 Task: Buy 2 Snow Chains from Air Compressors & Inflators section under best seller category for shipping address: Christina Ramirez, 4556 Long Street, Gainesville, Florida 32653, Cell Number 3522153680. Pay from credit card ending with 5759, CVV 953
Action: Mouse moved to (9, 84)
Screenshot: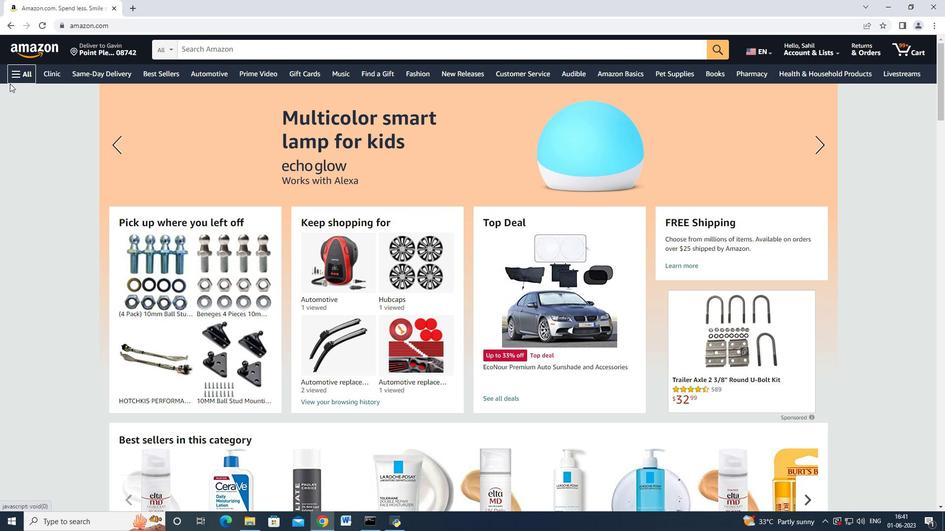 
Action: Mouse pressed left at (9, 84)
Screenshot: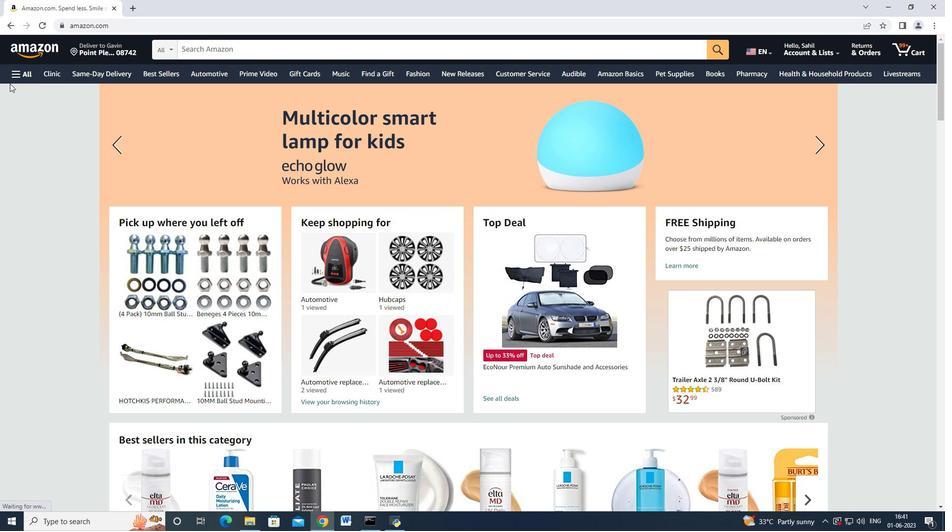 
Action: Mouse moved to (11, 80)
Screenshot: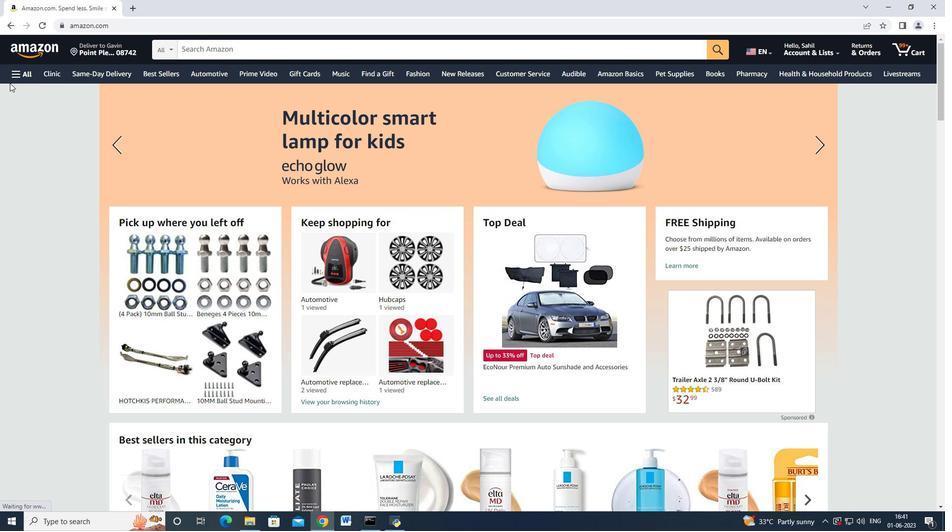 
Action: Mouse pressed left at (11, 80)
Screenshot: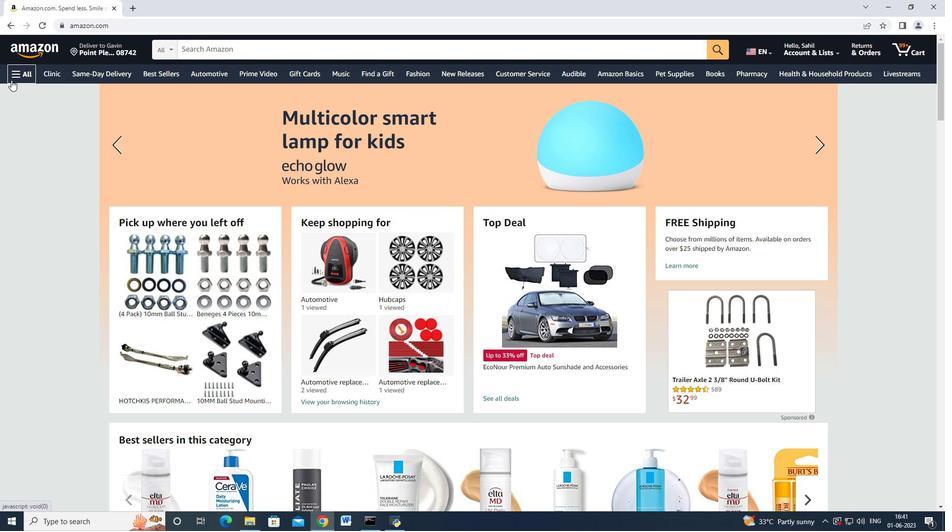 
Action: Mouse moved to (38, 228)
Screenshot: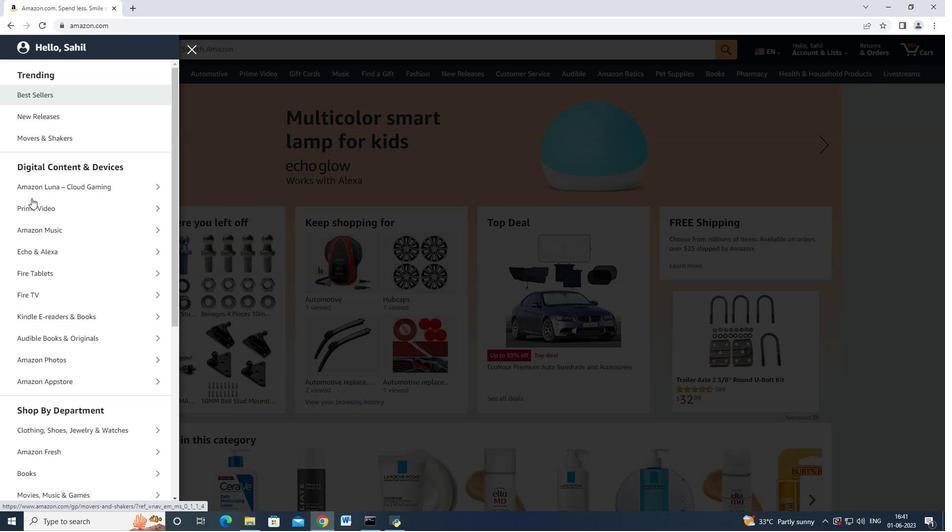 
Action: Mouse scrolled (37, 227) with delta (0, 0)
Screenshot: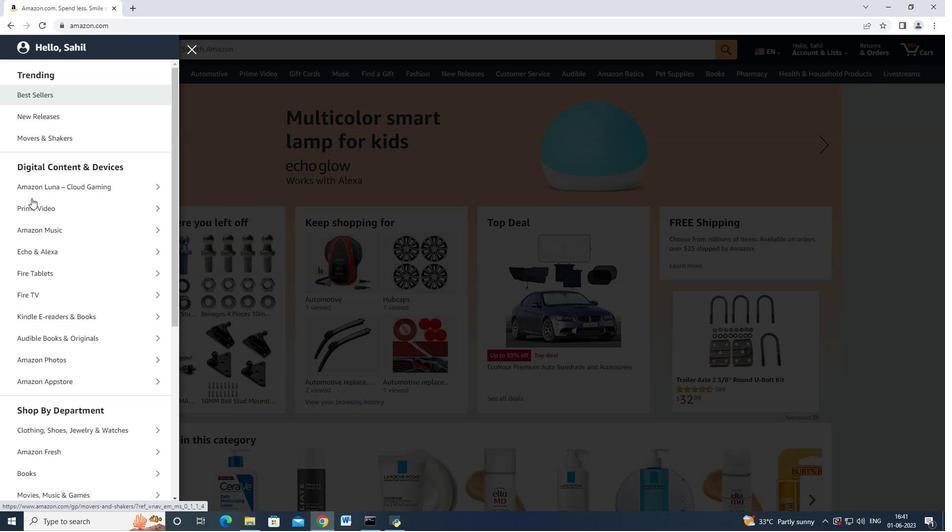 
Action: Mouse moved to (38, 231)
Screenshot: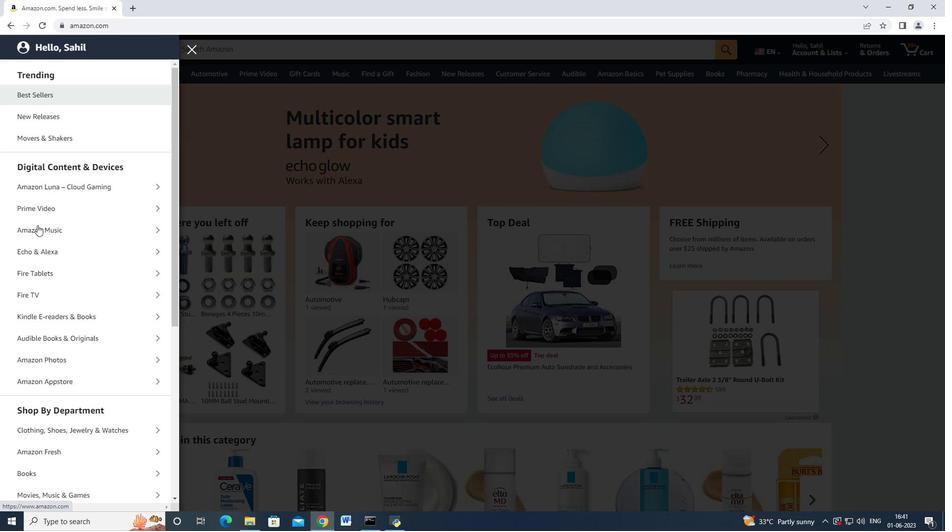
Action: Mouse scrolled (38, 229) with delta (0, 0)
Screenshot: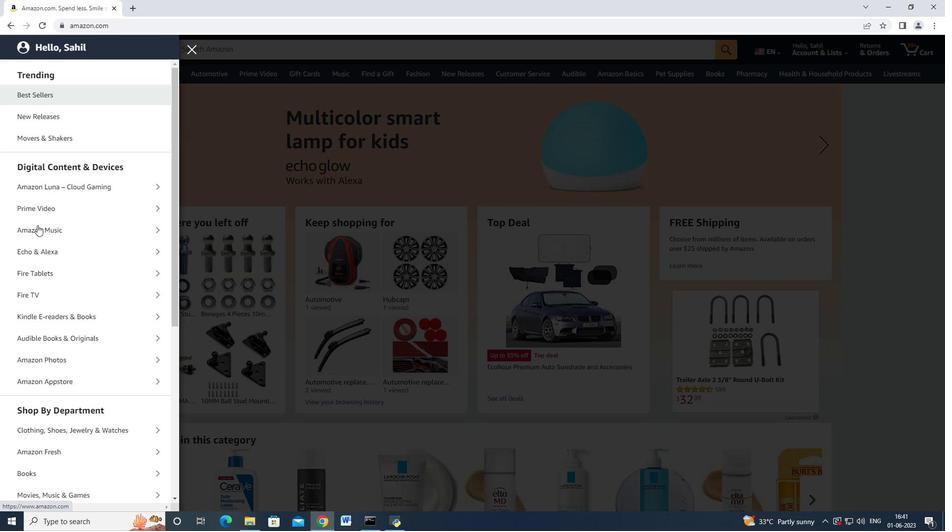 
Action: Mouse moved to (39, 234)
Screenshot: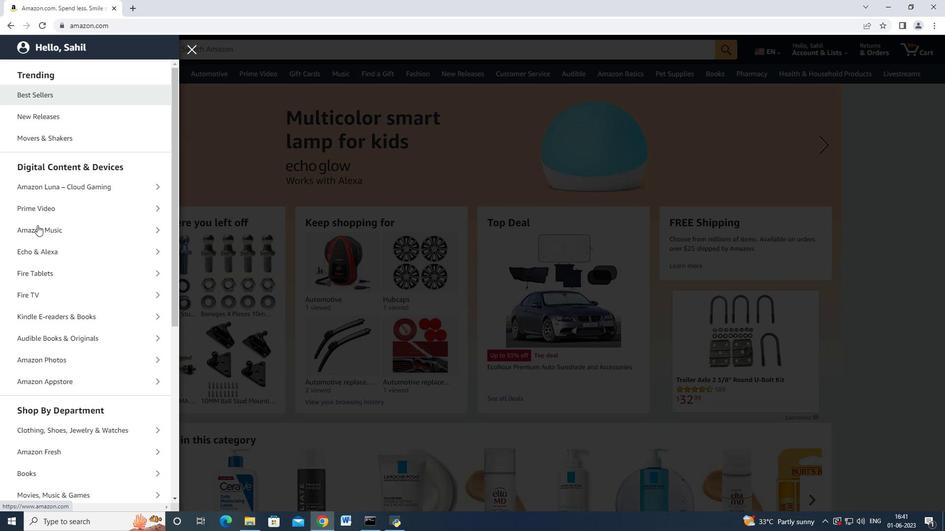 
Action: Mouse scrolled (39, 231) with delta (0, 0)
Screenshot: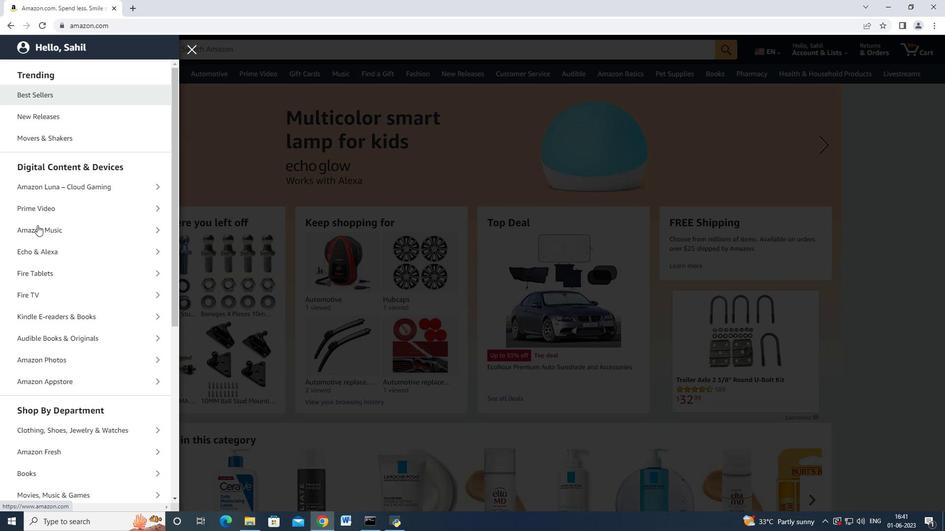 
Action: Mouse moved to (39, 235)
Screenshot: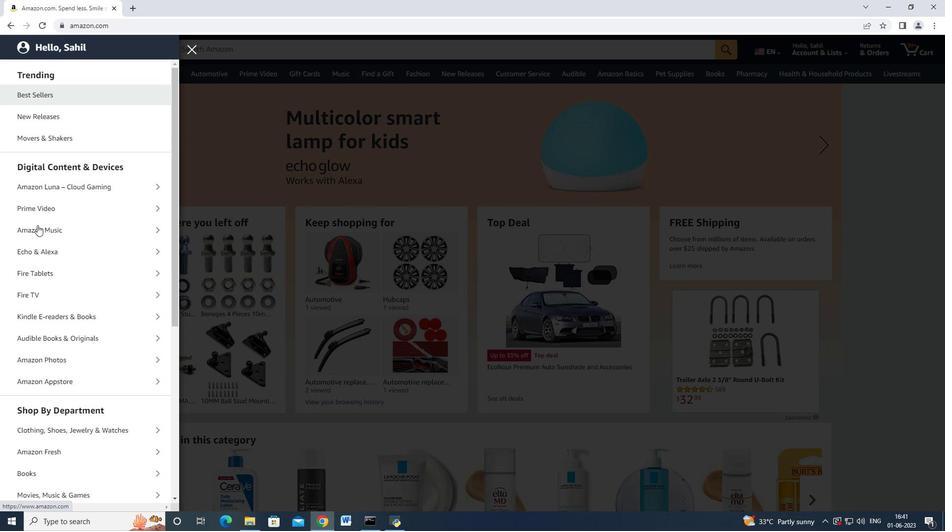 
Action: Mouse scrolled (39, 234) with delta (0, 0)
Screenshot: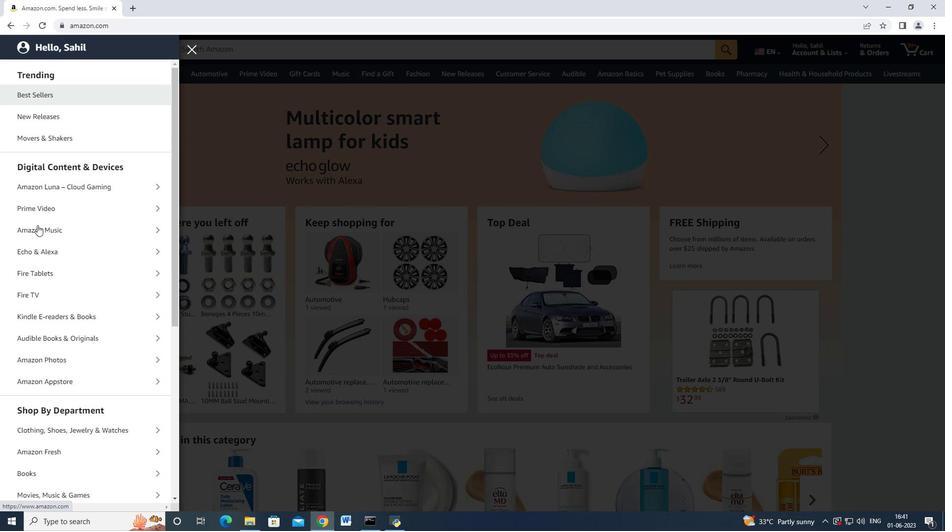 
Action: Mouse moved to (46, 291)
Screenshot: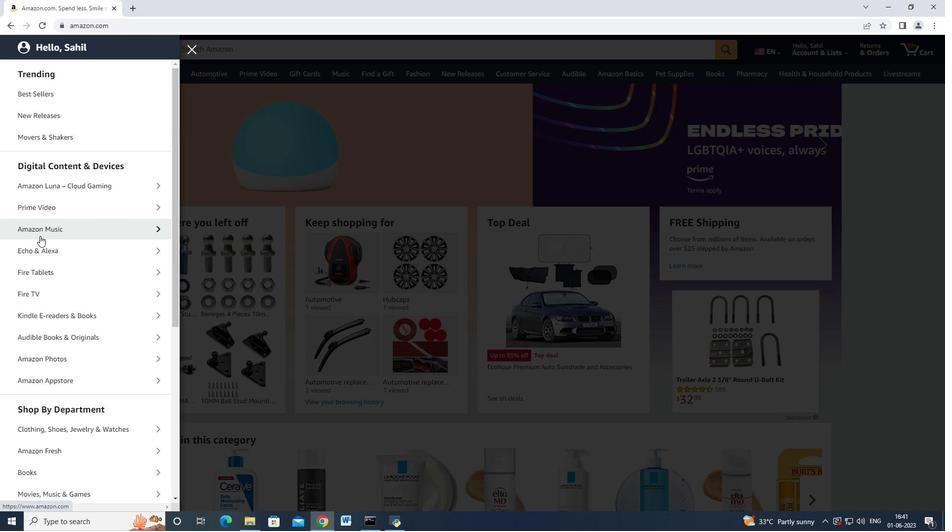 
Action: Mouse scrolled (46, 290) with delta (0, 0)
Screenshot: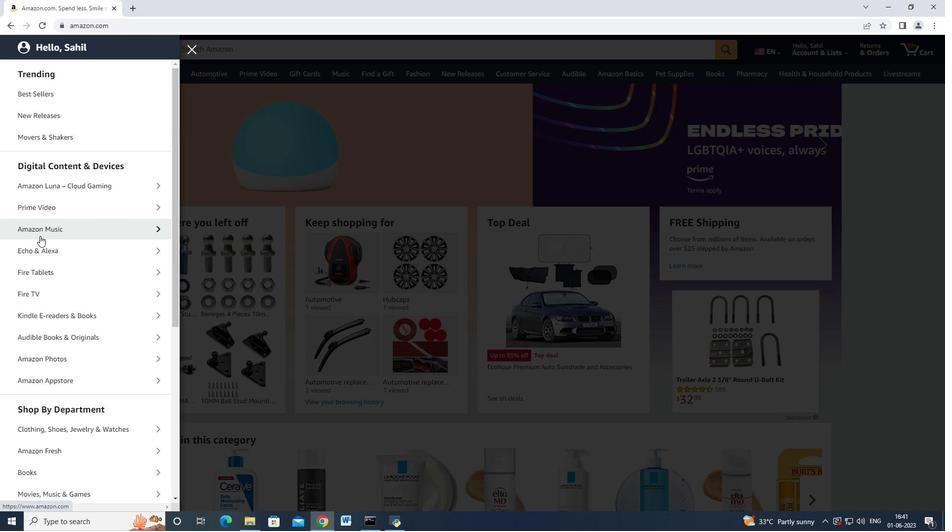 
Action: Mouse moved to (46, 291)
Screenshot: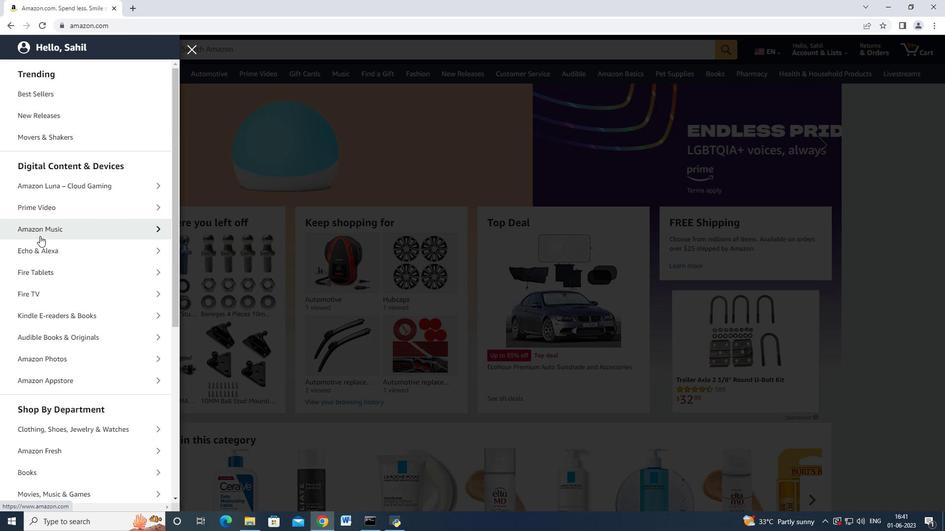 
Action: Mouse scrolled (46, 291) with delta (0, 0)
Screenshot: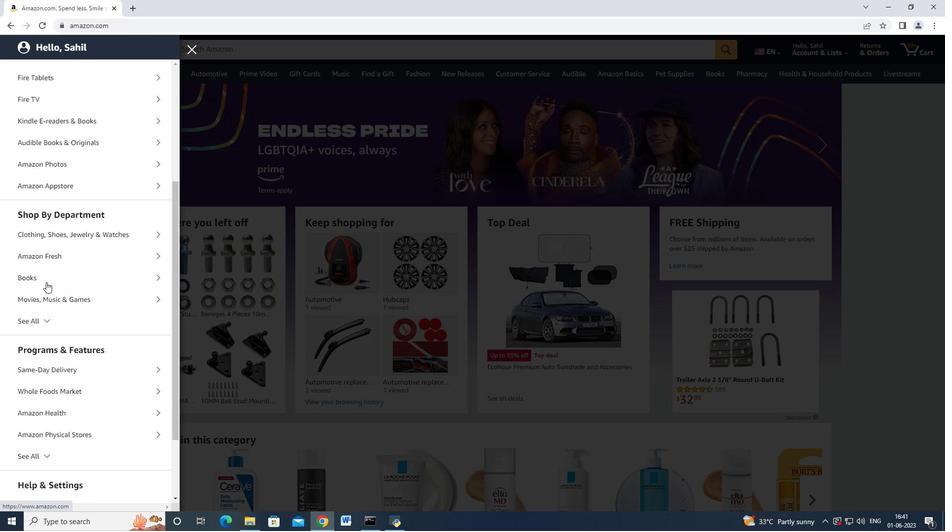 
Action: Mouse moved to (52, 221)
Screenshot: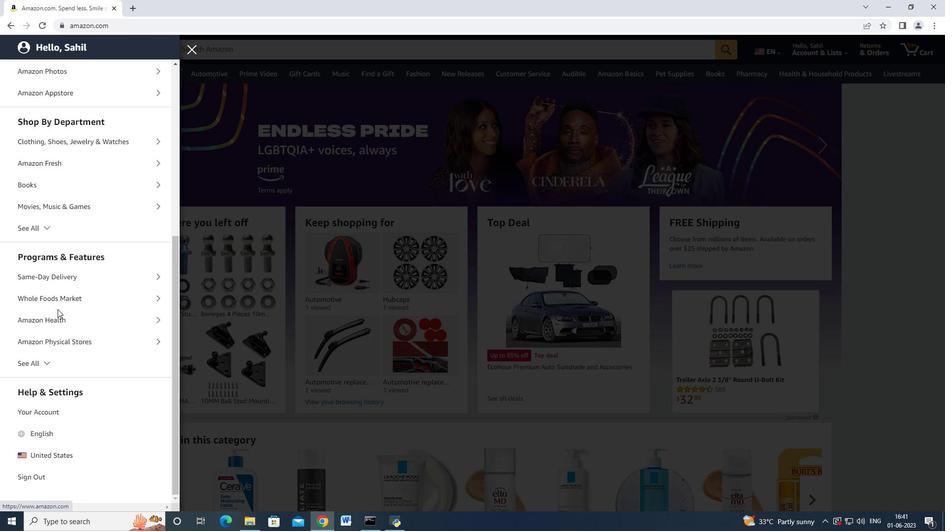
Action: Mouse pressed left at (52, 221)
Screenshot: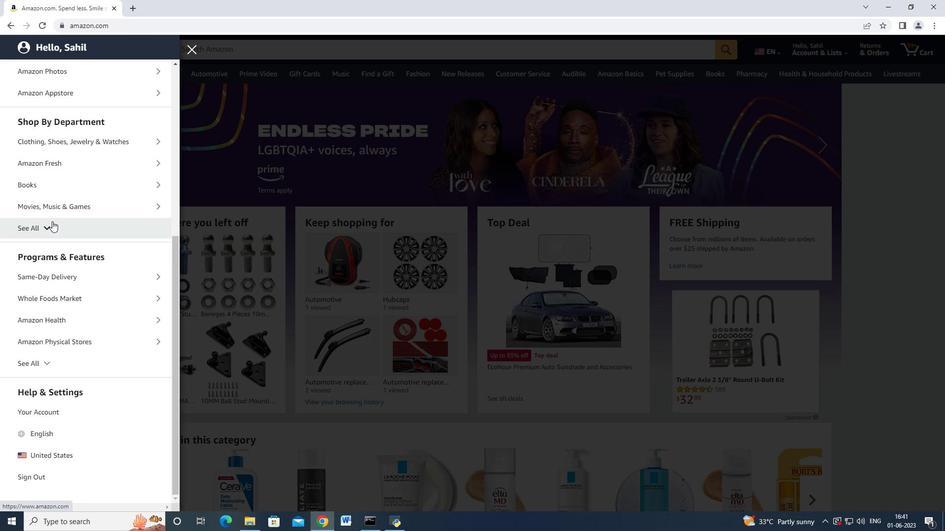 
Action: Mouse moved to (54, 224)
Screenshot: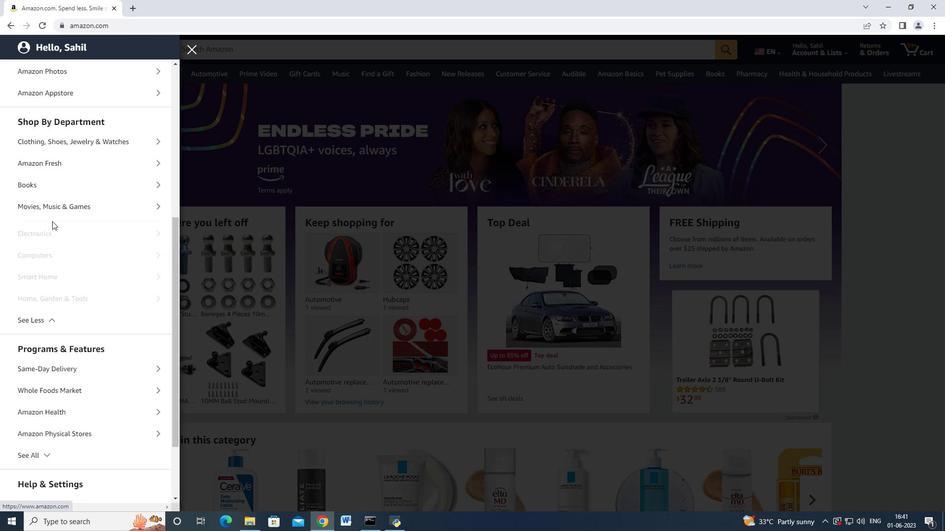 
Action: Mouse scrolled (54, 224) with delta (0, 0)
Screenshot: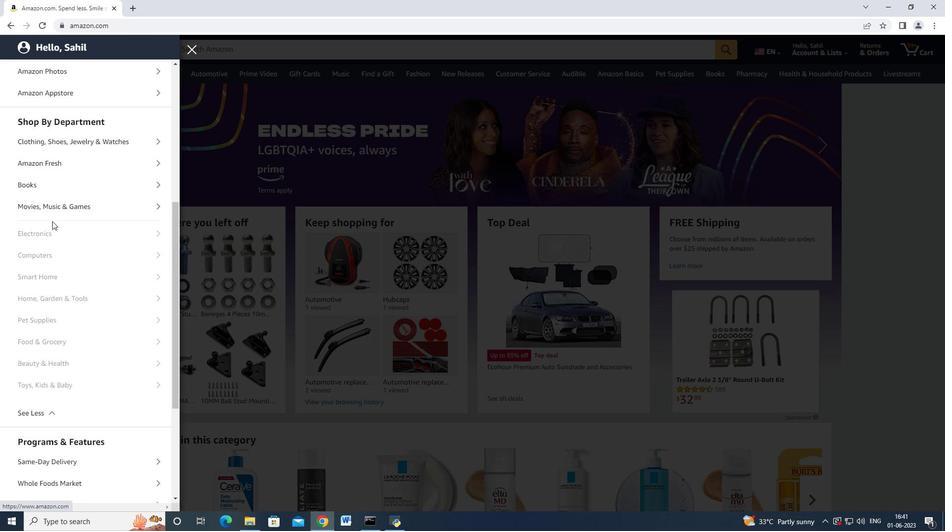 
Action: Mouse moved to (54, 226)
Screenshot: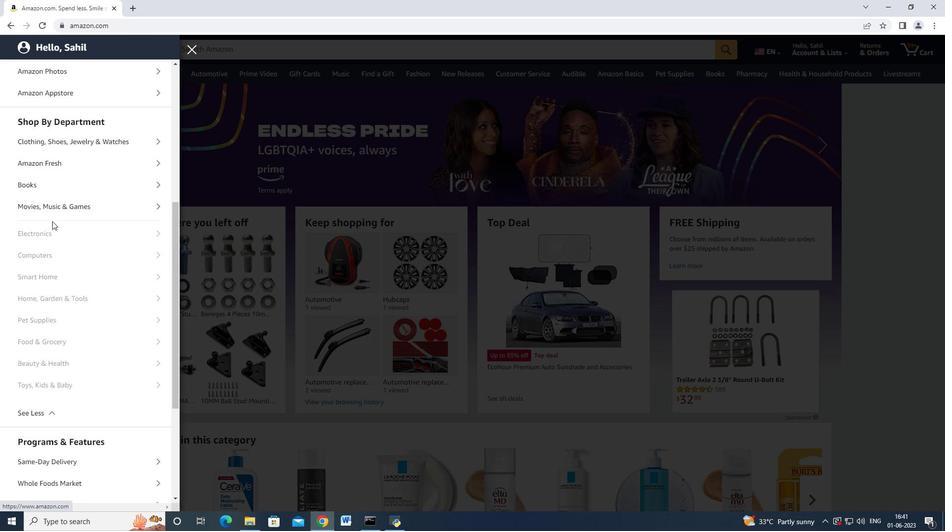 
Action: Mouse scrolled (54, 225) with delta (0, 0)
Screenshot: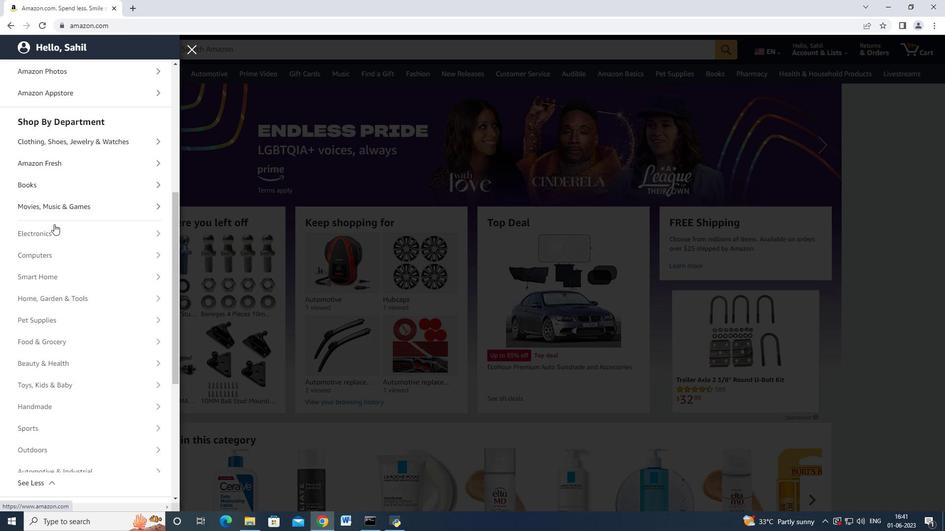 
Action: Mouse moved to (102, 368)
Screenshot: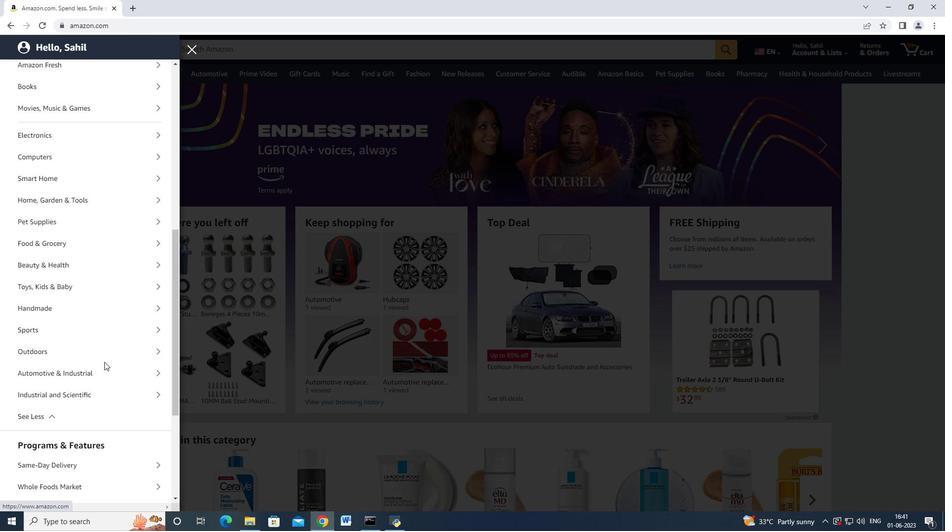 
Action: Mouse pressed left at (102, 368)
Screenshot: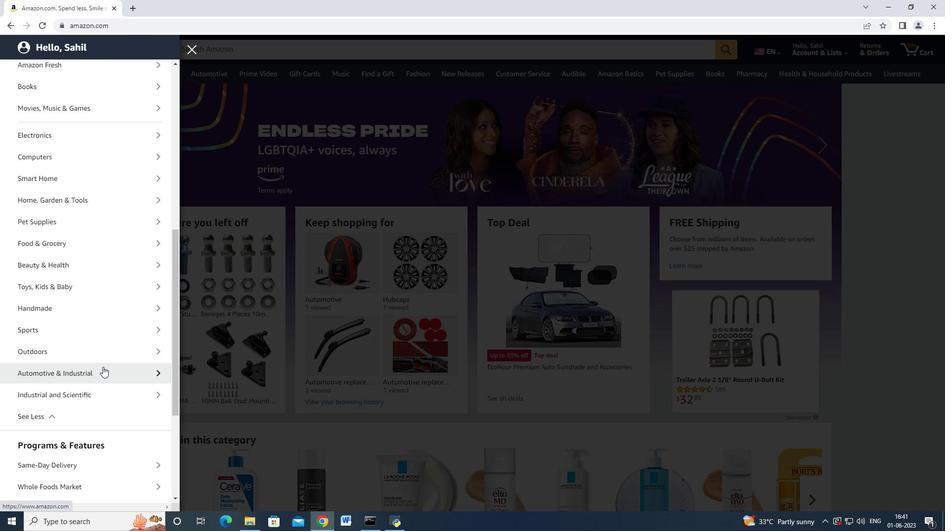 
Action: Mouse moved to (75, 121)
Screenshot: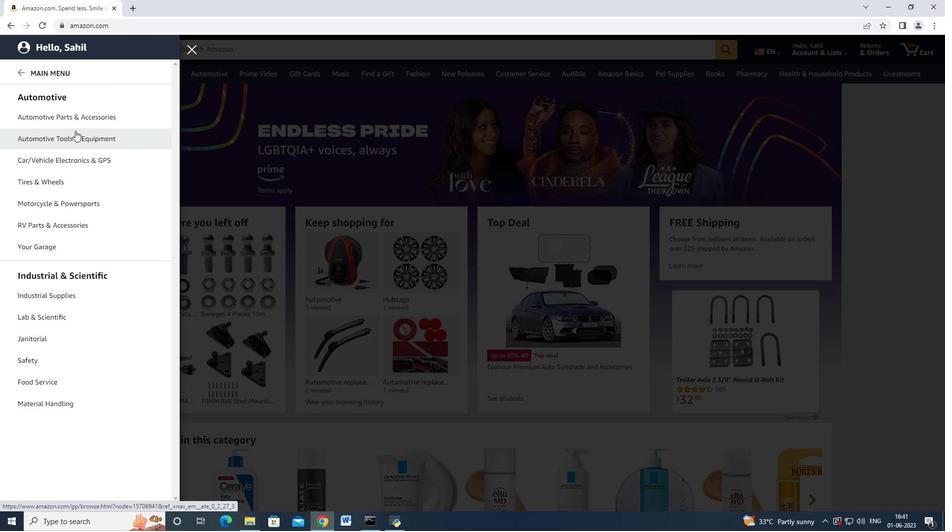 
Action: Mouse pressed left at (75, 121)
Screenshot: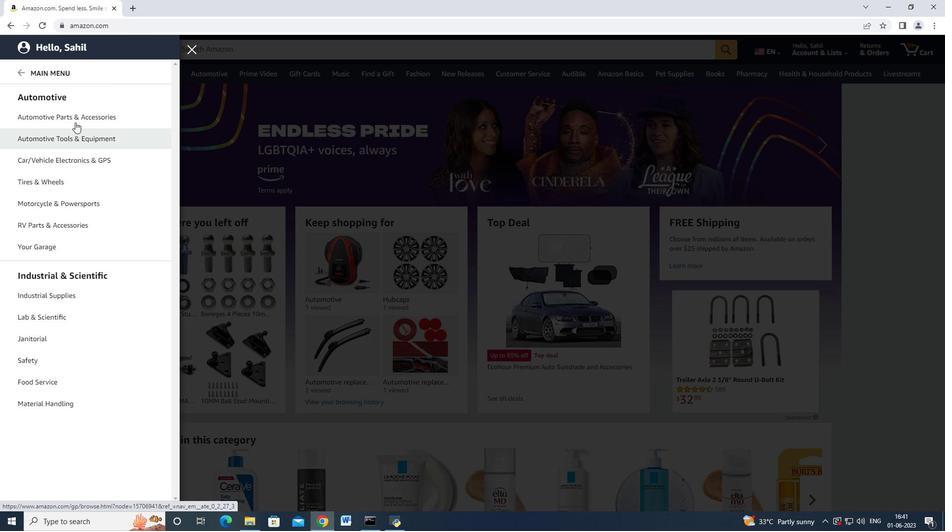 
Action: Mouse moved to (165, 96)
Screenshot: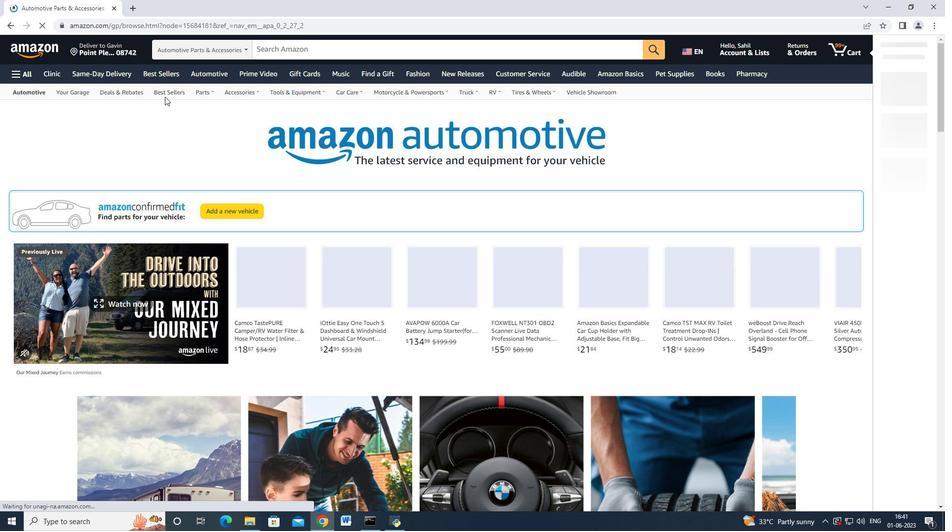 
Action: Mouse pressed left at (165, 96)
Screenshot: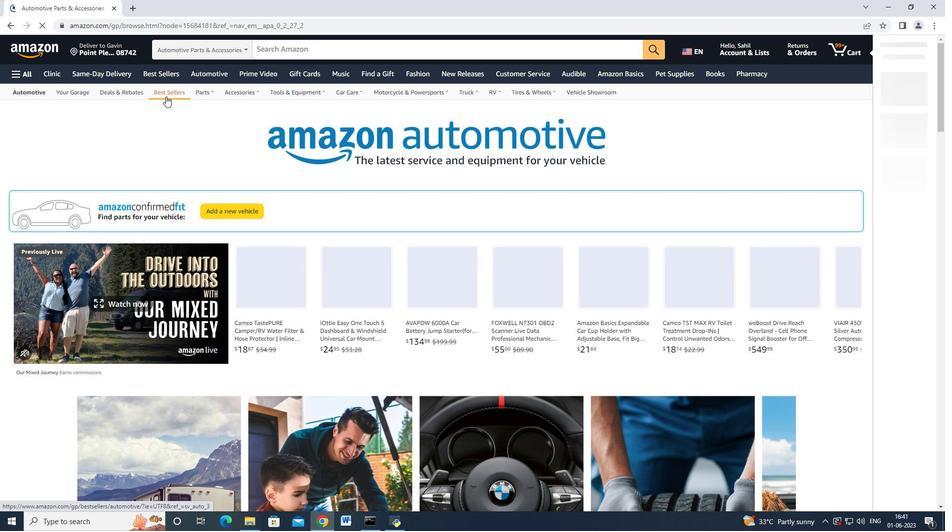 
Action: Mouse moved to (51, 180)
Screenshot: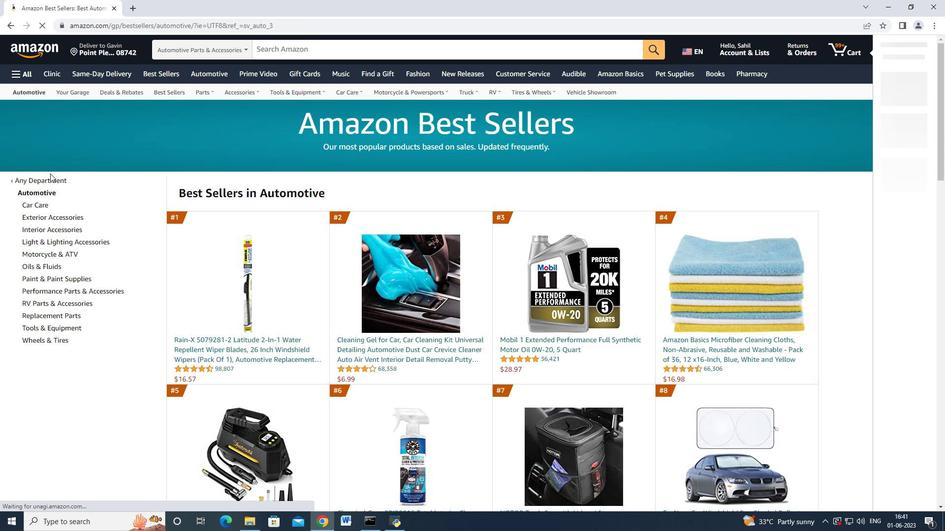 
Action: Mouse scrolled (51, 179) with delta (0, 0)
Screenshot: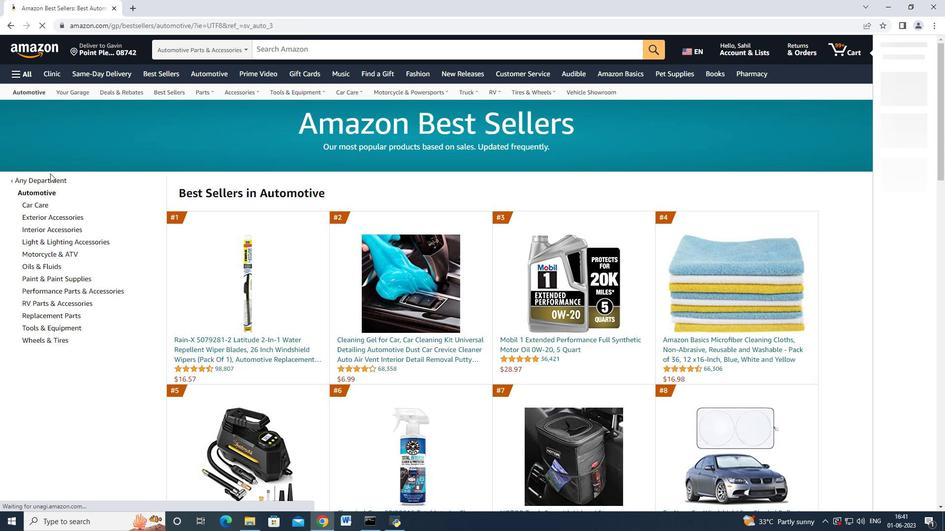 
Action: Mouse moved to (80, 268)
Screenshot: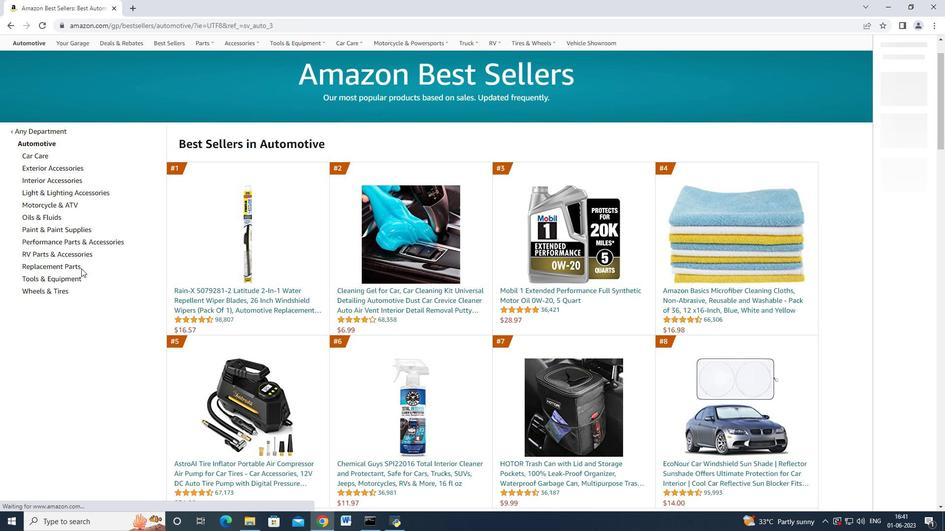 
Action: Mouse pressed left at (80, 268)
Screenshot: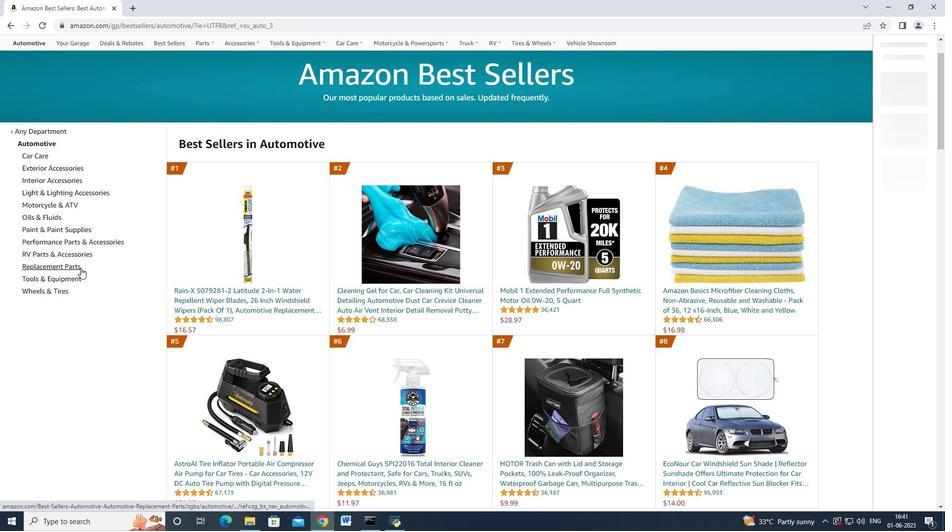 
Action: Mouse moved to (80, 261)
Screenshot: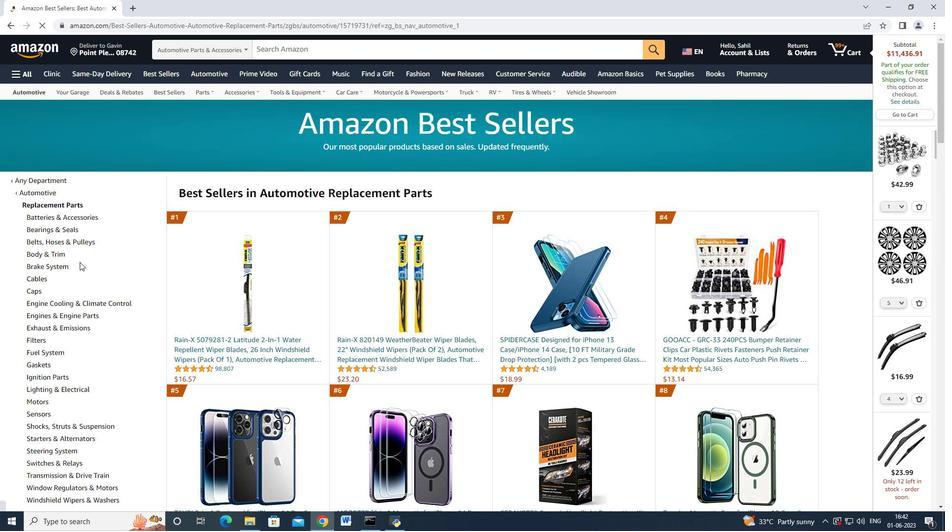 
Action: Mouse scrolled (80, 260) with delta (0, 0)
Screenshot: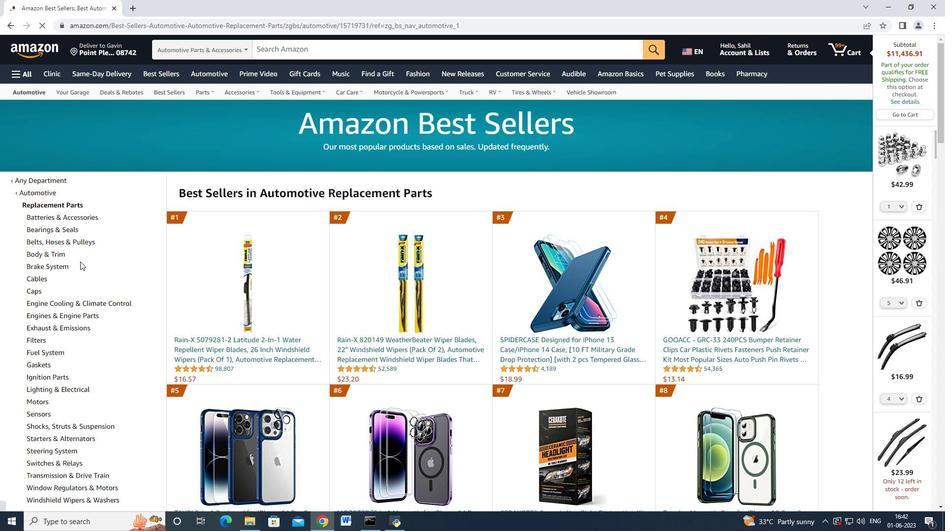 
Action: Mouse scrolled (80, 260) with delta (0, 0)
Screenshot: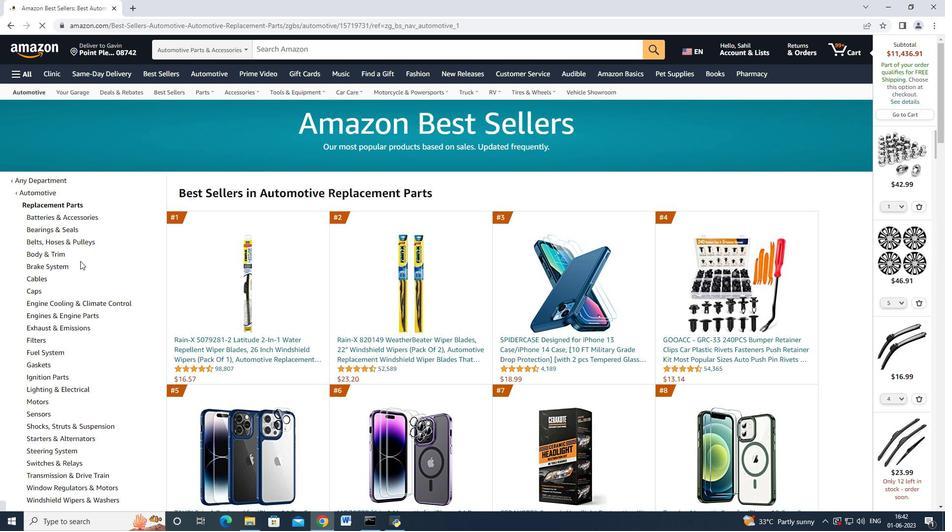 
Action: Mouse moved to (52, 97)
Screenshot: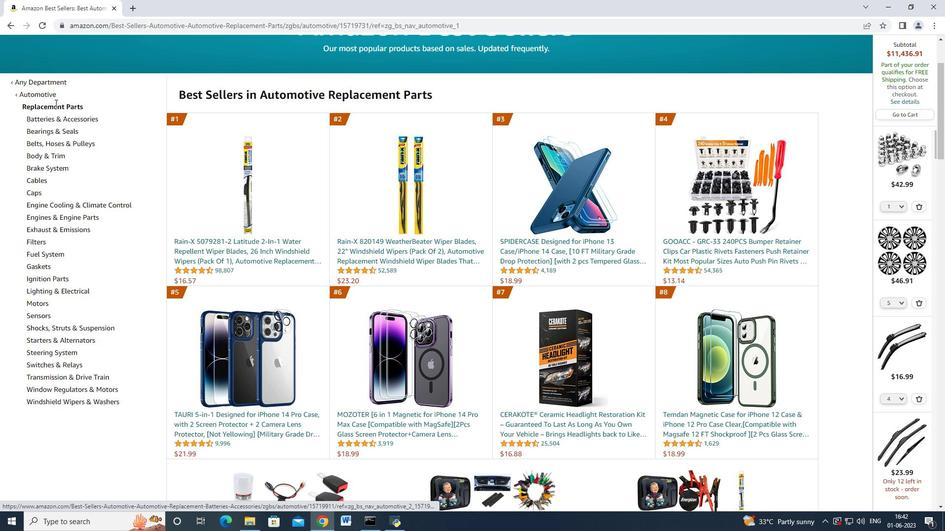 
Action: Mouse pressed left at (52, 97)
Screenshot: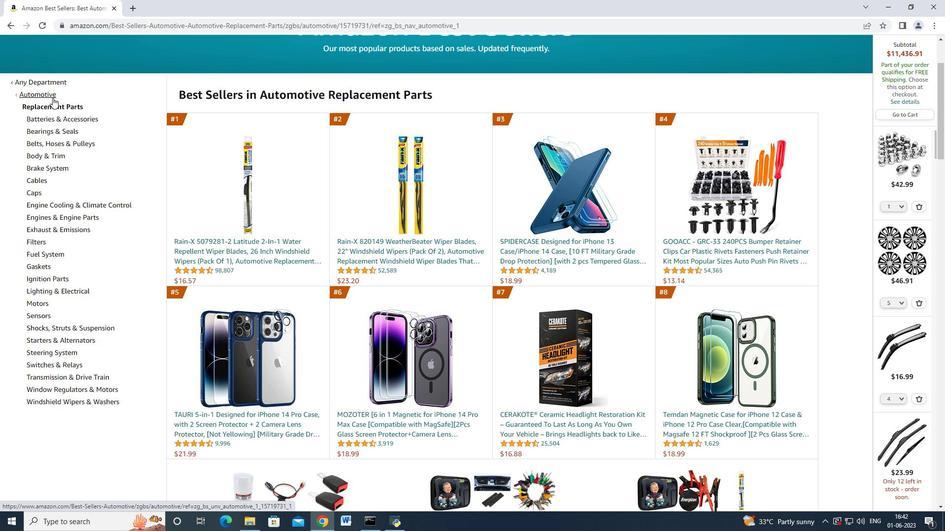 
Action: Mouse moved to (55, 327)
Screenshot: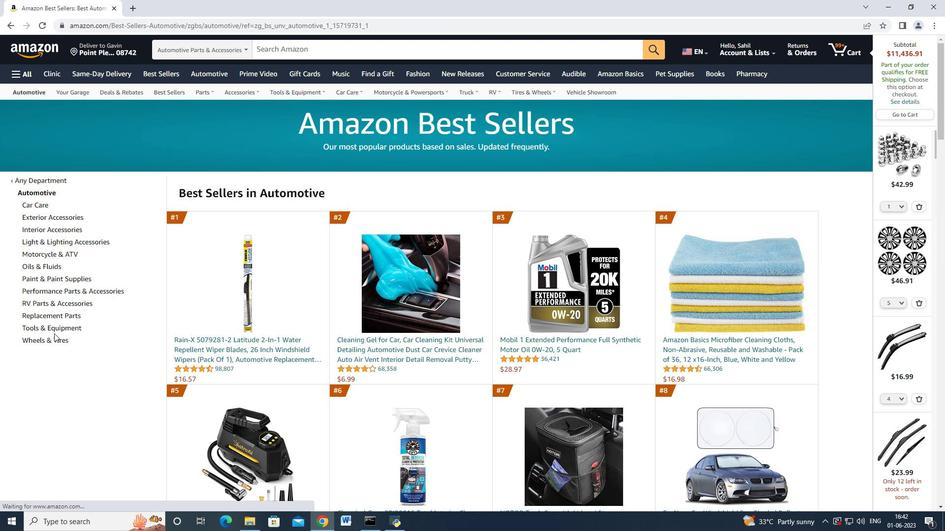 
Action: Mouse pressed left at (55, 327)
Screenshot: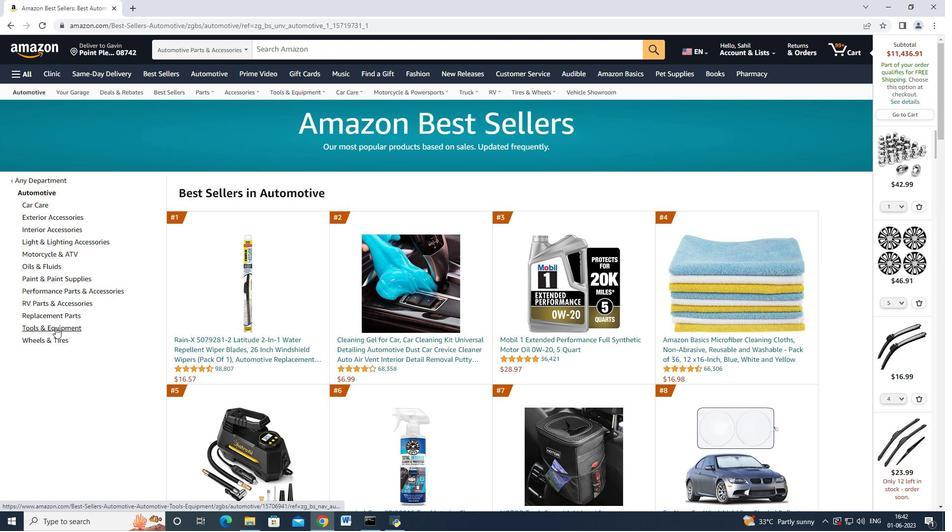 
Action: Mouse moved to (83, 215)
Screenshot: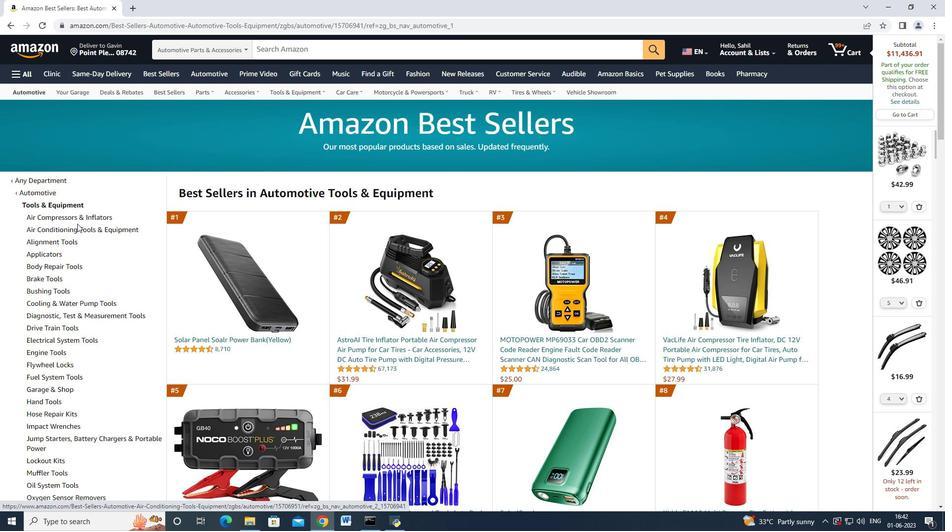 
Action: Mouse pressed left at (83, 215)
Screenshot: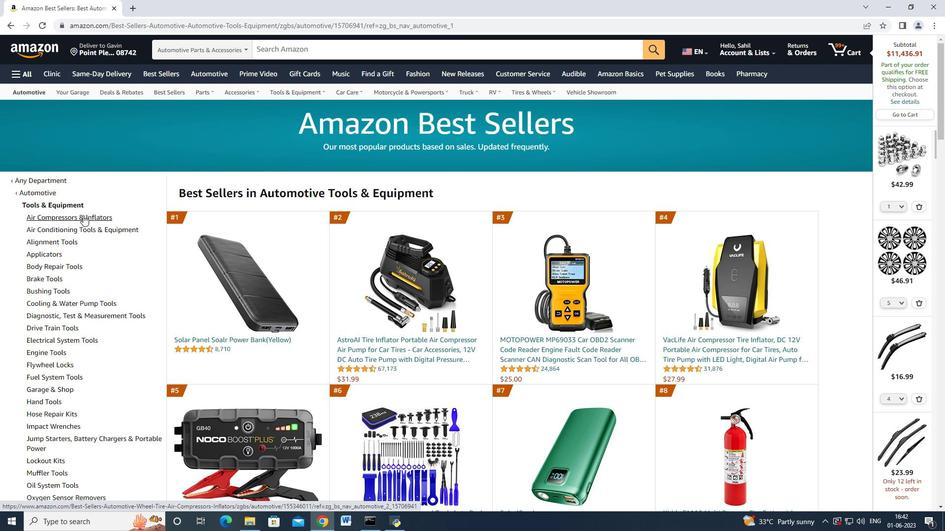 
Action: Mouse moved to (47, 267)
Screenshot: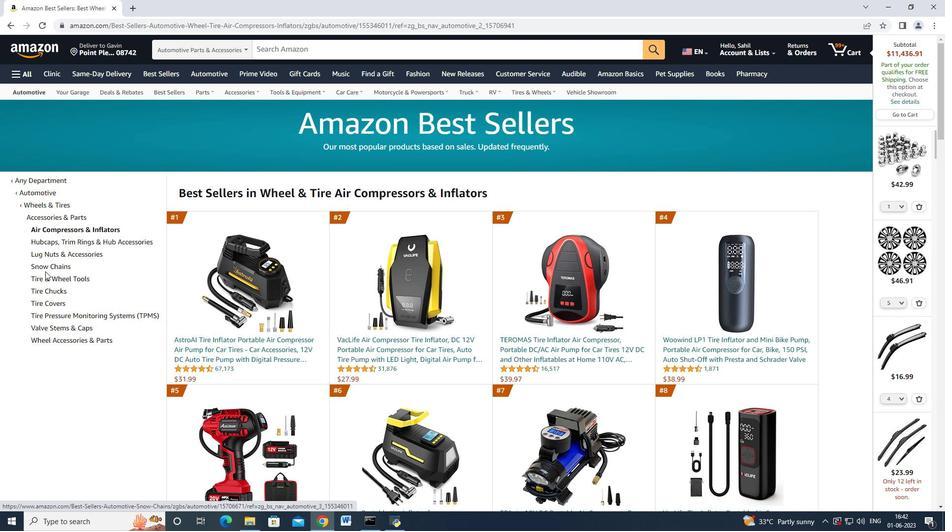 
Action: Mouse pressed left at (47, 267)
Screenshot: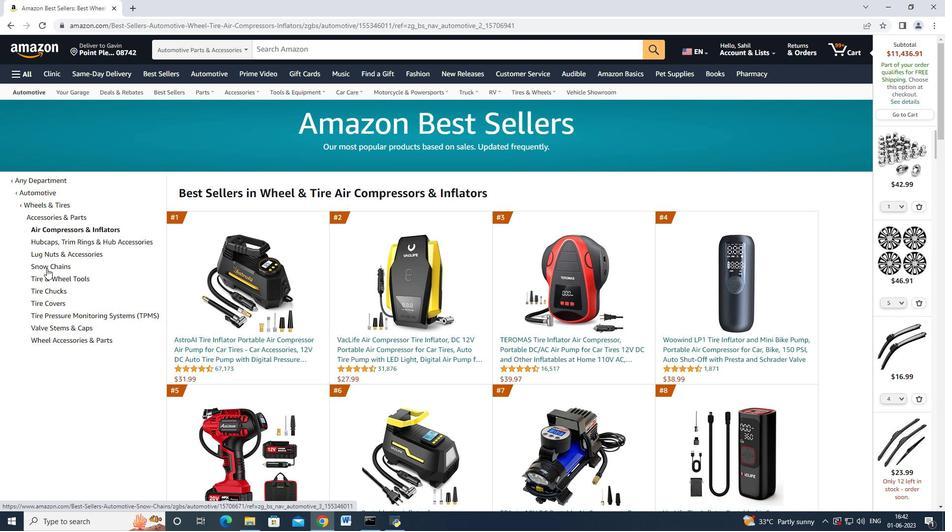 
Action: Mouse moved to (418, 346)
Screenshot: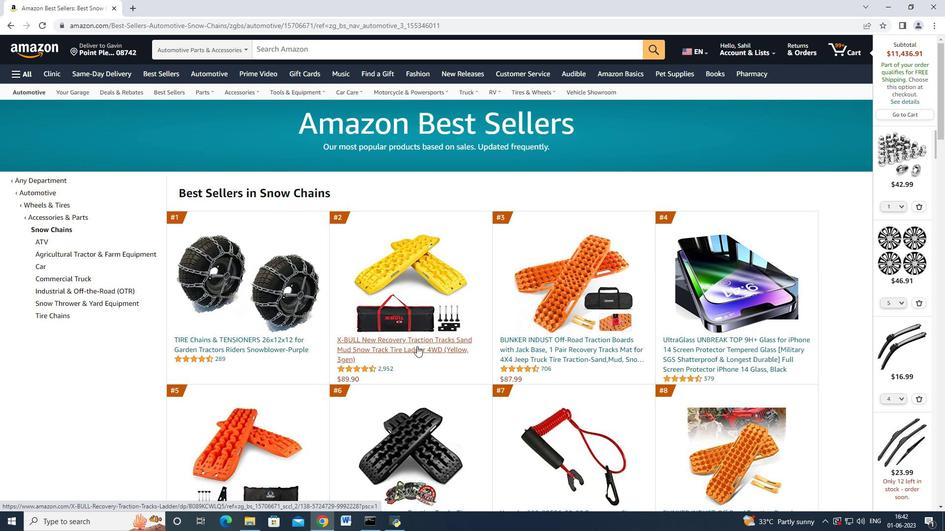 
Action: Mouse pressed left at (418, 346)
Screenshot: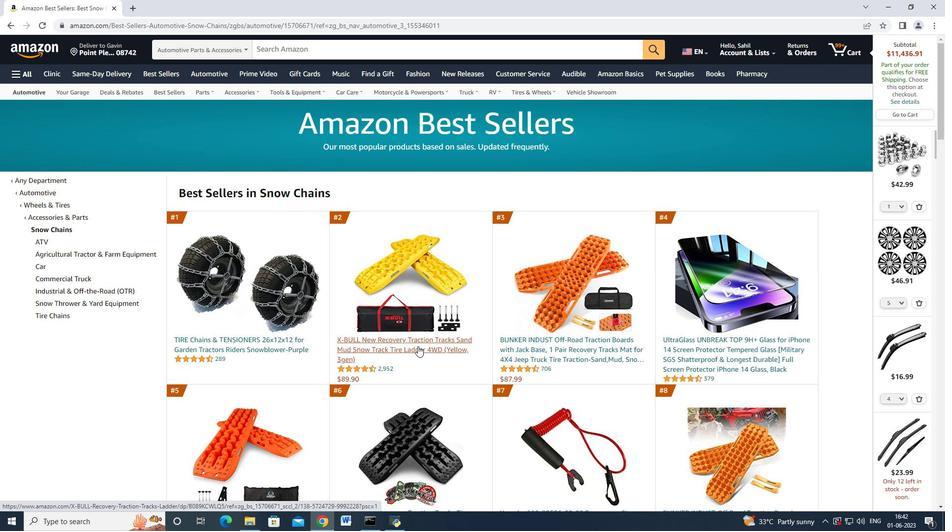 
Action: Mouse moved to (14, 25)
Screenshot: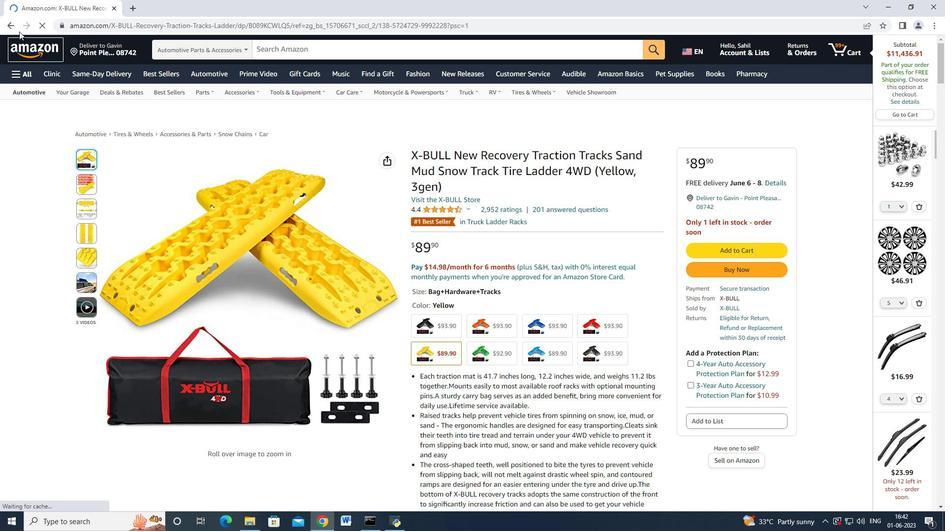 
Action: Mouse pressed left at (14, 25)
Screenshot: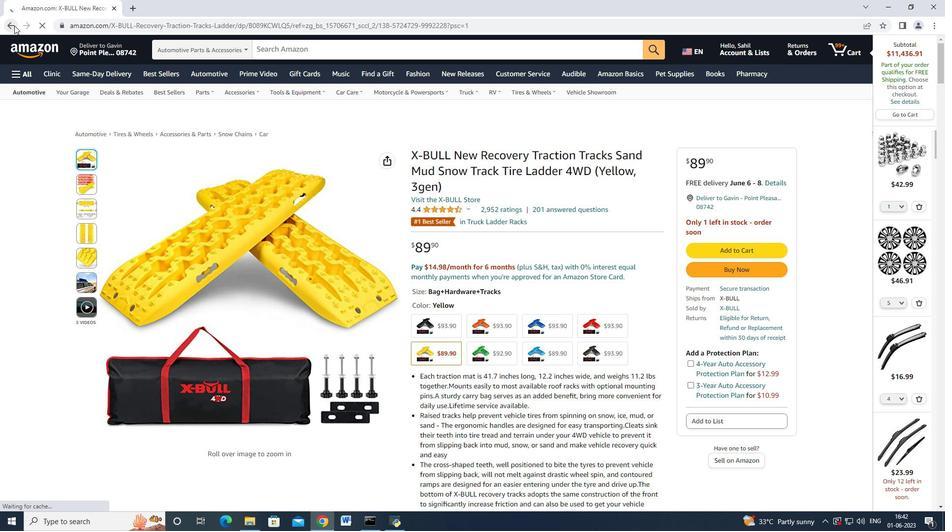 
Action: Mouse moved to (452, 283)
Screenshot: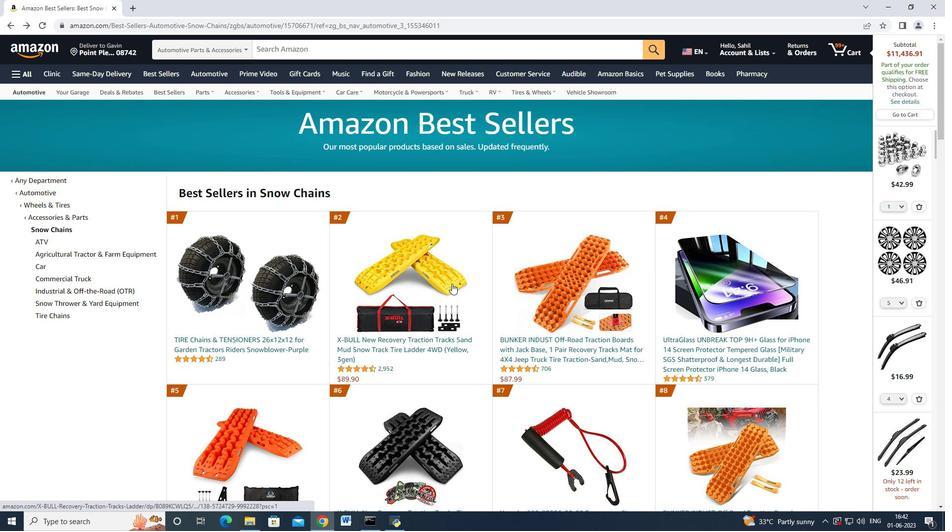 
Action: Mouse scrolled (452, 283) with delta (0, 0)
Screenshot: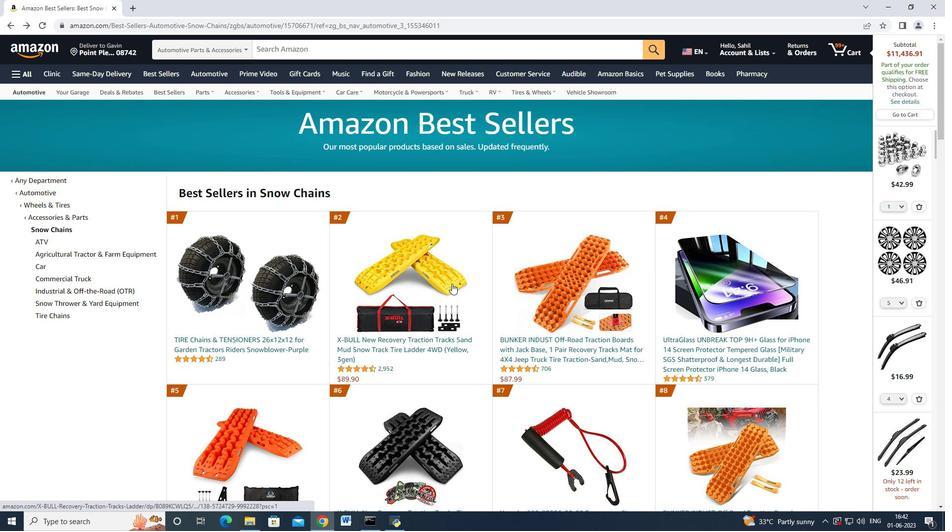 
Action: Mouse moved to (520, 297)
Screenshot: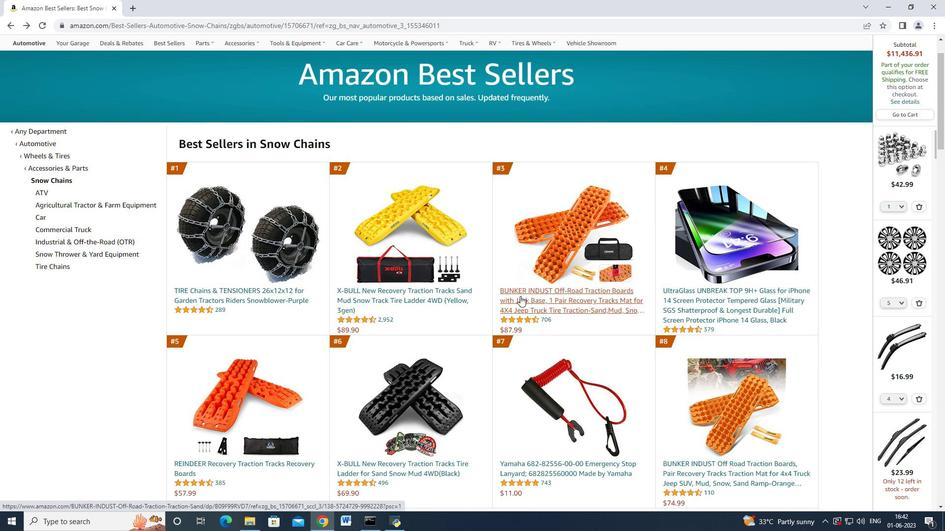 
Action: Mouse pressed left at (520, 297)
Screenshot: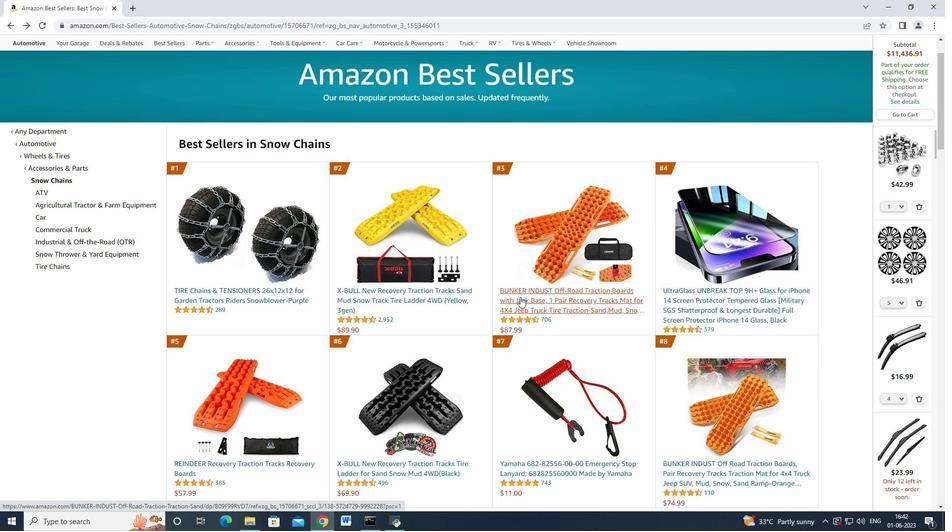 
Action: Mouse moved to (713, 346)
Screenshot: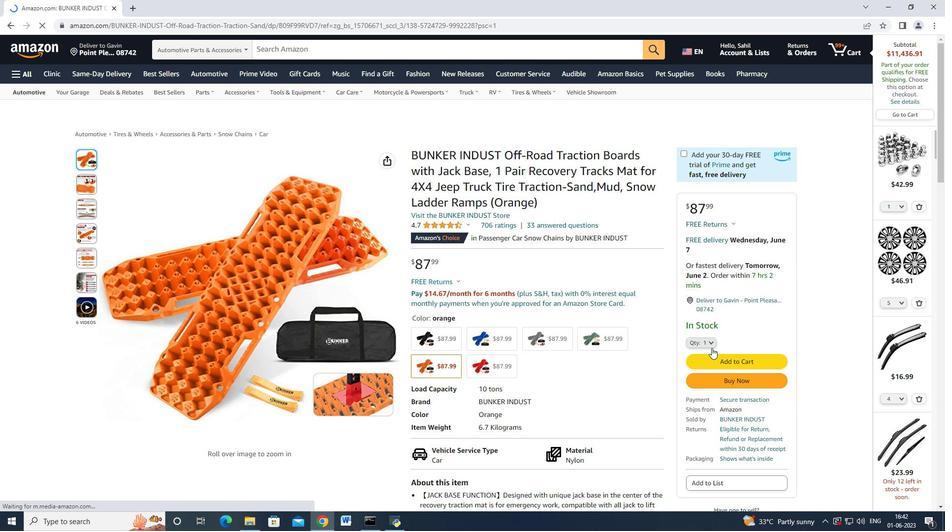 
Action: Mouse pressed left at (713, 346)
Screenshot: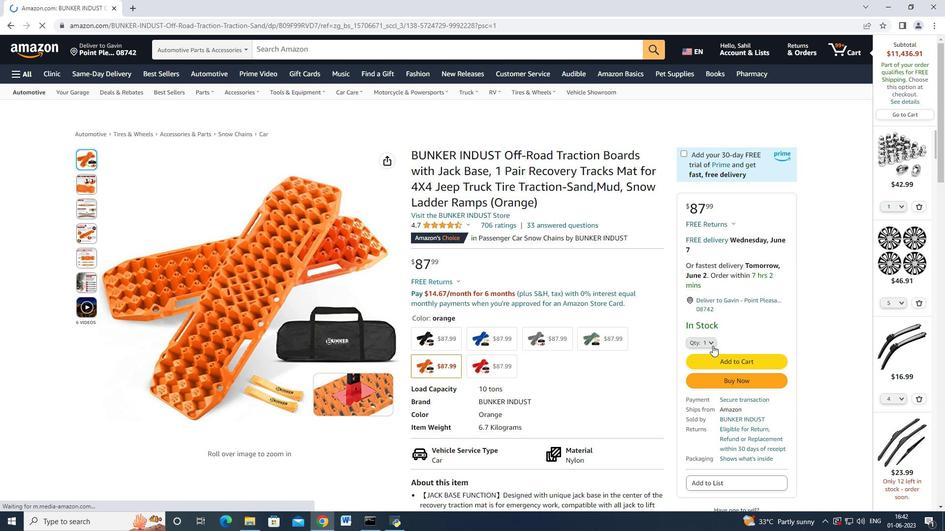 
Action: Mouse moved to (695, 69)
Screenshot: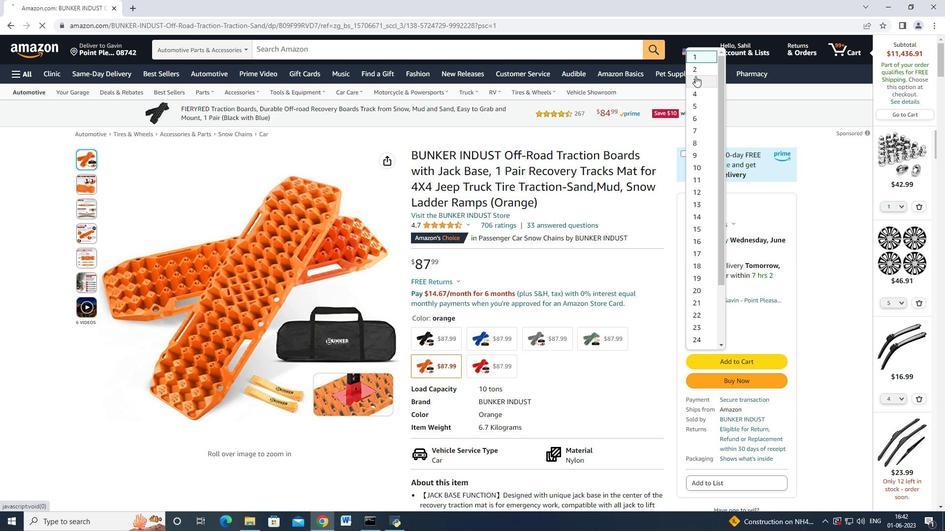 
Action: Mouse pressed left at (695, 69)
Screenshot: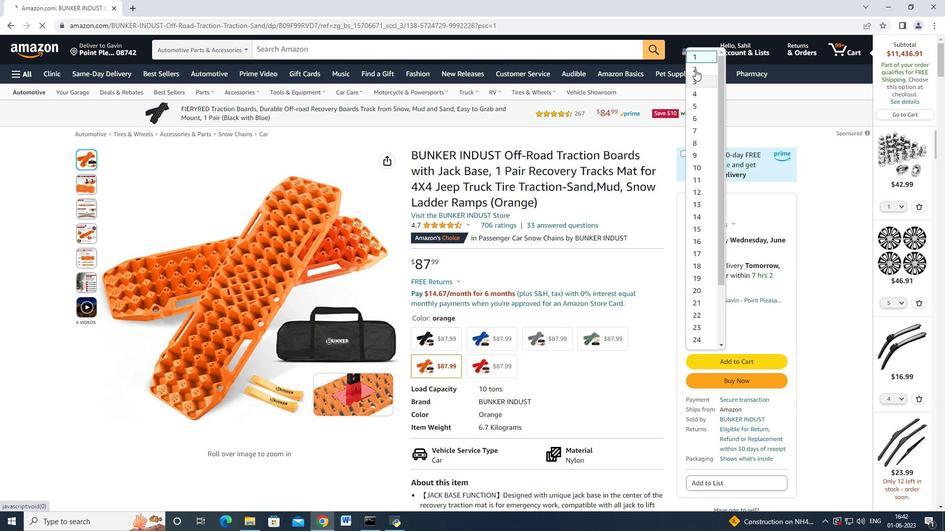 
Action: Mouse moved to (720, 382)
Screenshot: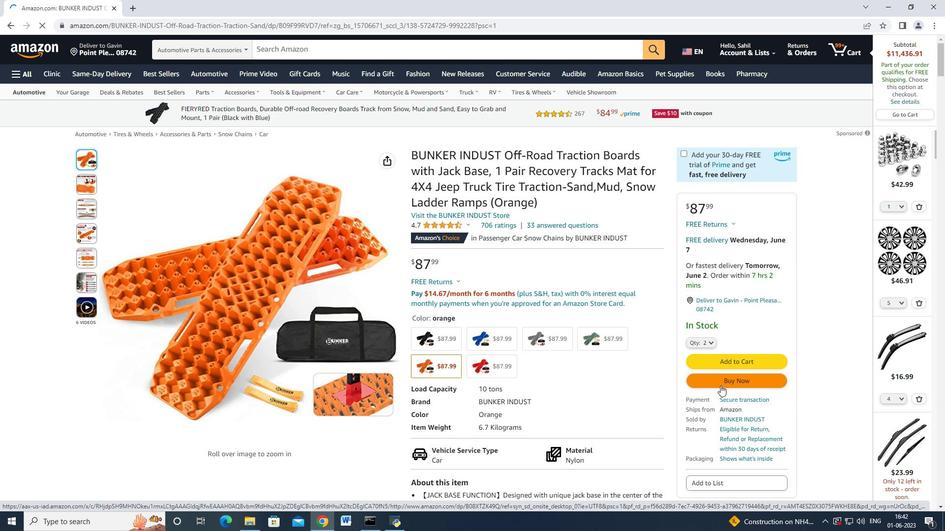 
Action: Mouse pressed left at (720, 382)
Screenshot: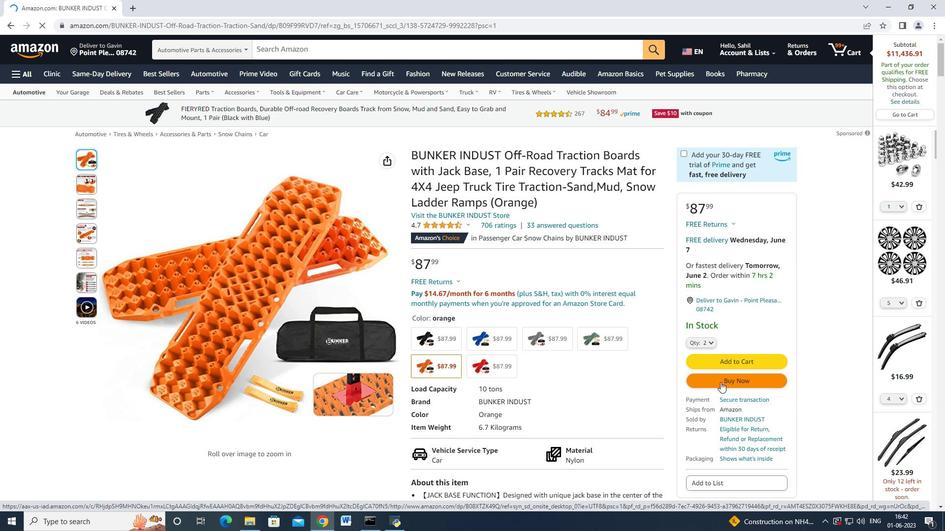 
Action: Mouse moved to (566, 81)
Screenshot: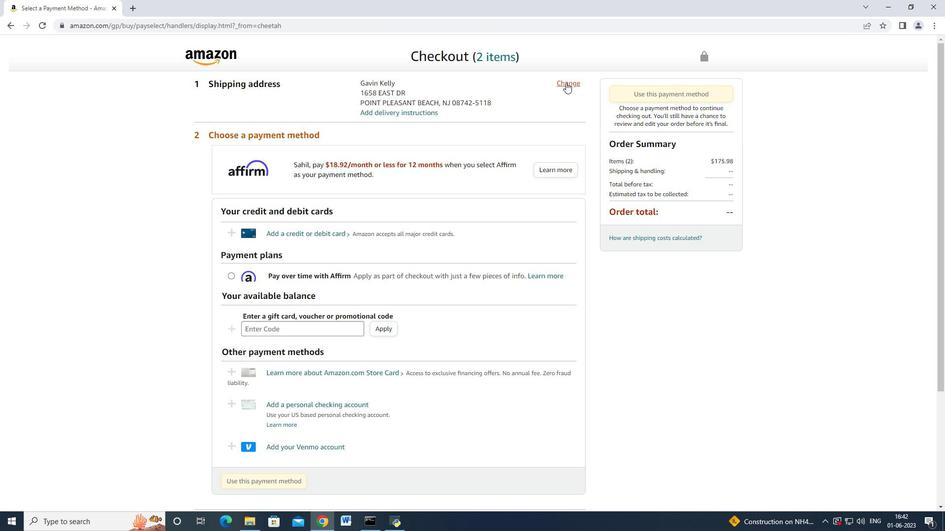 
Action: Mouse pressed left at (566, 81)
Screenshot: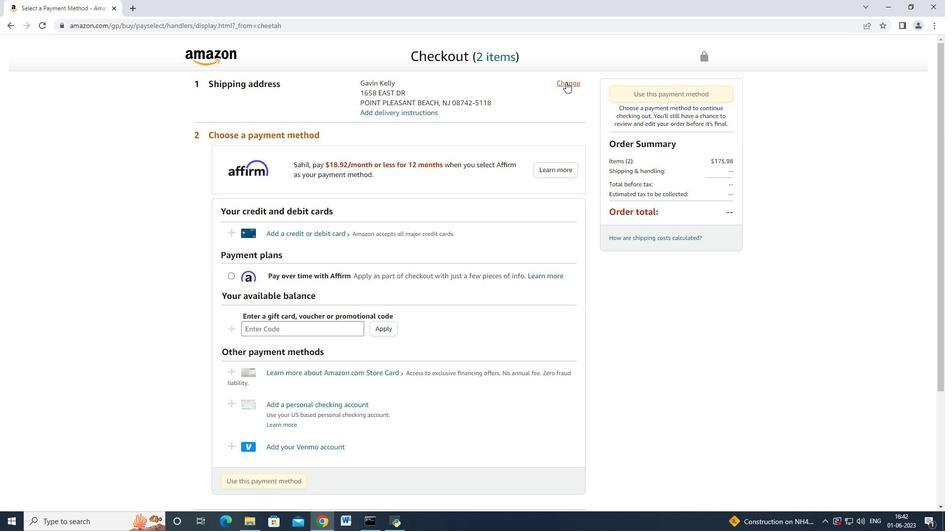 
Action: Mouse moved to (389, 151)
Screenshot: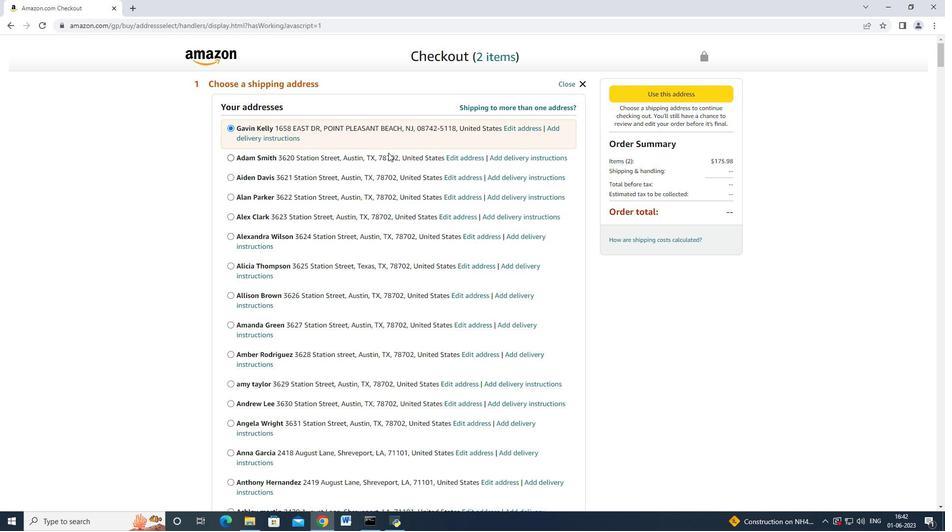 
Action: Mouse scrolled (389, 151) with delta (0, 0)
Screenshot: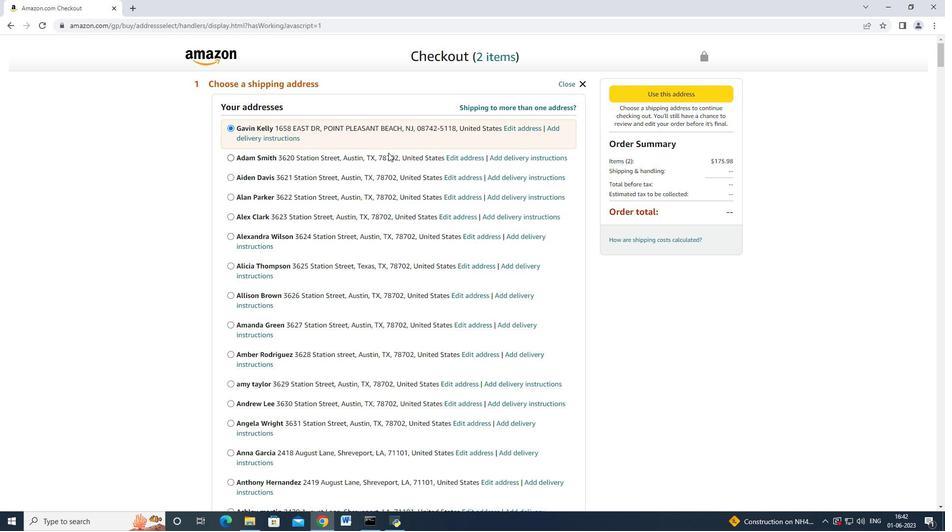
Action: Mouse scrolled (389, 151) with delta (0, 0)
Screenshot: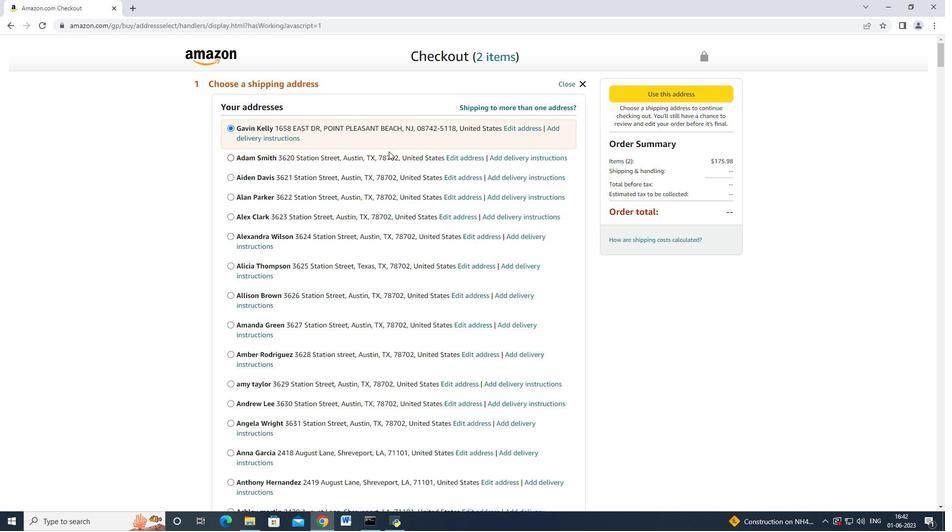 
Action: Mouse scrolled (389, 151) with delta (0, 0)
Screenshot: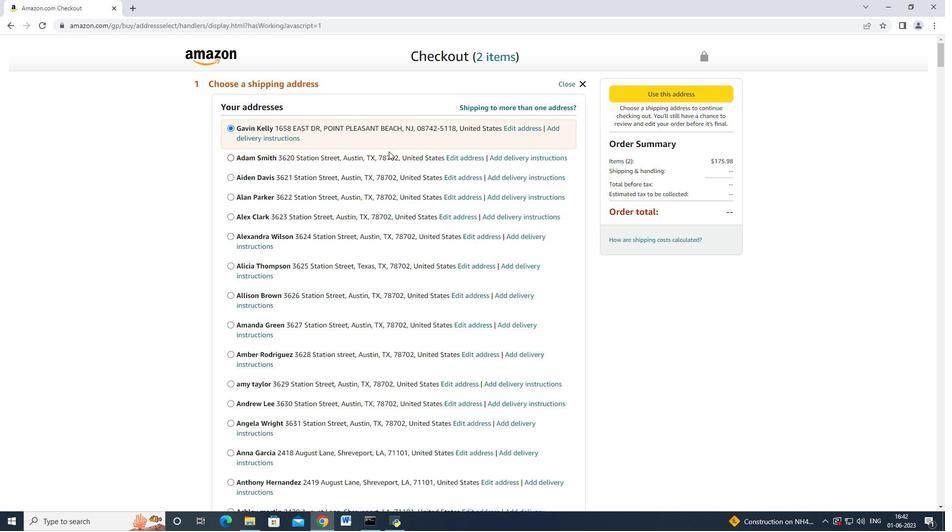 
Action: Mouse moved to (389, 151)
Screenshot: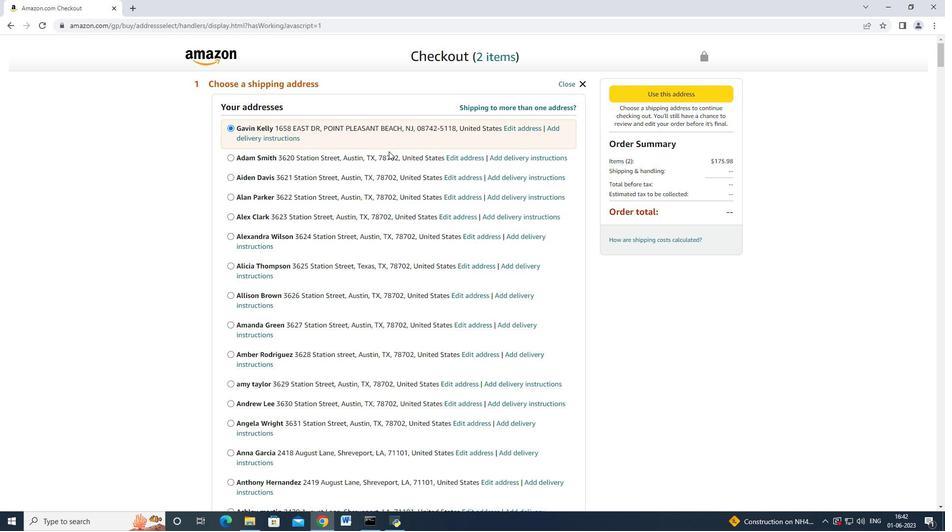 
Action: Mouse scrolled (389, 151) with delta (0, 0)
Screenshot: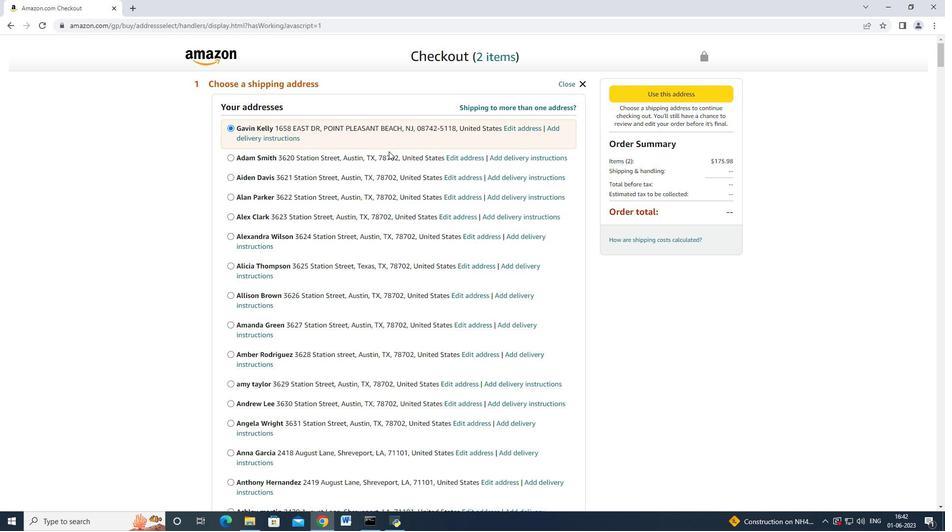 
Action: Mouse scrolled (389, 151) with delta (0, 0)
Screenshot: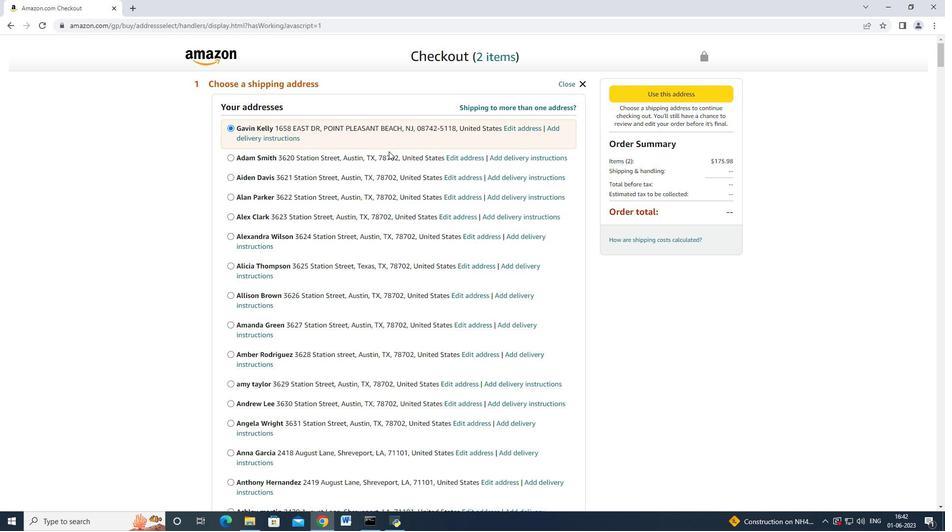 
Action: Mouse scrolled (389, 151) with delta (0, 0)
Screenshot: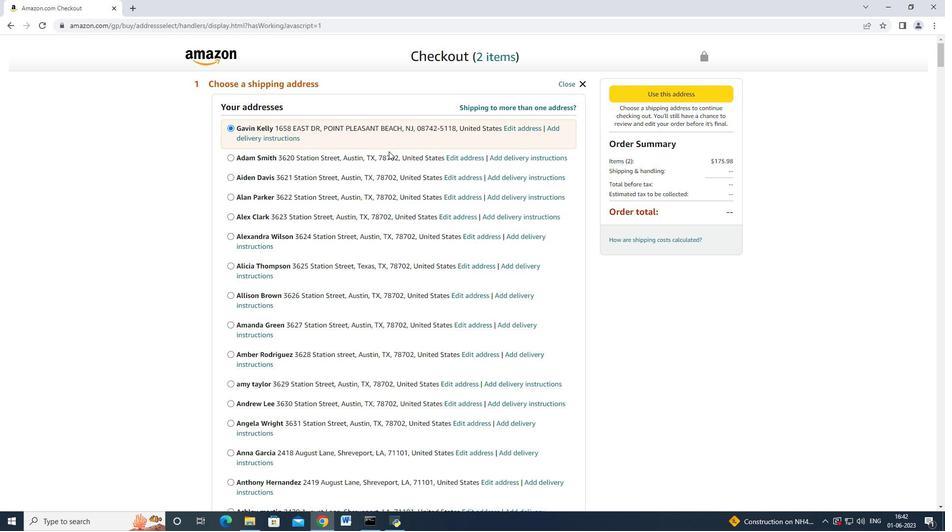 
Action: Mouse scrolled (389, 151) with delta (0, 0)
Screenshot: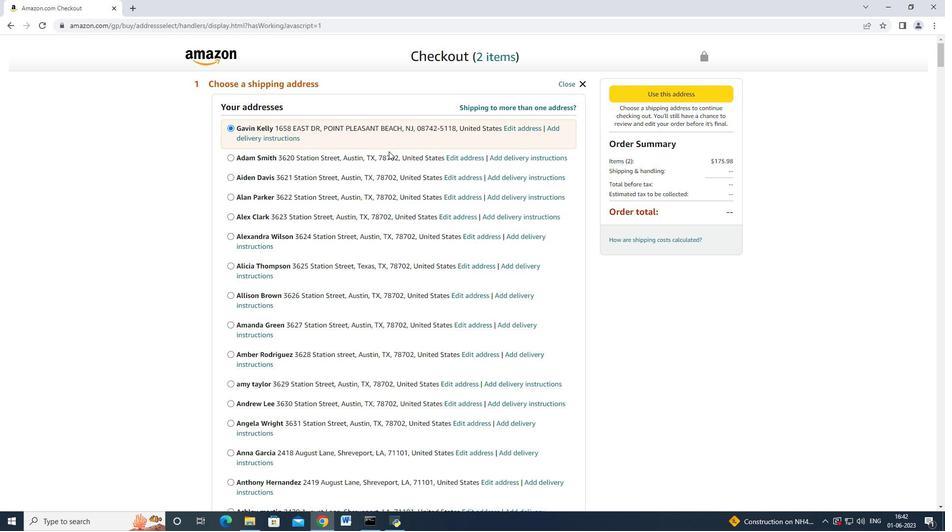 
Action: Mouse scrolled (389, 151) with delta (0, 0)
Screenshot: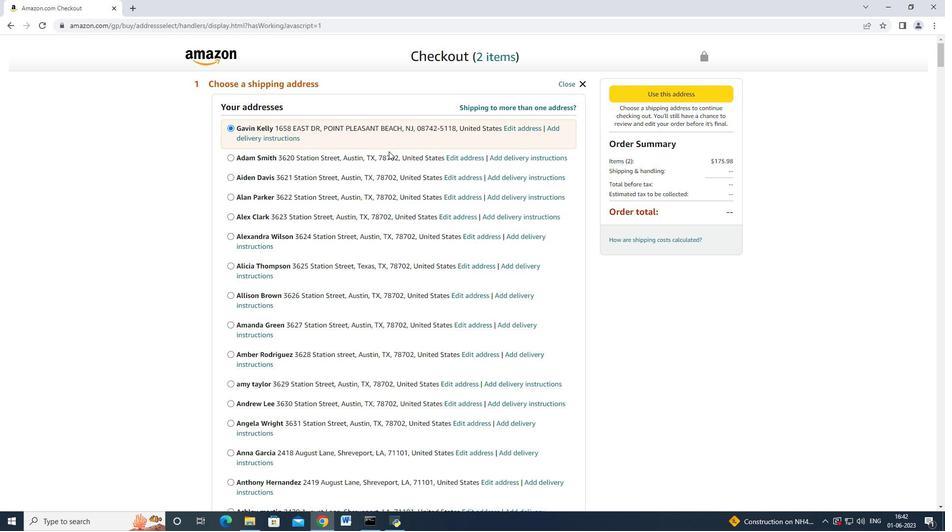 
Action: Mouse moved to (389, 151)
Screenshot: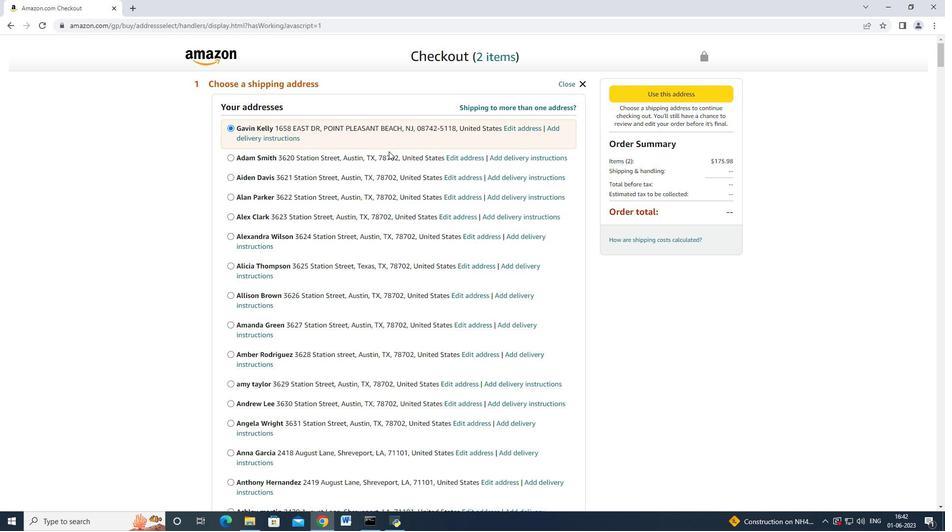 
Action: Mouse scrolled (389, 151) with delta (0, 0)
Screenshot: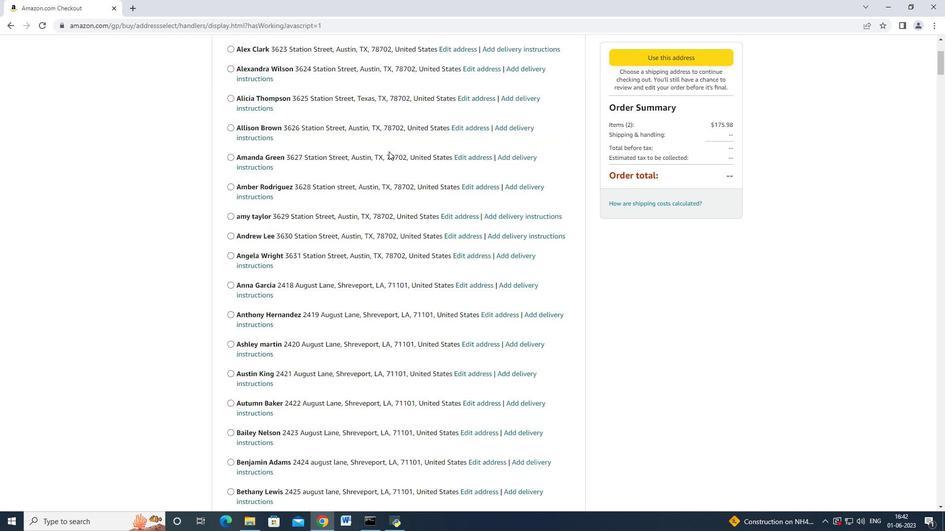 
Action: Mouse scrolled (389, 151) with delta (0, 0)
Screenshot: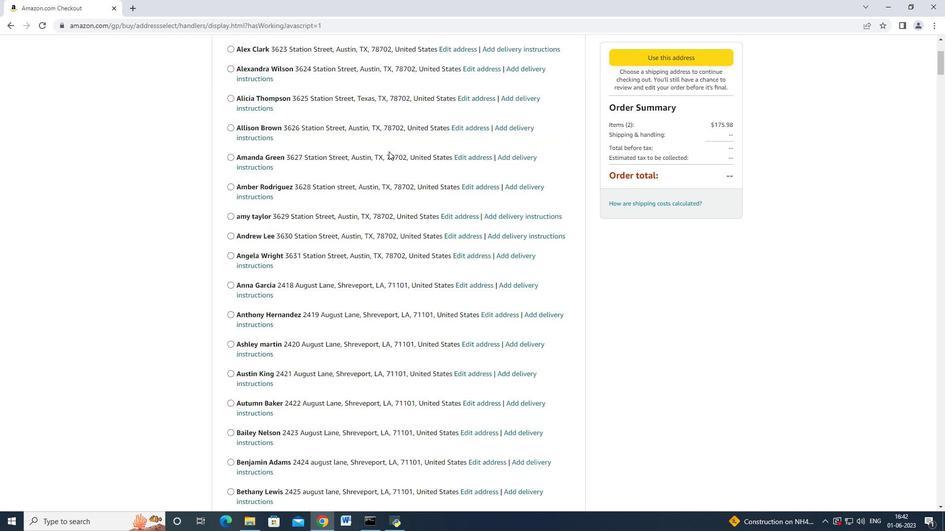 
Action: Mouse moved to (389, 151)
Screenshot: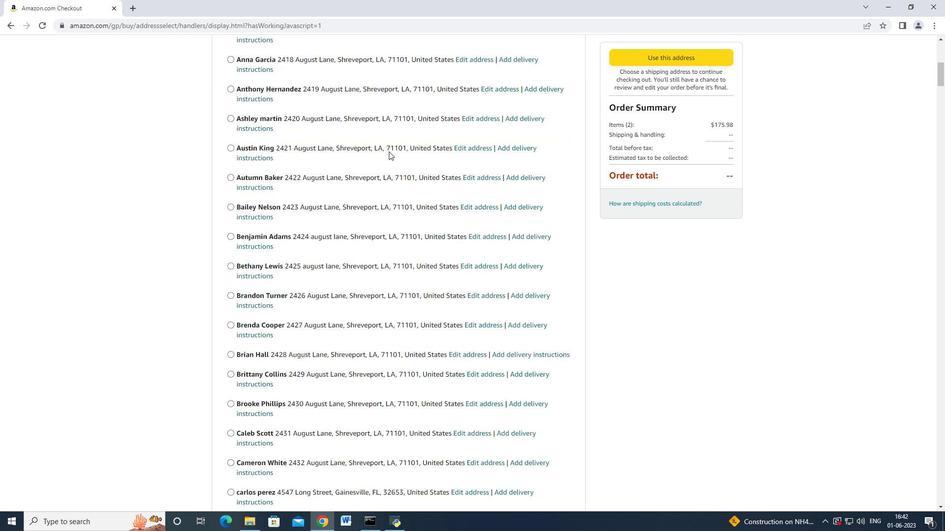 
Action: Mouse scrolled (389, 151) with delta (0, 0)
Screenshot: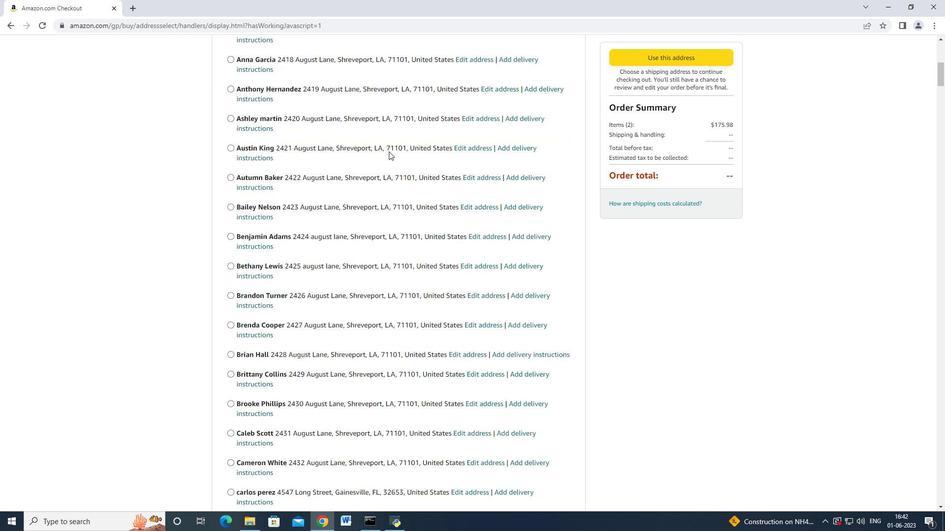 
Action: Mouse moved to (389, 152)
Screenshot: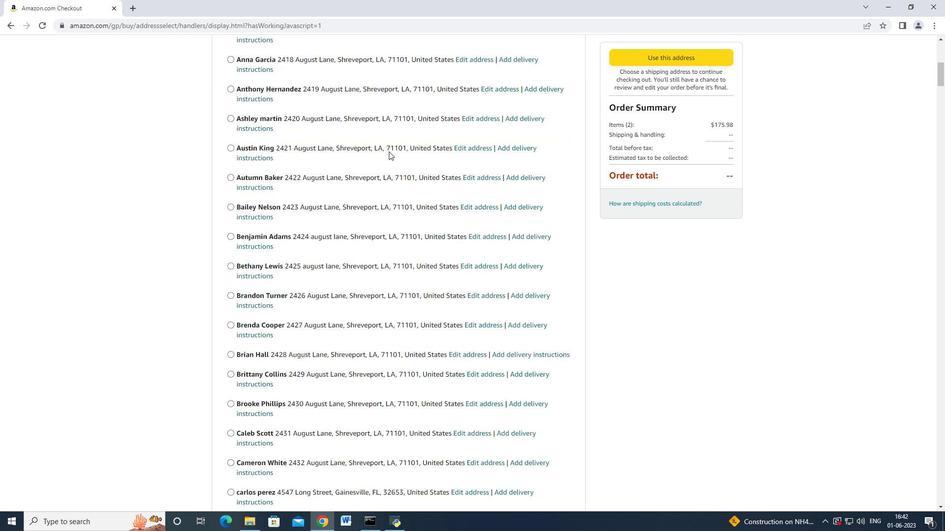
Action: Mouse scrolled (389, 151) with delta (0, 0)
Screenshot: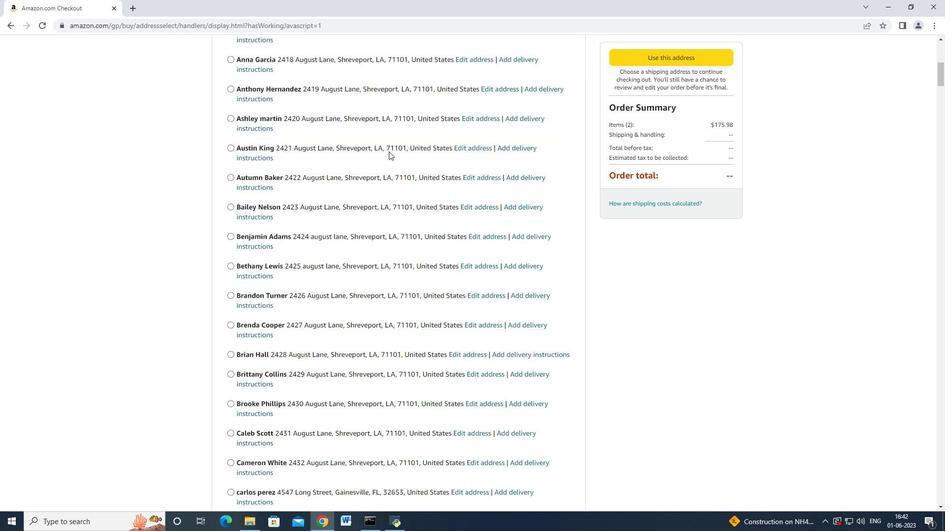 
Action: Mouse scrolled (389, 151) with delta (0, 0)
Screenshot: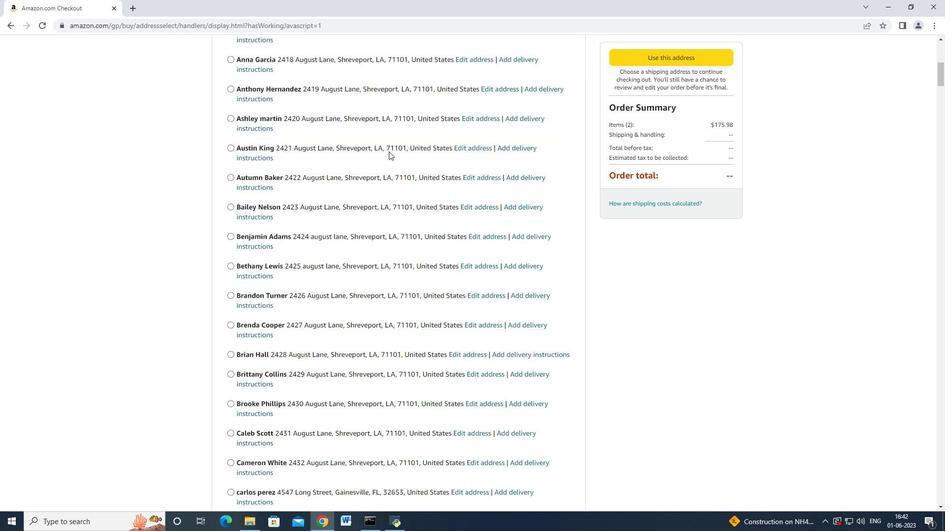 
Action: Mouse scrolled (389, 151) with delta (0, 0)
Screenshot: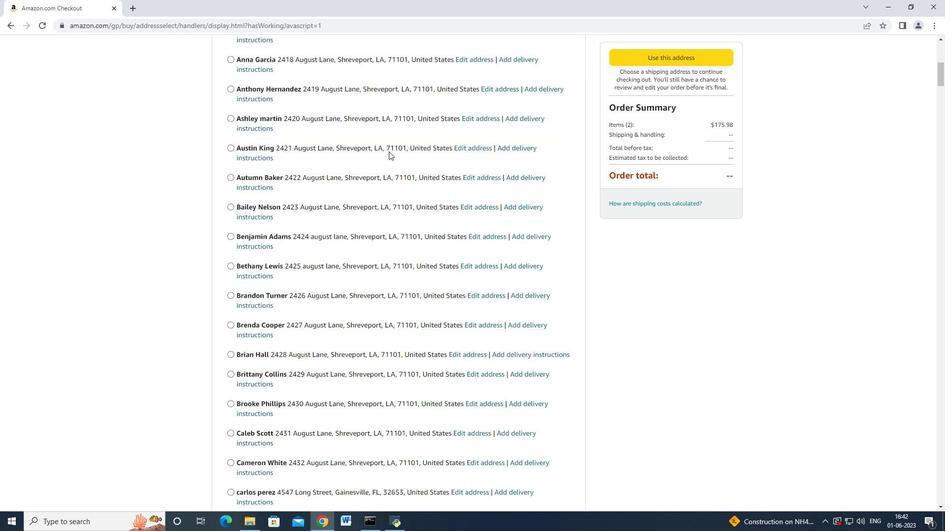 
Action: Mouse moved to (389, 152)
Screenshot: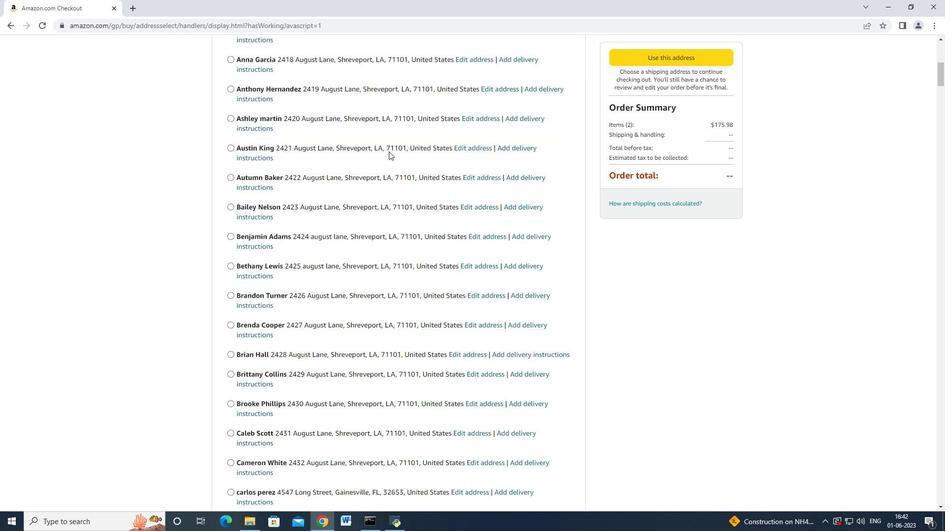 
Action: Mouse scrolled (389, 152) with delta (0, 0)
Screenshot: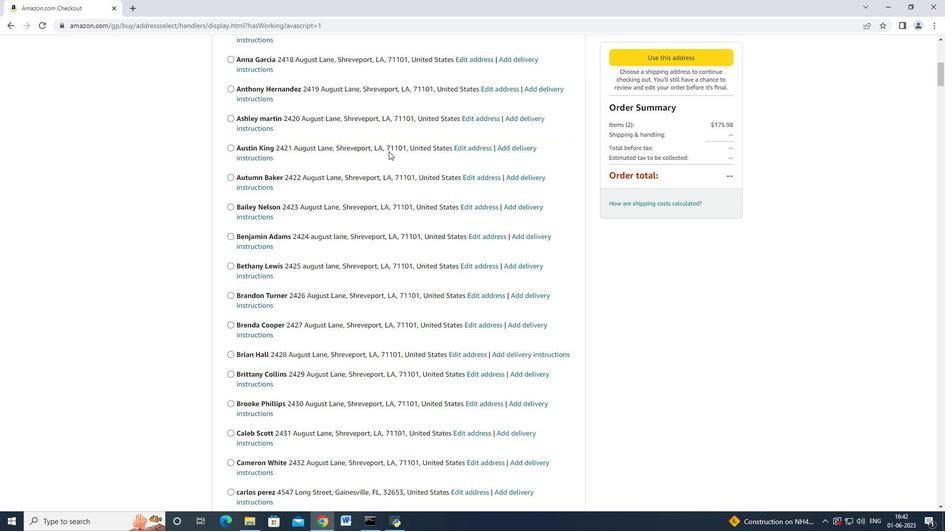 
Action: Mouse moved to (389, 152)
Screenshot: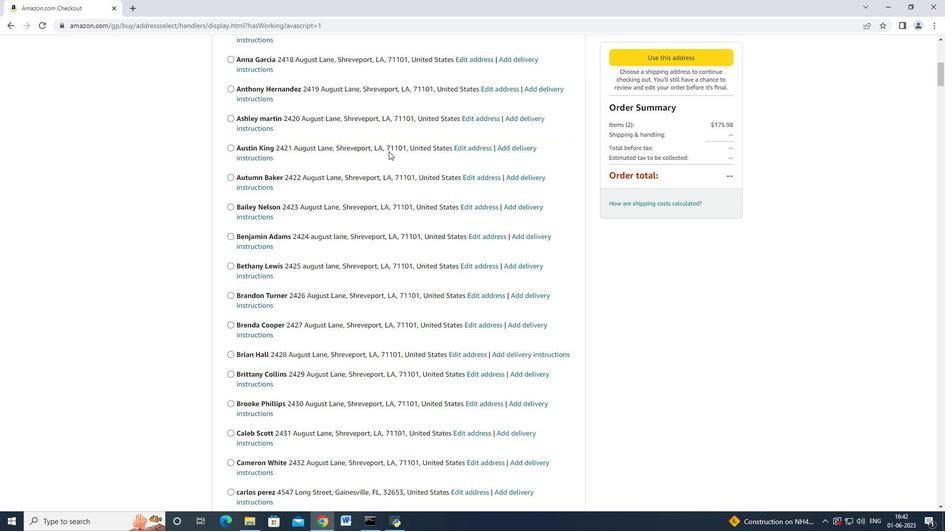 
Action: Mouse scrolled (389, 152) with delta (0, 0)
Screenshot: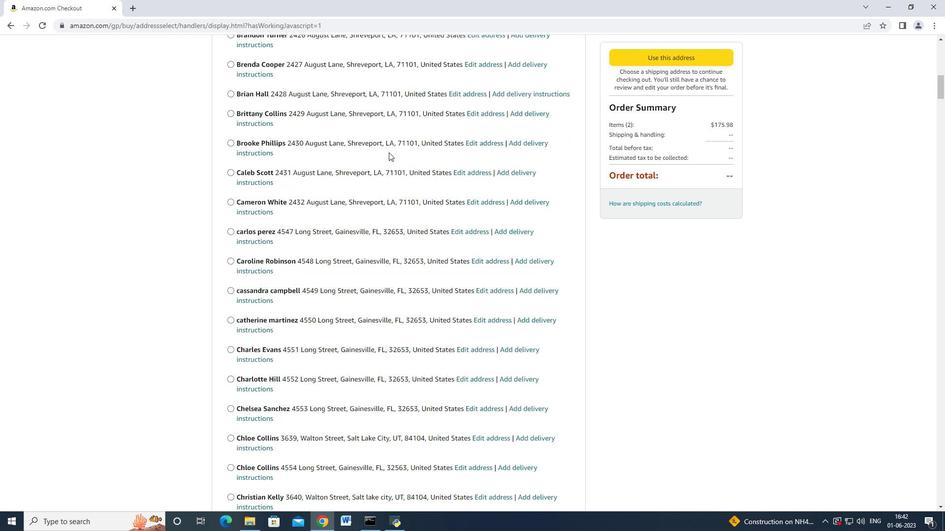 
Action: Mouse scrolled (389, 152) with delta (0, 0)
Screenshot: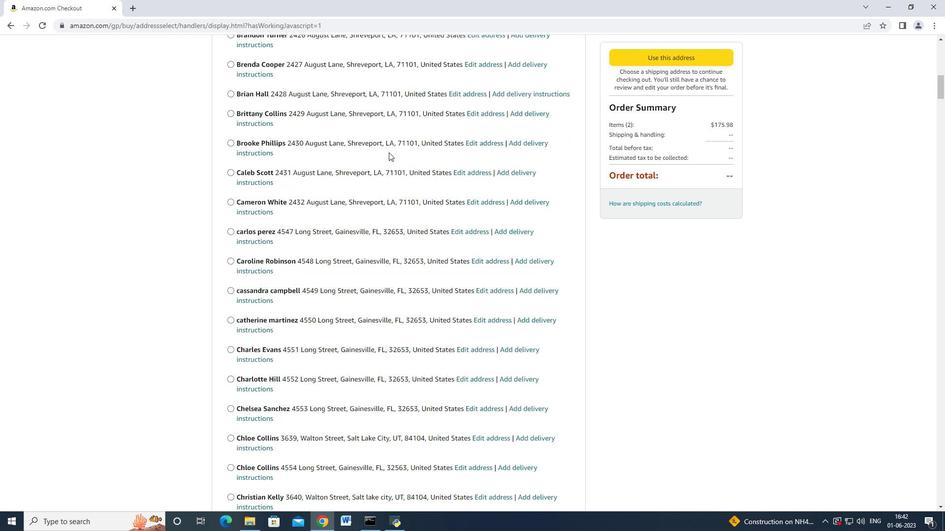 
Action: Mouse scrolled (389, 152) with delta (0, 0)
Screenshot: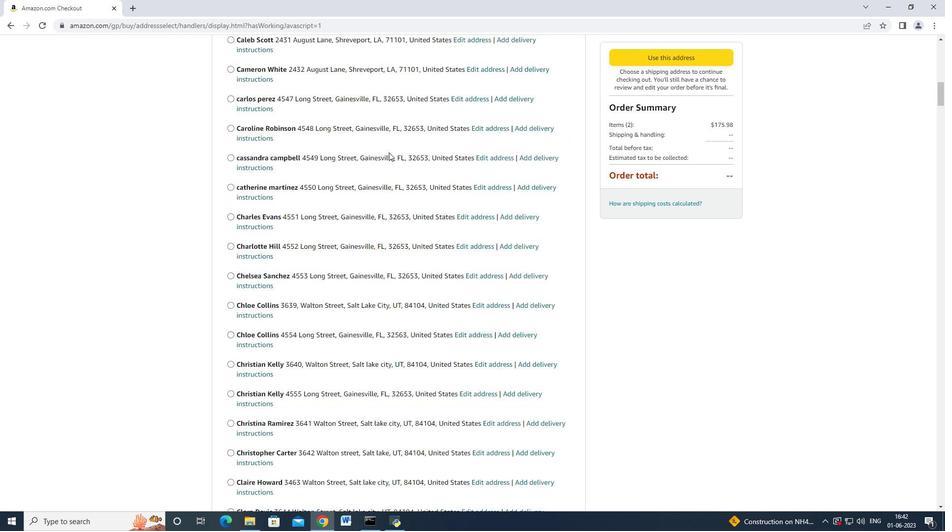 
Action: Mouse scrolled (389, 151) with delta (0, 0)
Screenshot: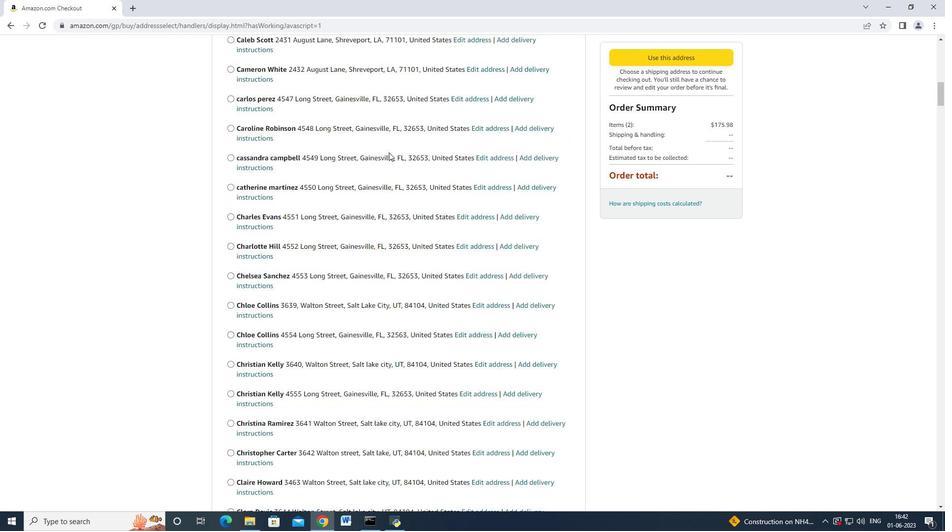 
Action: Mouse scrolled (389, 152) with delta (0, 0)
Screenshot: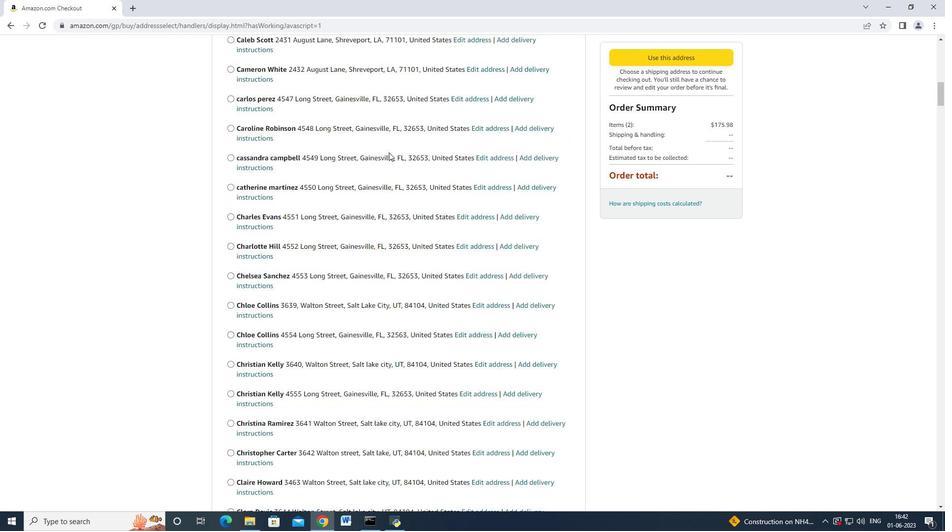 
Action: Mouse scrolled (389, 152) with delta (0, 0)
Screenshot: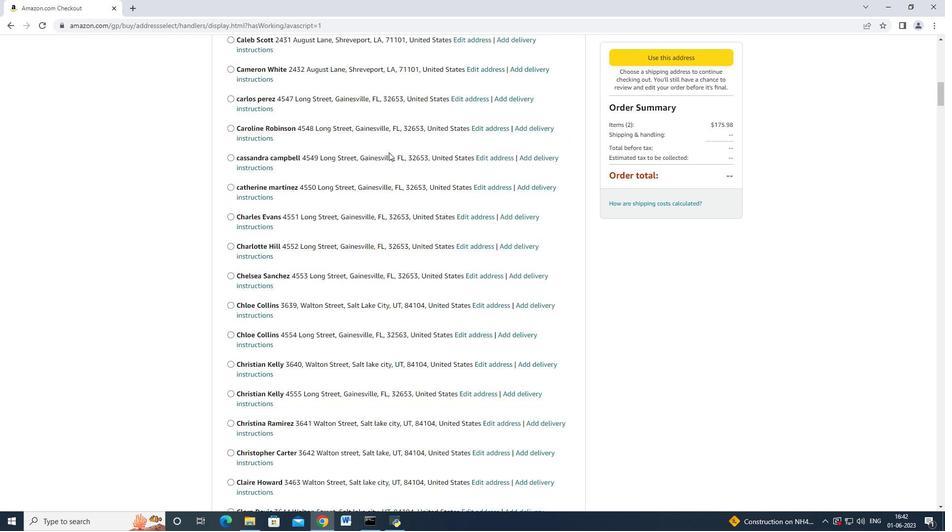 
Action: Mouse scrolled (389, 152) with delta (0, 0)
Screenshot: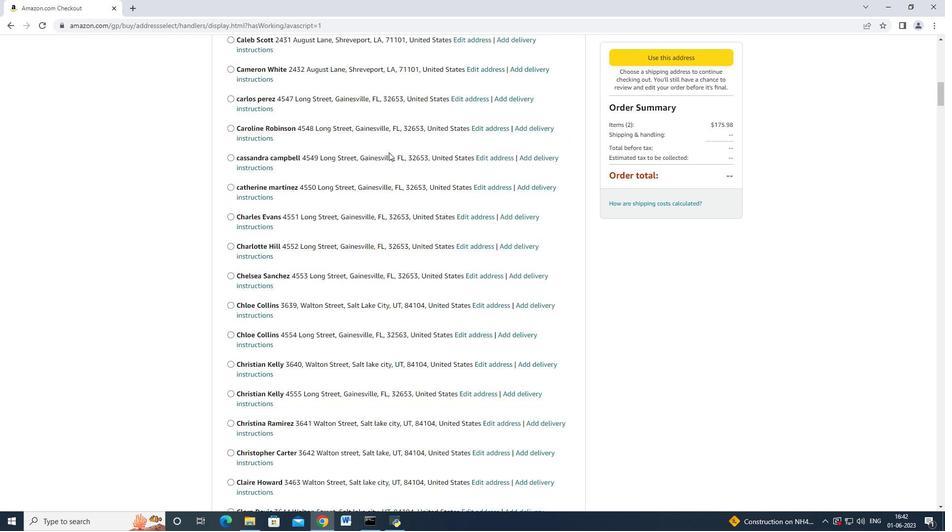 
Action: Mouse moved to (388, 153)
Screenshot: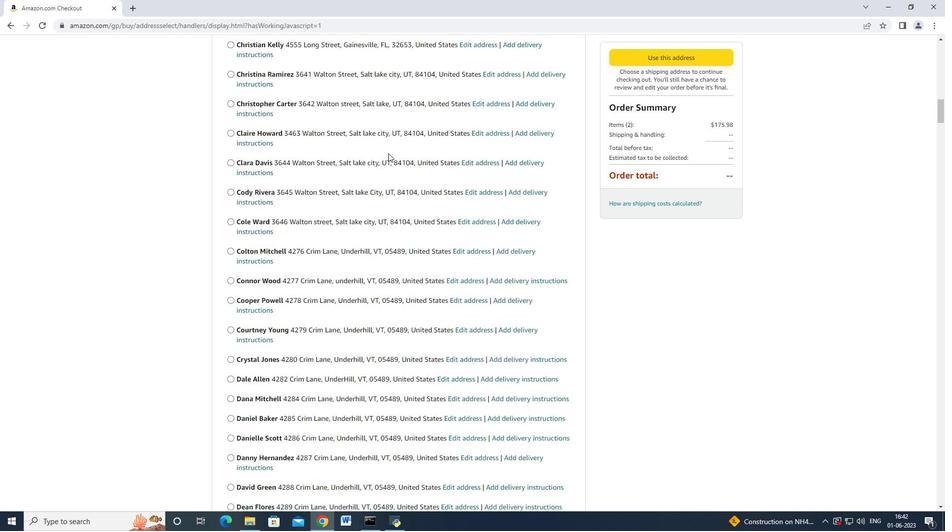 
Action: Mouse scrolled (388, 153) with delta (0, 0)
Screenshot: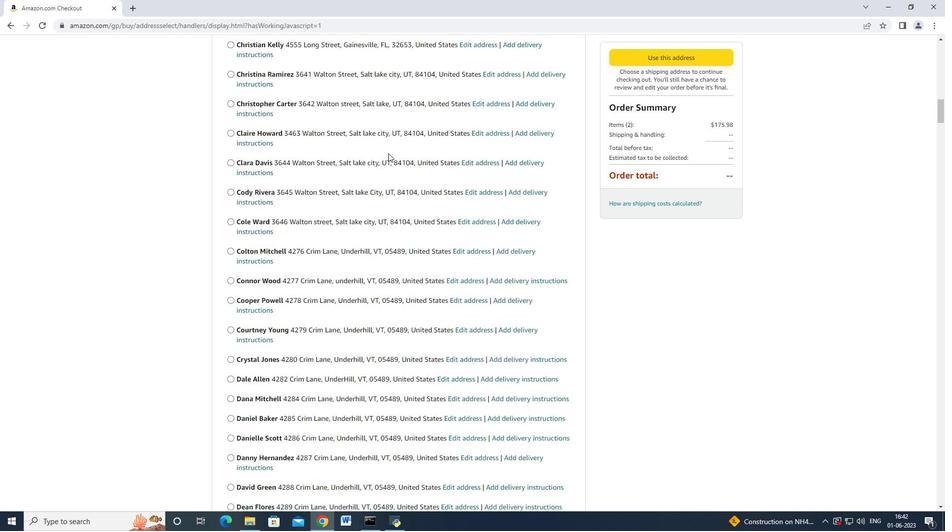 
Action: Mouse moved to (388, 154)
Screenshot: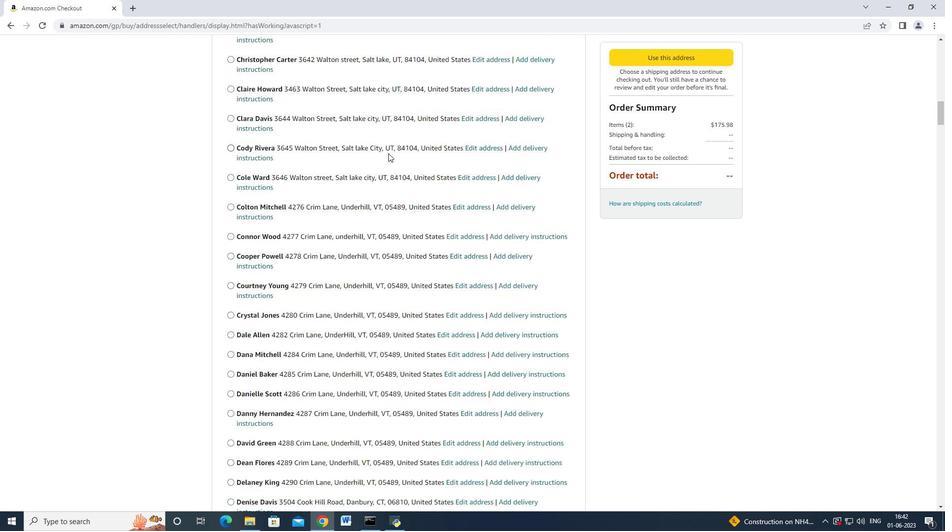 
Action: Mouse scrolled (388, 153) with delta (0, 0)
Screenshot: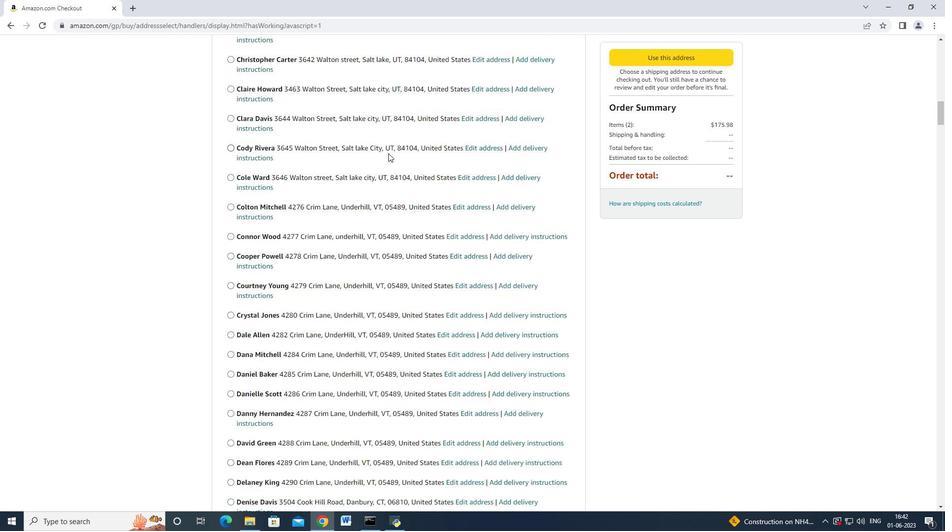 
Action: Mouse scrolled (388, 153) with delta (0, 0)
Screenshot: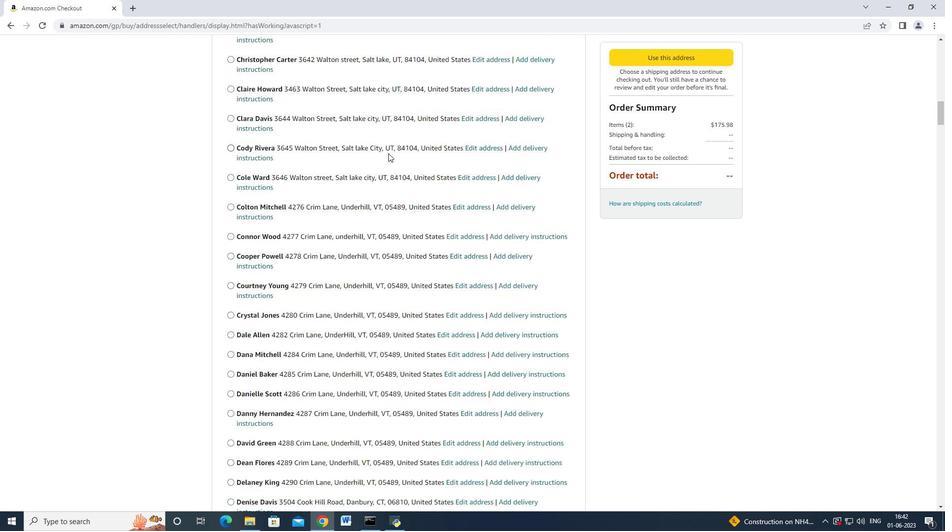 
Action: Mouse scrolled (388, 153) with delta (0, 0)
Screenshot: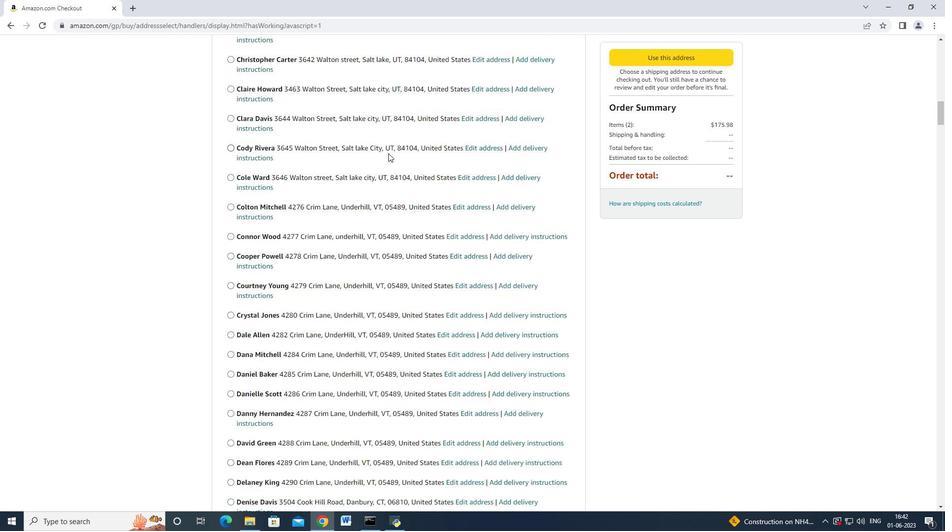 
Action: Mouse scrolled (388, 153) with delta (0, 0)
Screenshot: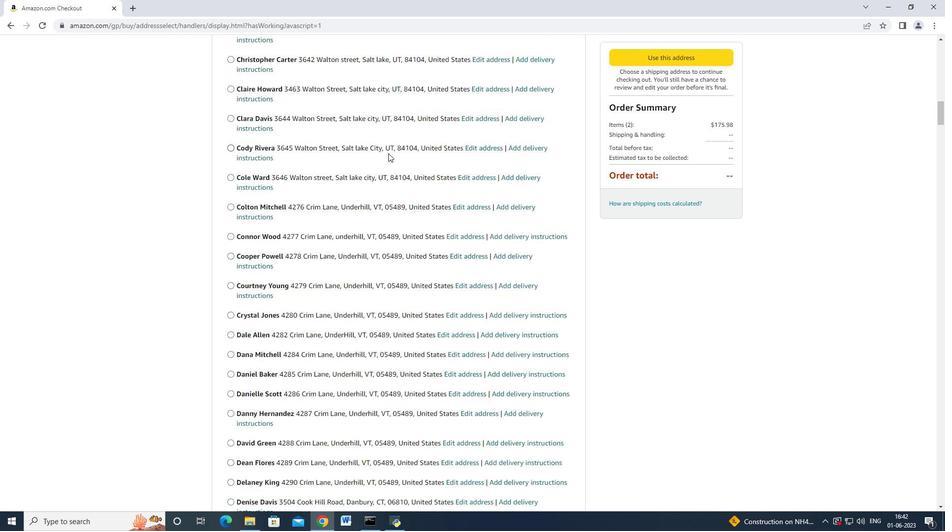 
Action: Mouse moved to (388, 154)
Screenshot: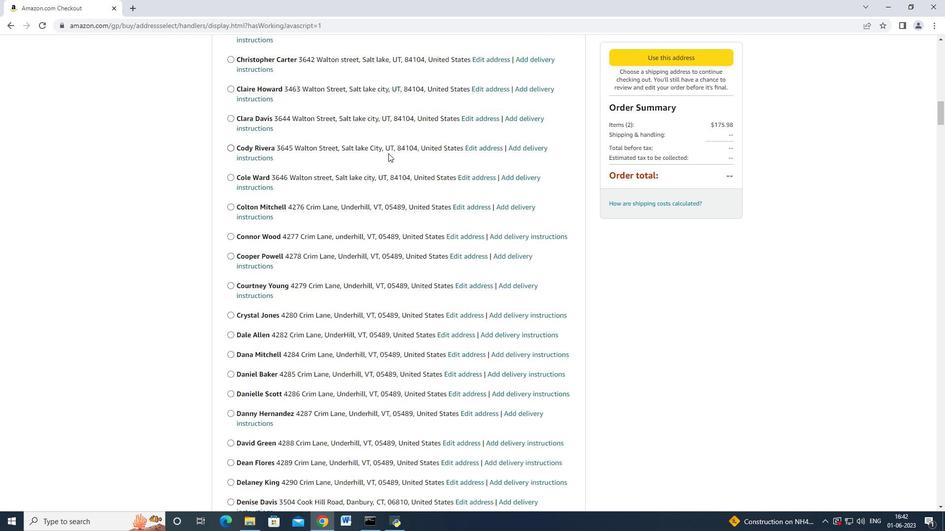 
Action: Mouse scrolled (388, 154) with delta (0, 0)
Screenshot: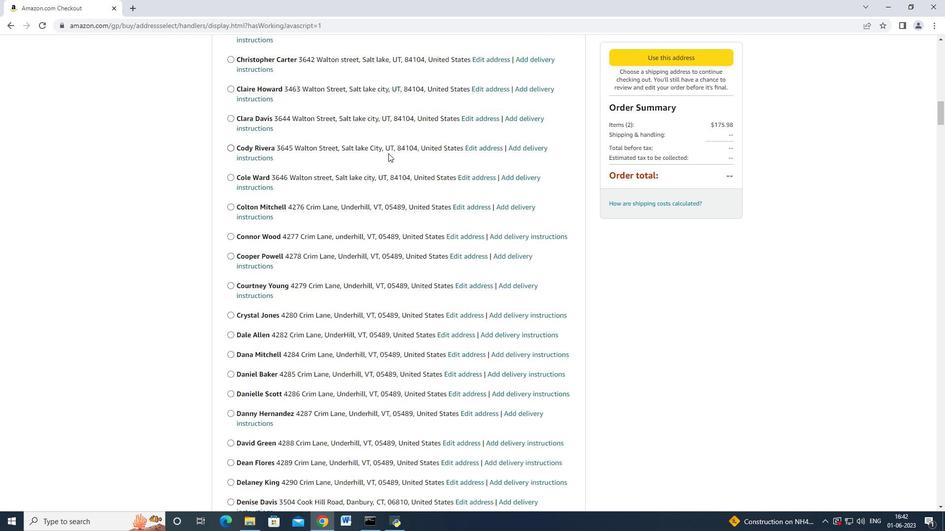 
Action: Mouse scrolled (388, 154) with delta (0, 0)
Screenshot: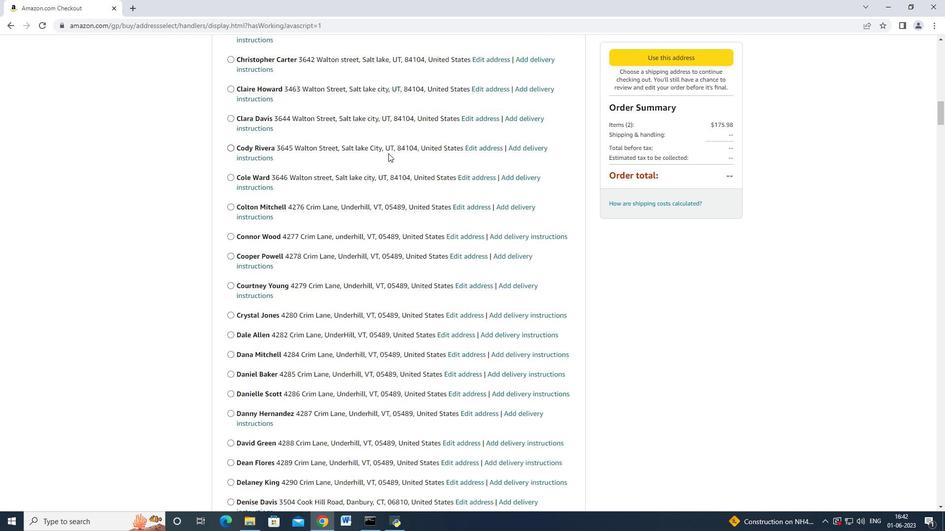 
Action: Mouse scrolled (388, 154) with delta (0, 0)
Screenshot: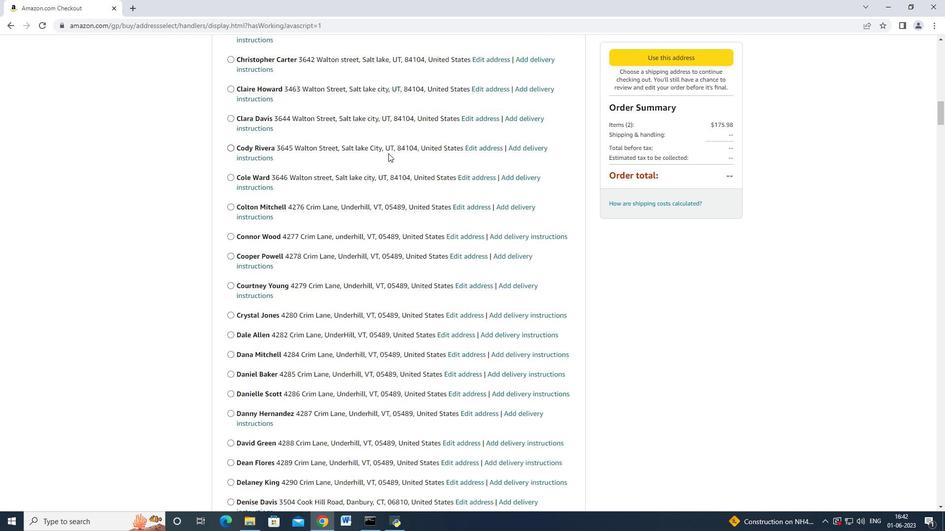 
Action: Mouse moved to (388, 156)
Screenshot: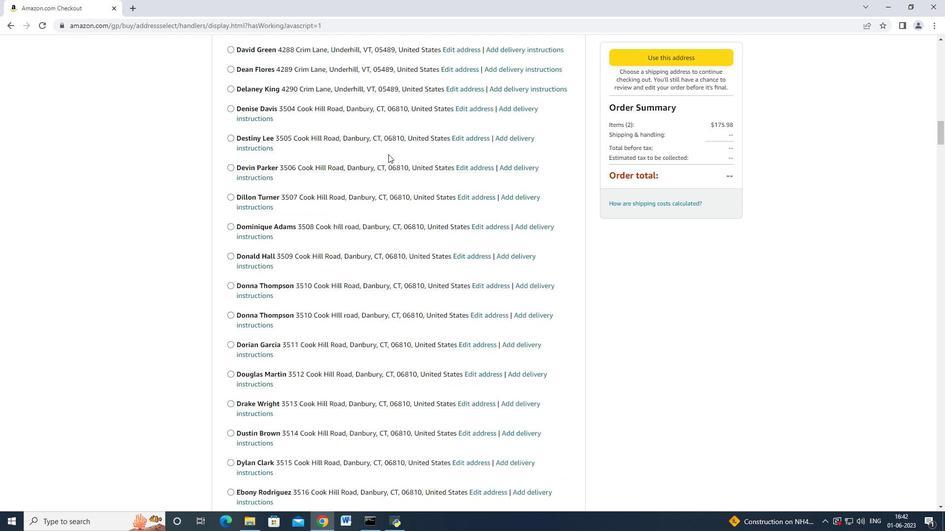 
Action: Mouse scrolled (388, 155) with delta (0, 0)
Screenshot: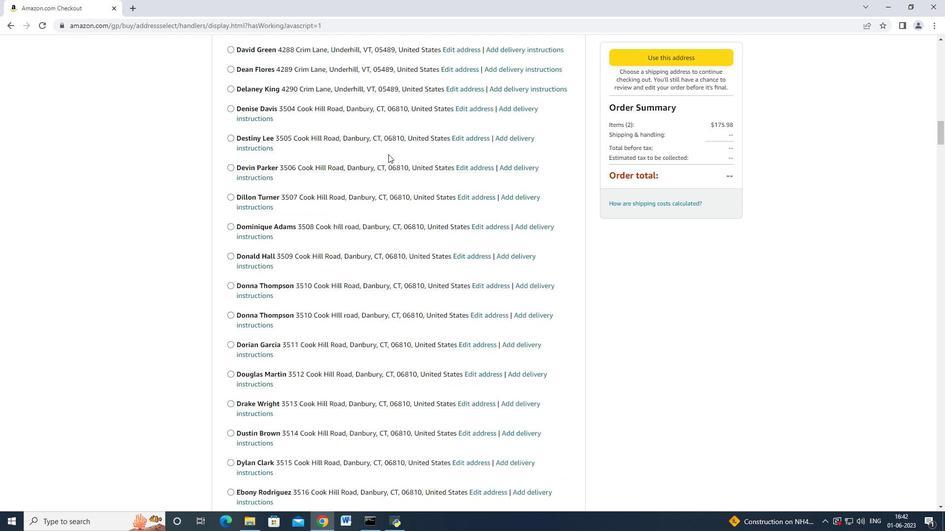 
Action: Mouse scrolled (388, 155) with delta (0, 0)
Screenshot: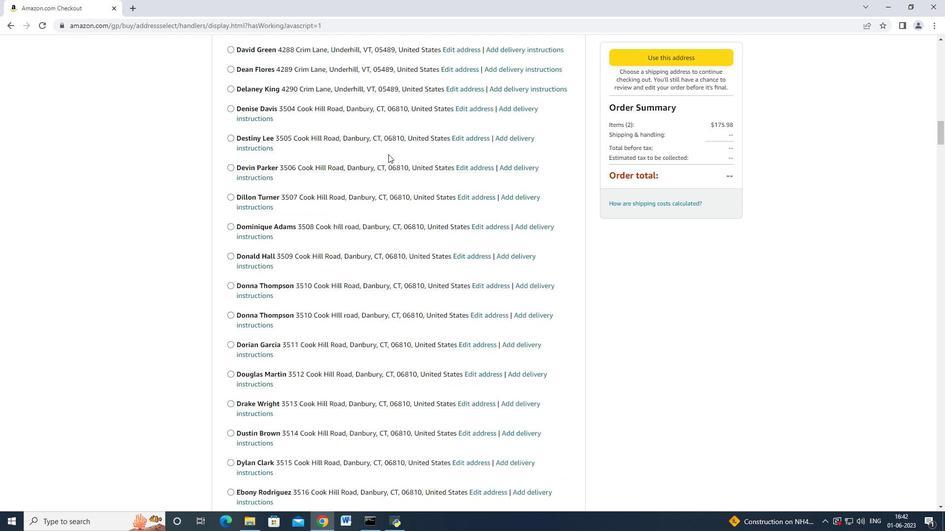 
Action: Mouse scrolled (388, 155) with delta (0, 0)
Screenshot: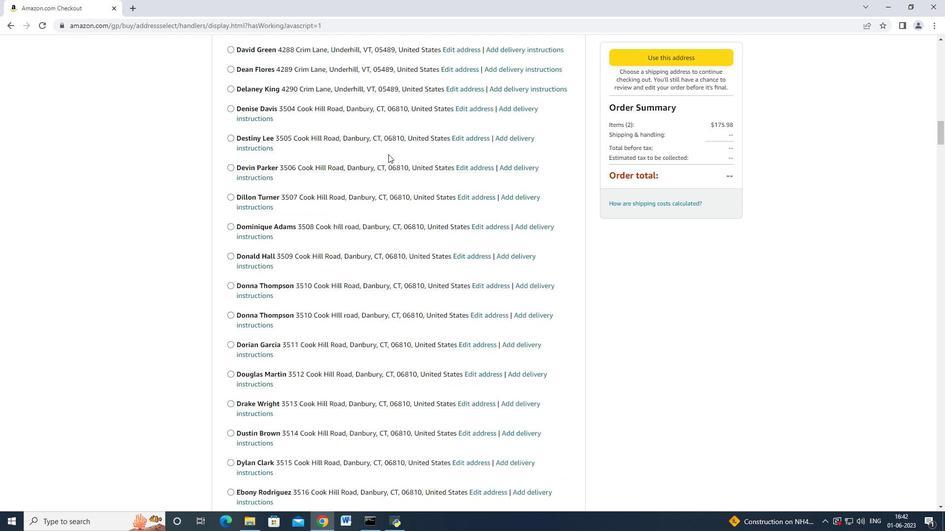 
Action: Mouse scrolled (388, 155) with delta (0, 0)
Screenshot: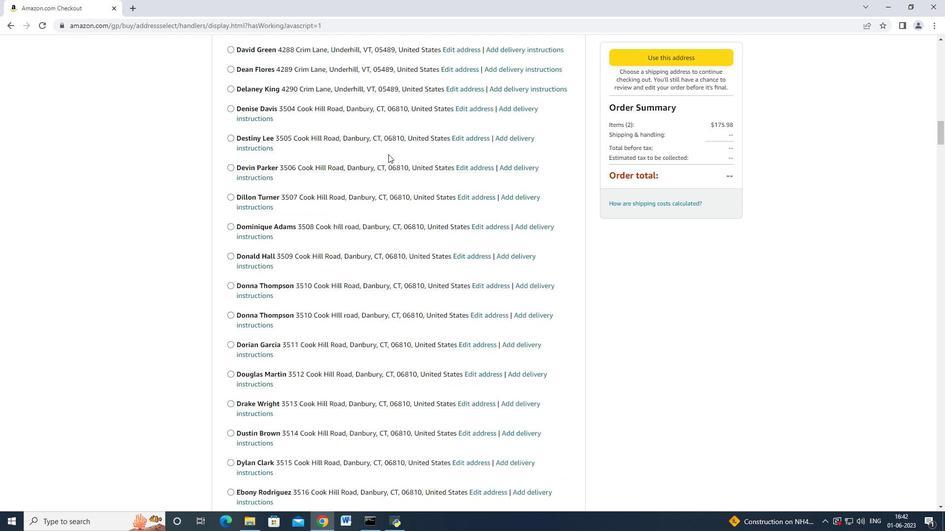 
Action: Mouse moved to (388, 156)
Screenshot: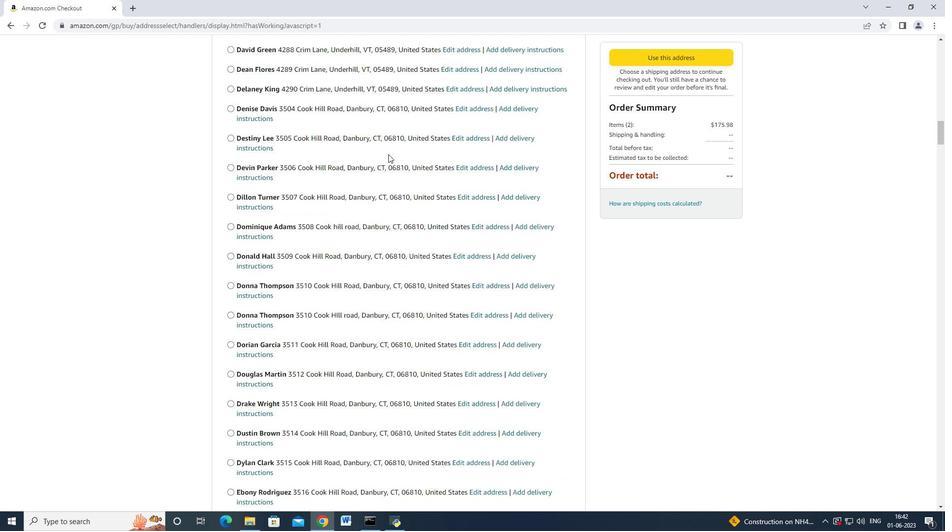 
Action: Mouse scrolled (388, 156) with delta (0, 0)
Screenshot: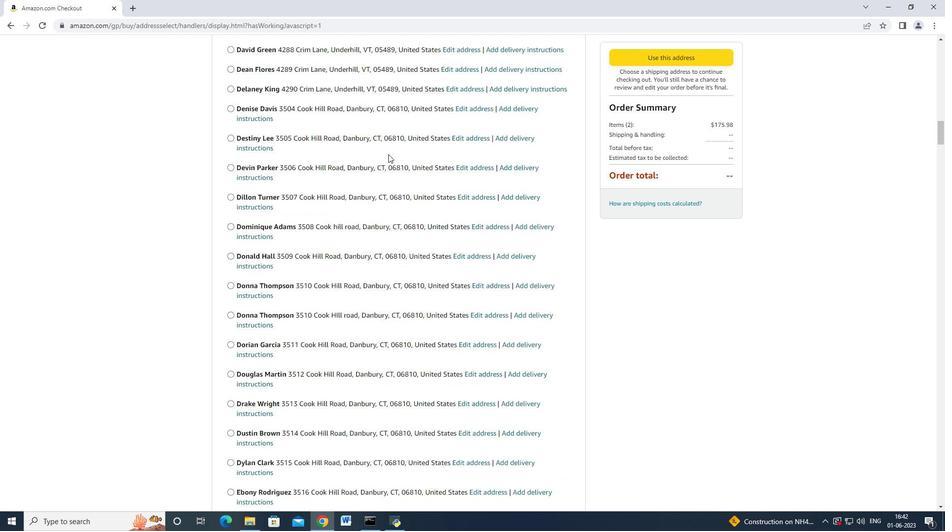 
Action: Mouse scrolled (388, 155) with delta (0, 0)
Screenshot: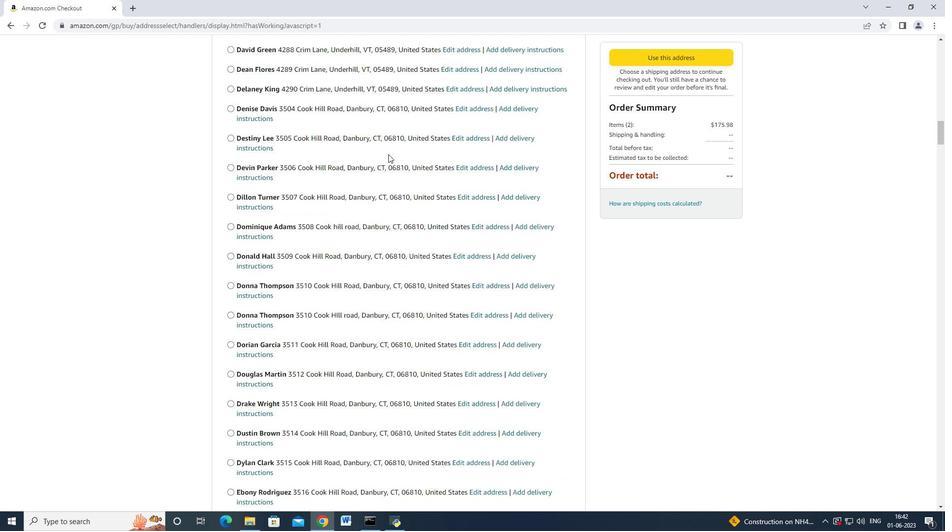 
Action: Mouse scrolled (388, 156) with delta (0, 0)
Screenshot: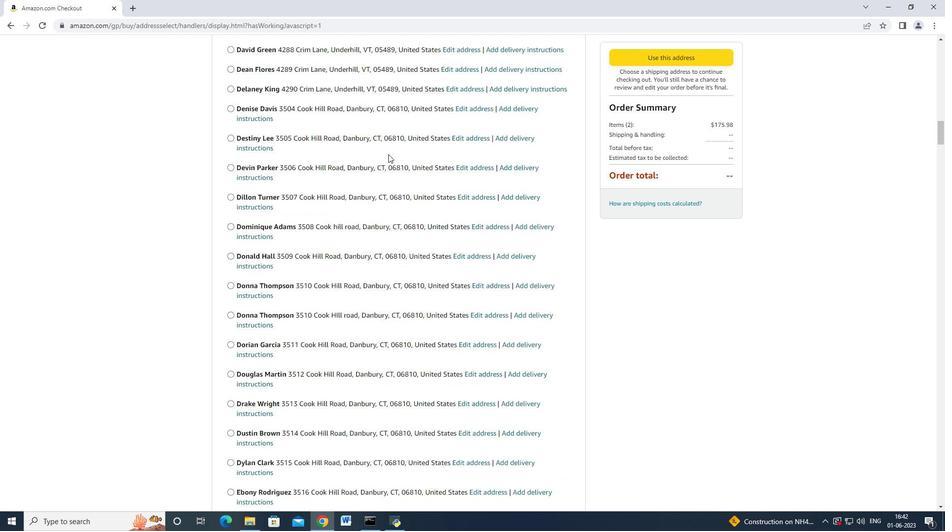 
Action: Mouse moved to (388, 156)
Screenshot: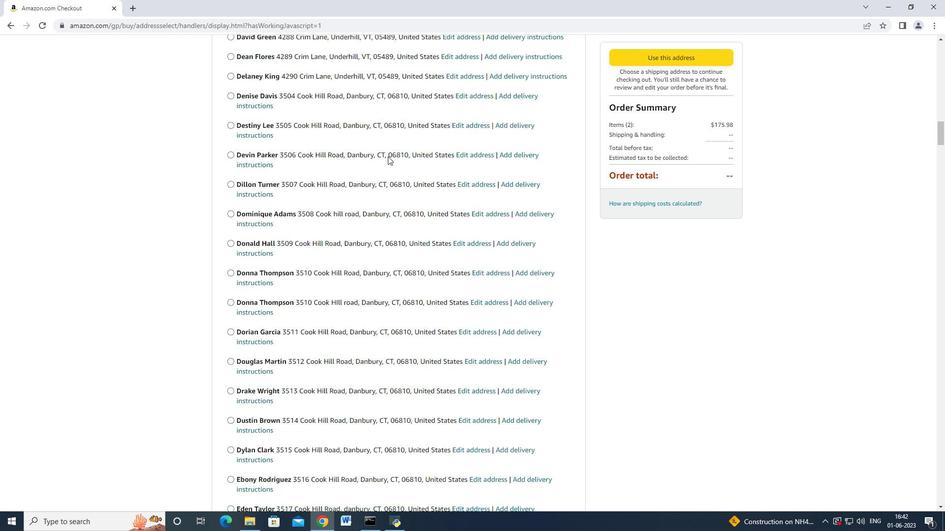 
Action: Mouse scrolled (388, 156) with delta (0, 0)
Screenshot: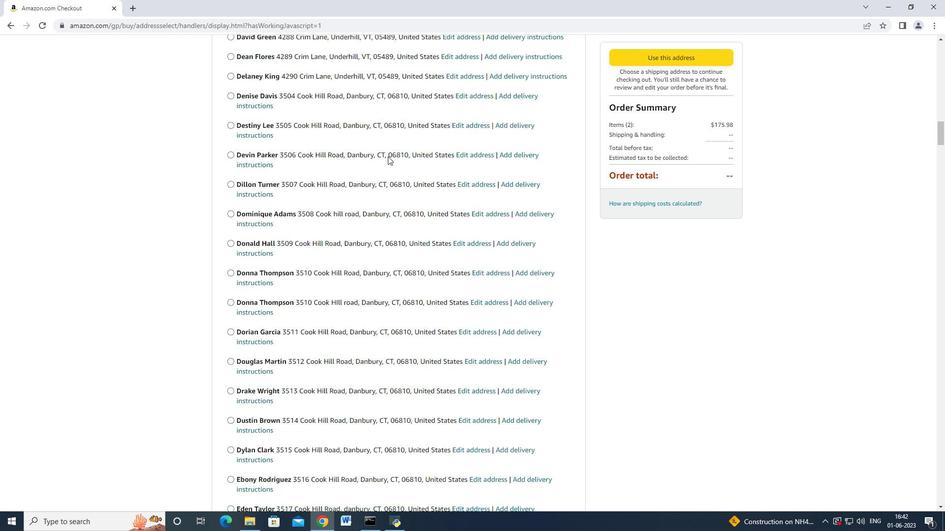 
Action: Mouse moved to (388, 157)
Screenshot: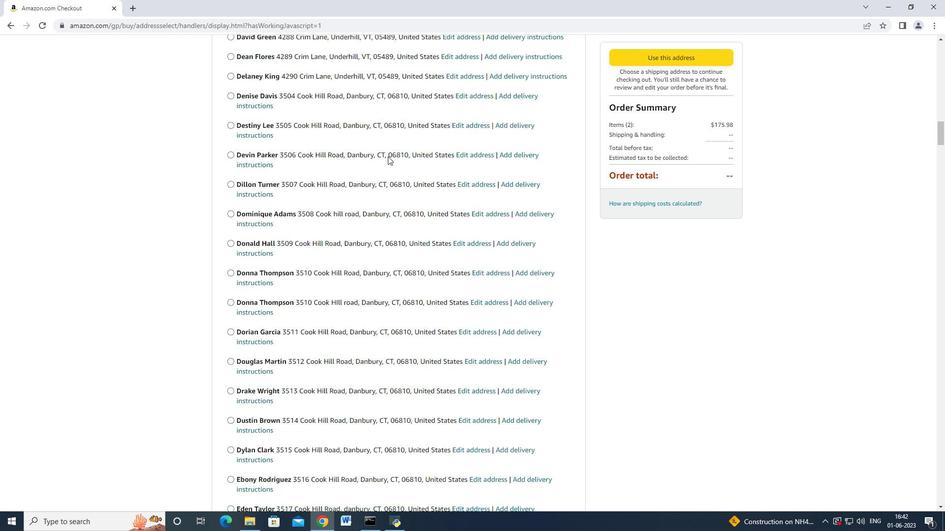 
Action: Mouse scrolled (388, 156) with delta (0, 0)
Screenshot: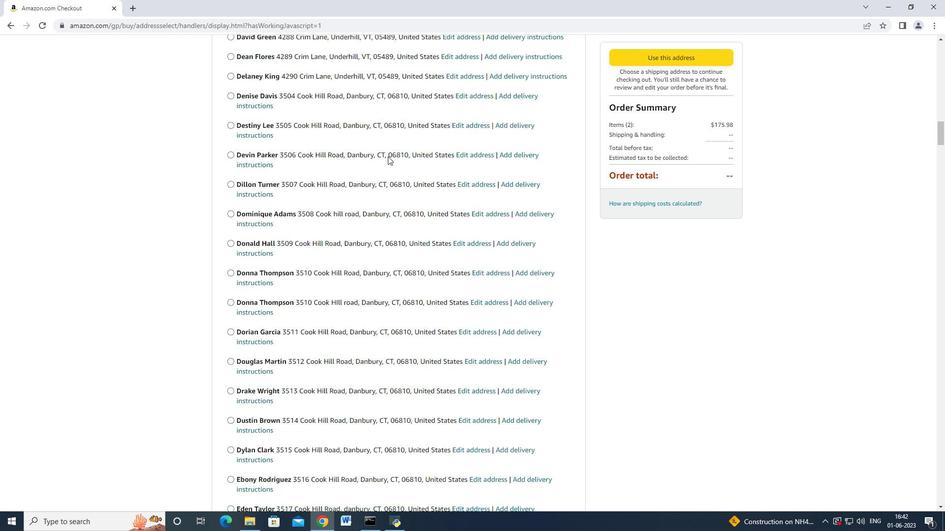 
Action: Mouse scrolled (388, 156) with delta (0, 0)
Screenshot: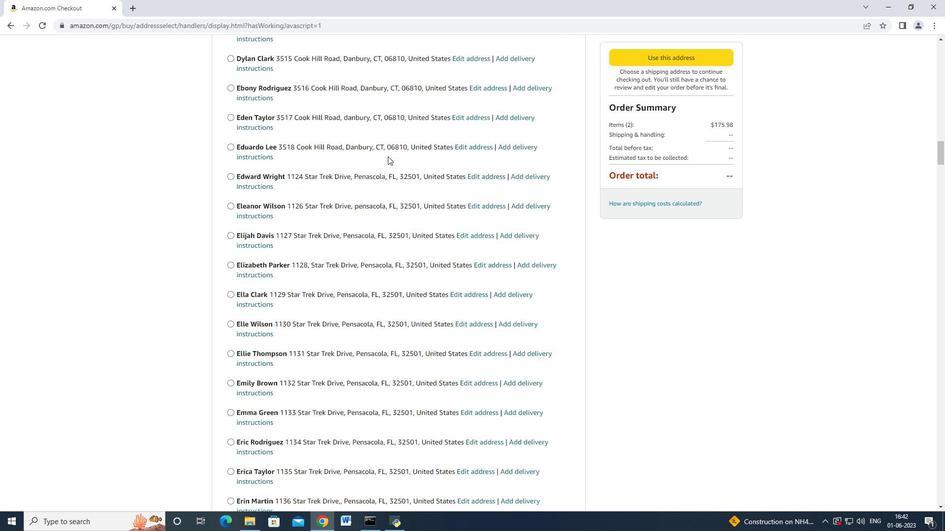 
Action: Mouse scrolled (388, 156) with delta (0, 0)
Screenshot: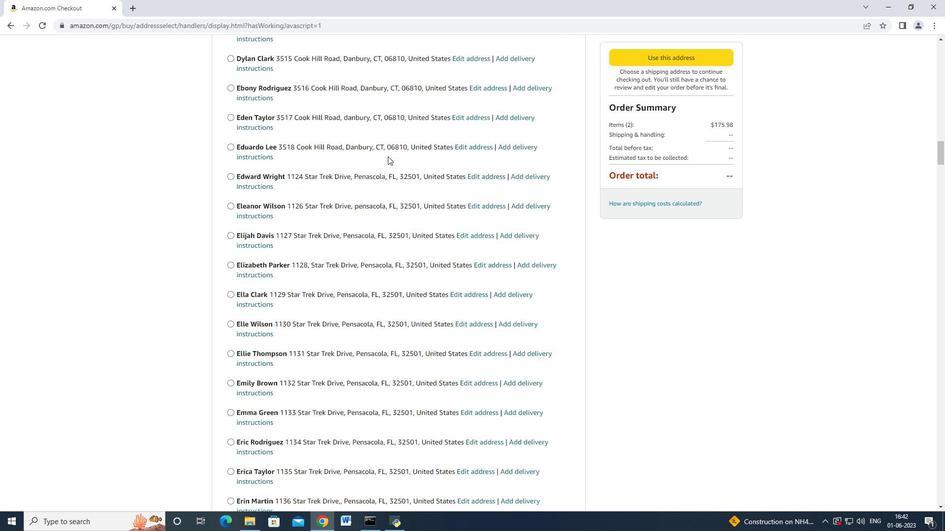 
Action: Mouse scrolled (388, 156) with delta (0, 0)
Screenshot: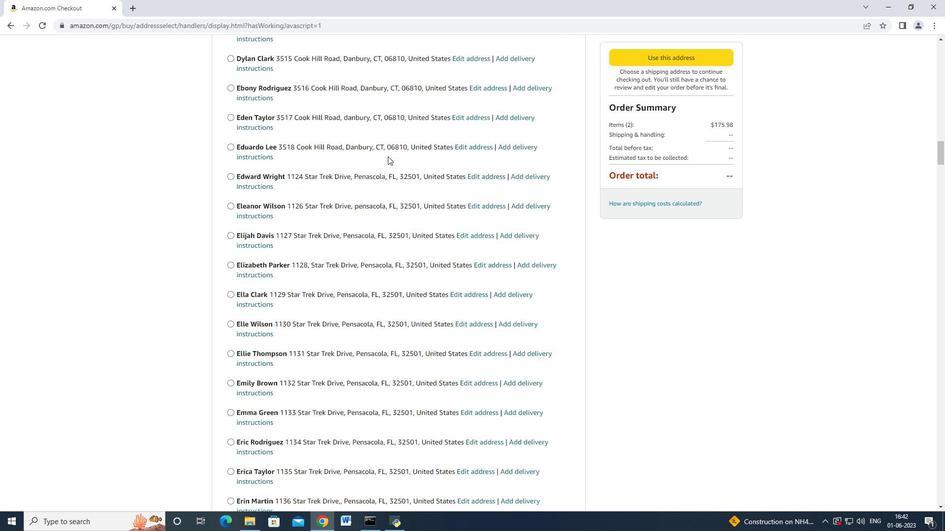 
Action: Mouse scrolled (388, 156) with delta (0, 0)
Screenshot: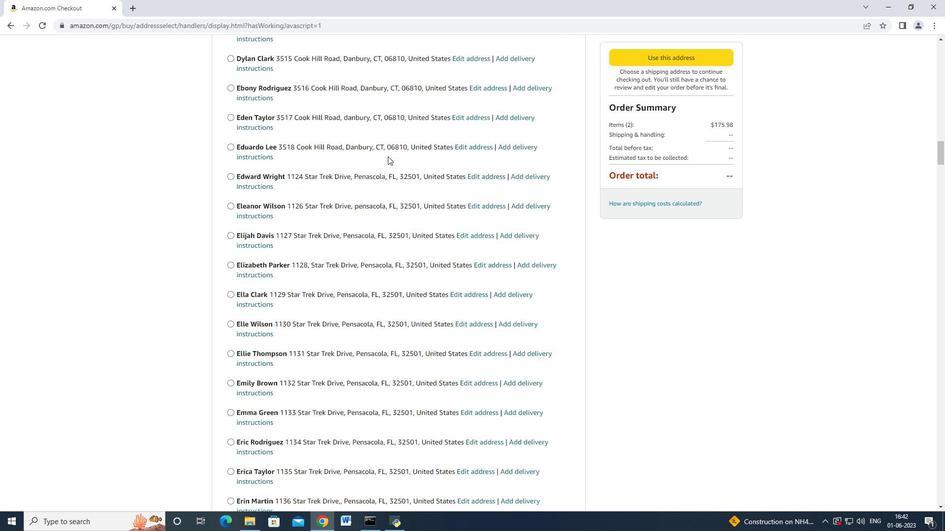 
Action: Mouse scrolled (388, 156) with delta (0, 0)
Screenshot: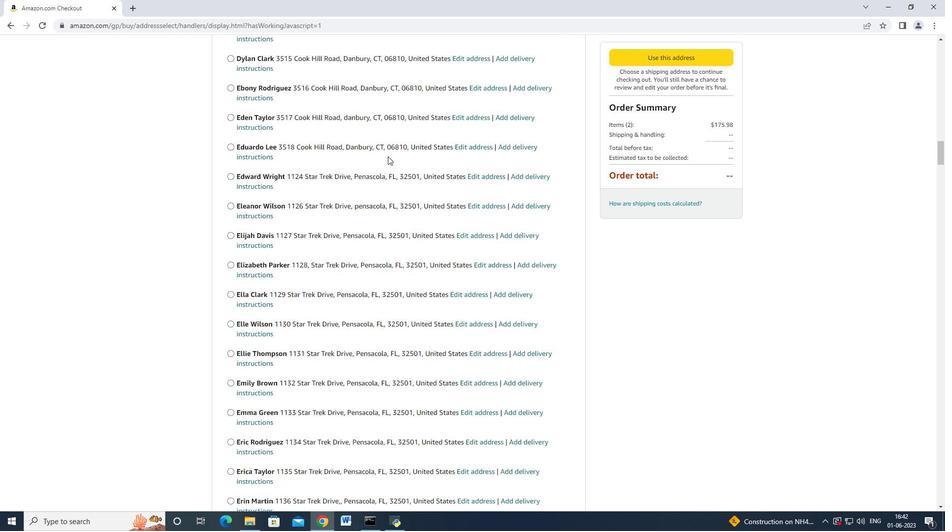 
Action: Mouse moved to (388, 157)
Screenshot: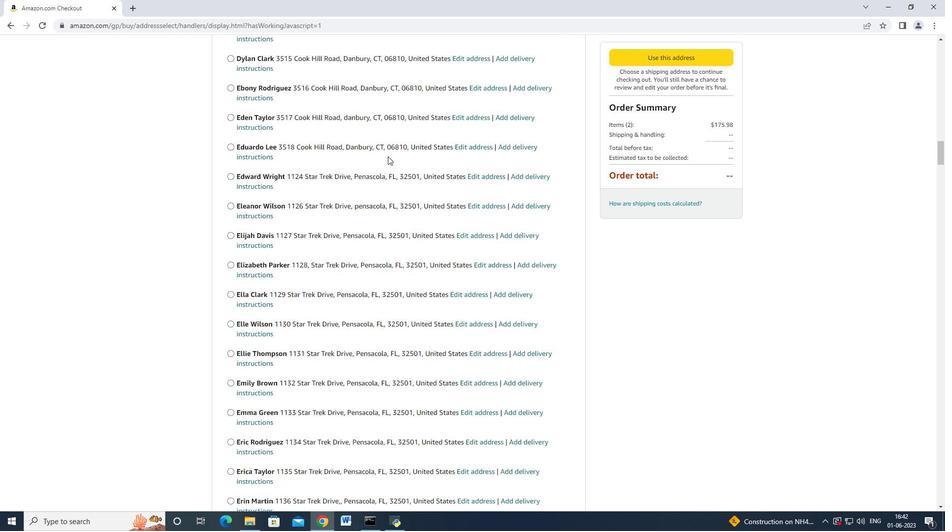 
Action: Mouse scrolled (388, 157) with delta (0, 0)
Screenshot: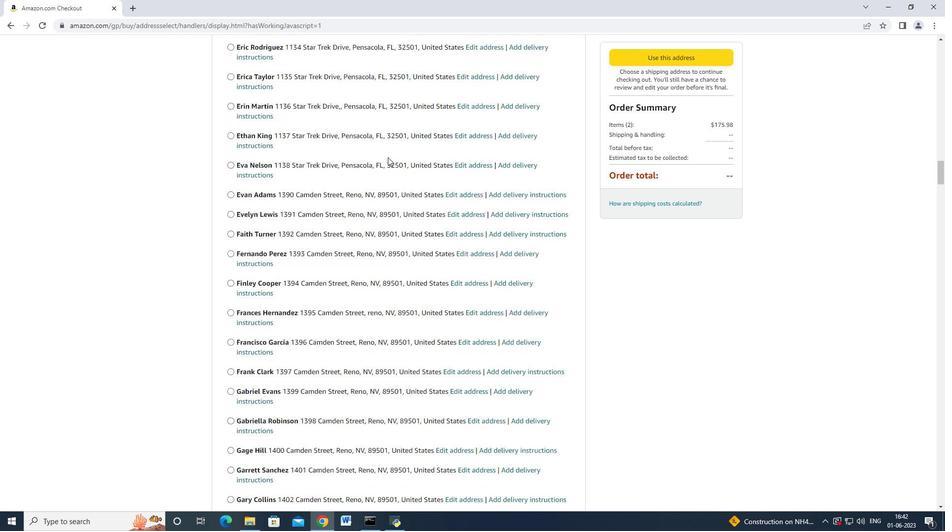 
Action: Mouse moved to (388, 157)
Screenshot: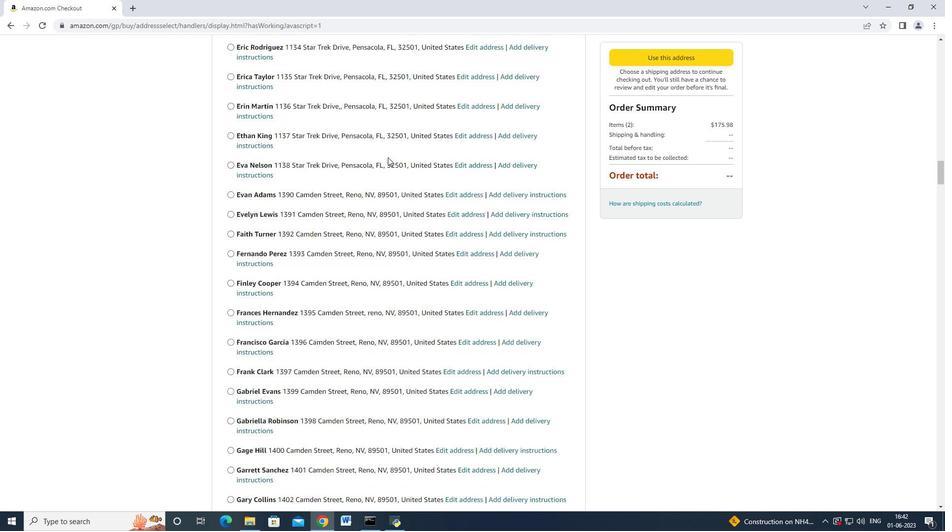 
Action: Mouse scrolled (388, 157) with delta (0, 0)
Screenshot: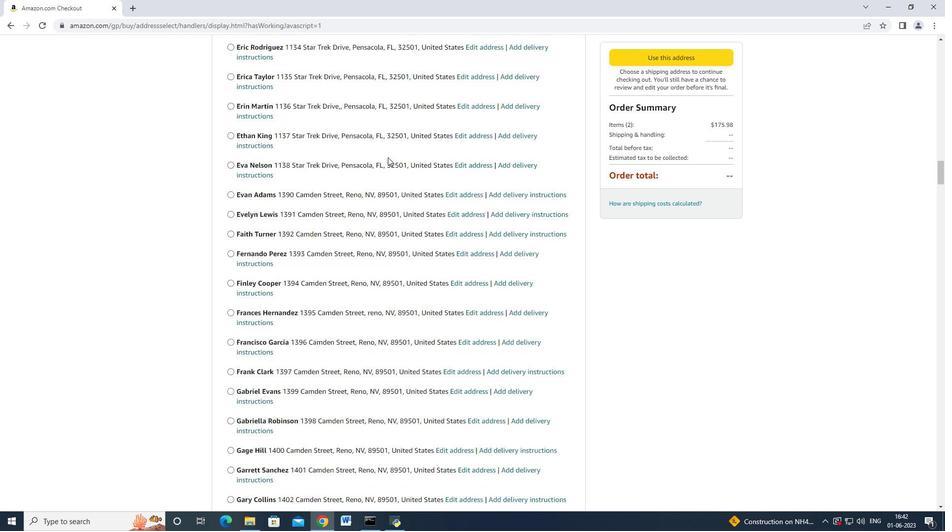 
Action: Mouse scrolled (388, 157) with delta (0, 0)
Screenshot: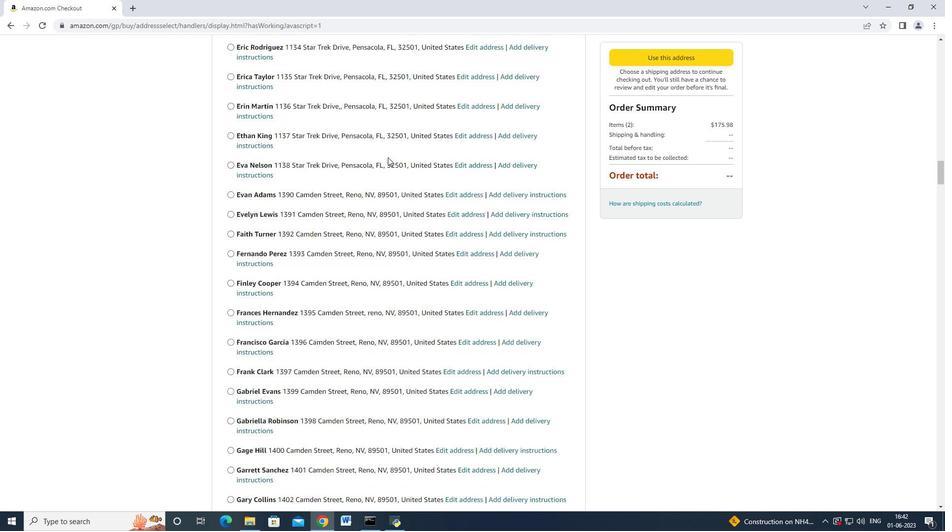 
Action: Mouse scrolled (388, 157) with delta (0, 0)
Screenshot: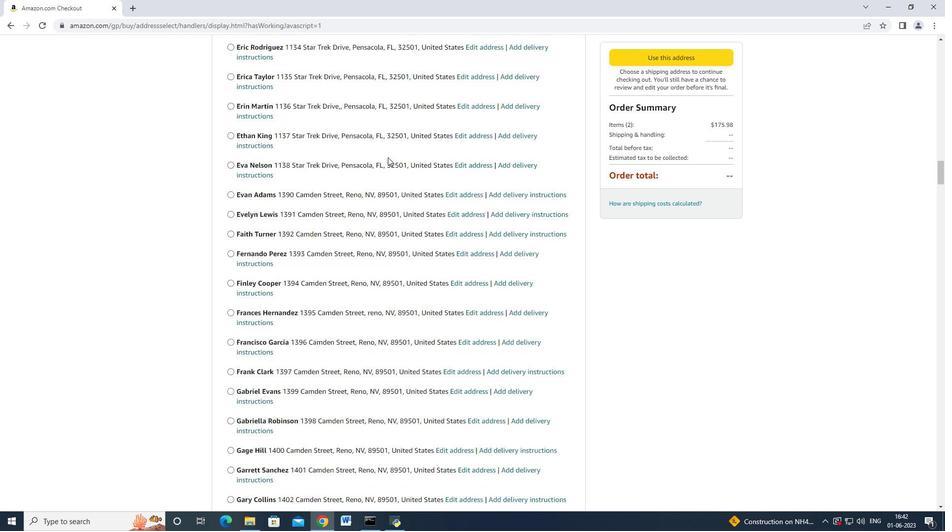 
Action: Mouse scrolled (388, 157) with delta (0, 0)
Screenshot: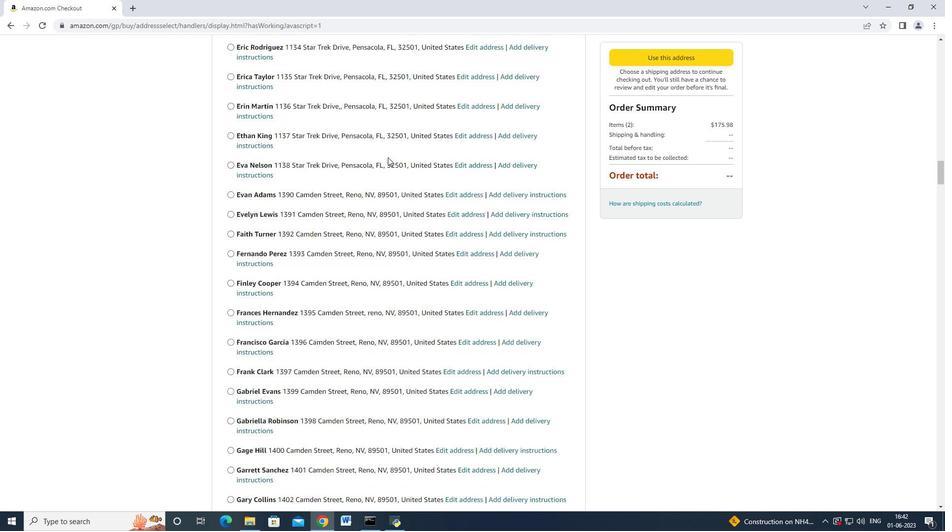 
Action: Mouse scrolled (388, 157) with delta (0, 0)
Screenshot: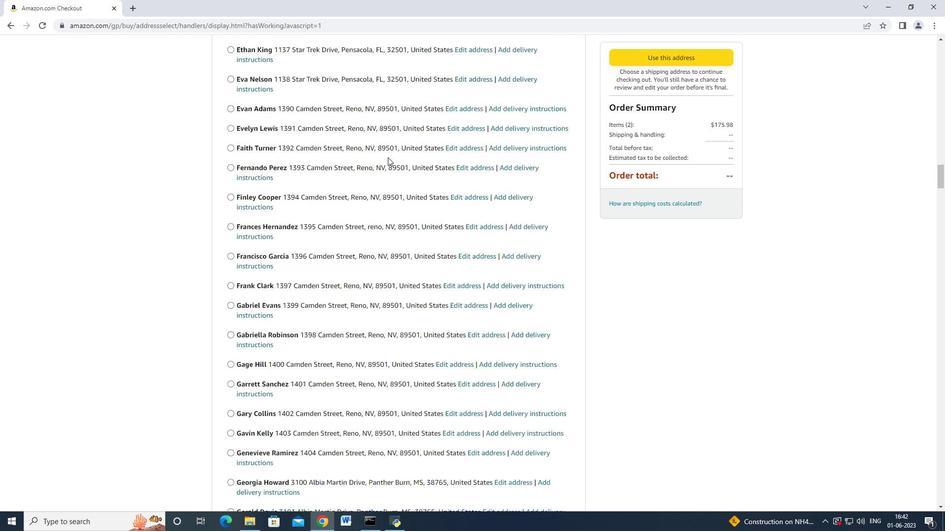 
Action: Mouse scrolled (388, 157) with delta (0, 0)
Screenshot: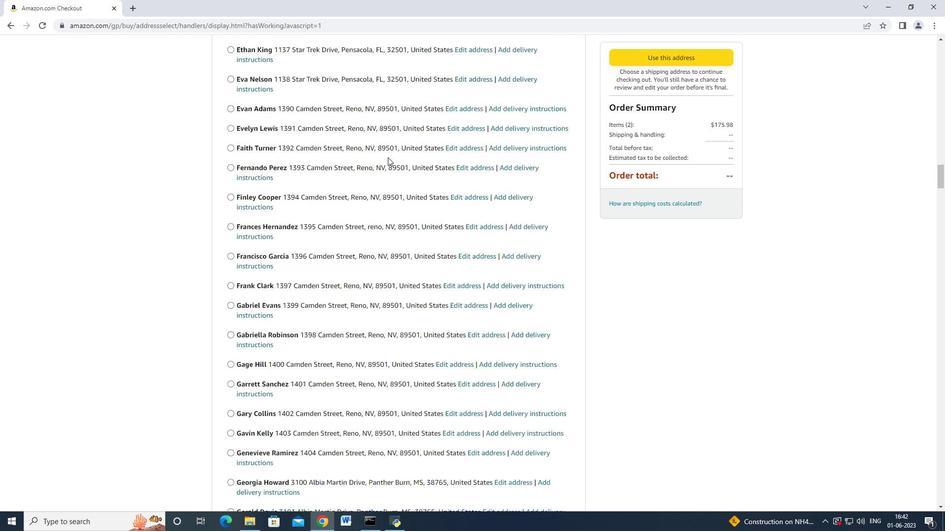 
Action: Mouse moved to (388, 159)
Screenshot: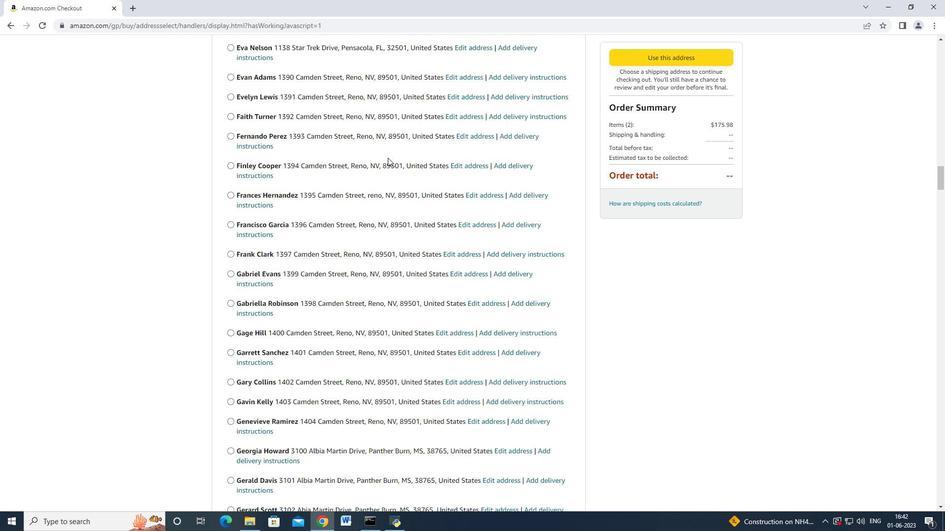 
Action: Mouse scrolled (388, 158) with delta (0, 0)
Screenshot: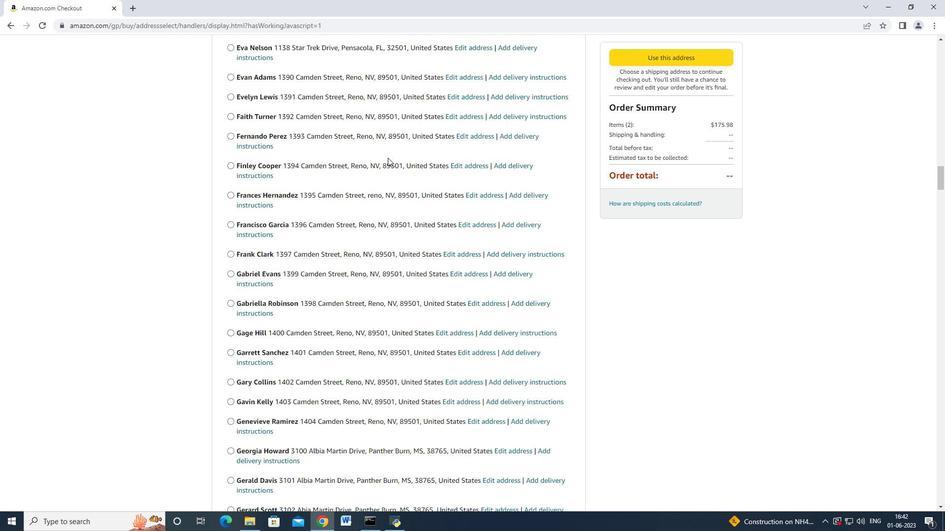
Action: Mouse moved to (388, 159)
Screenshot: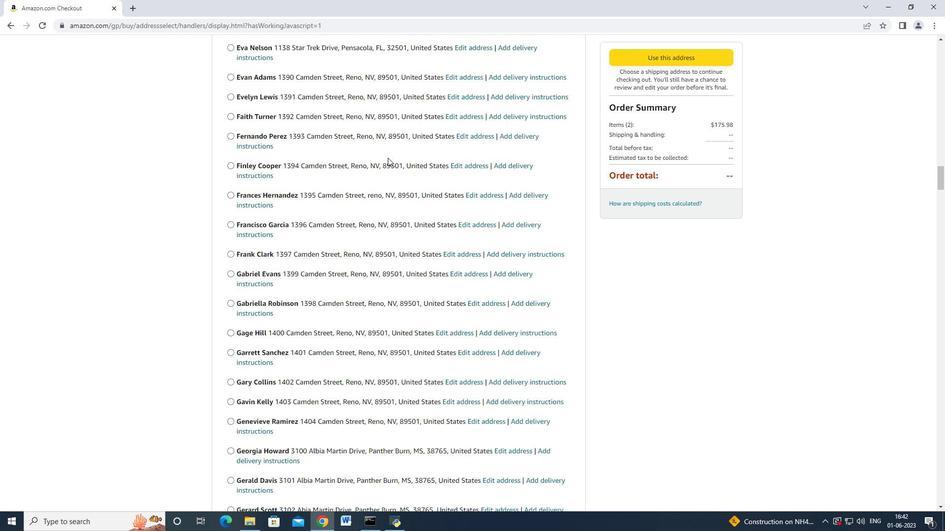
Action: Mouse scrolled (388, 158) with delta (0, 0)
Screenshot: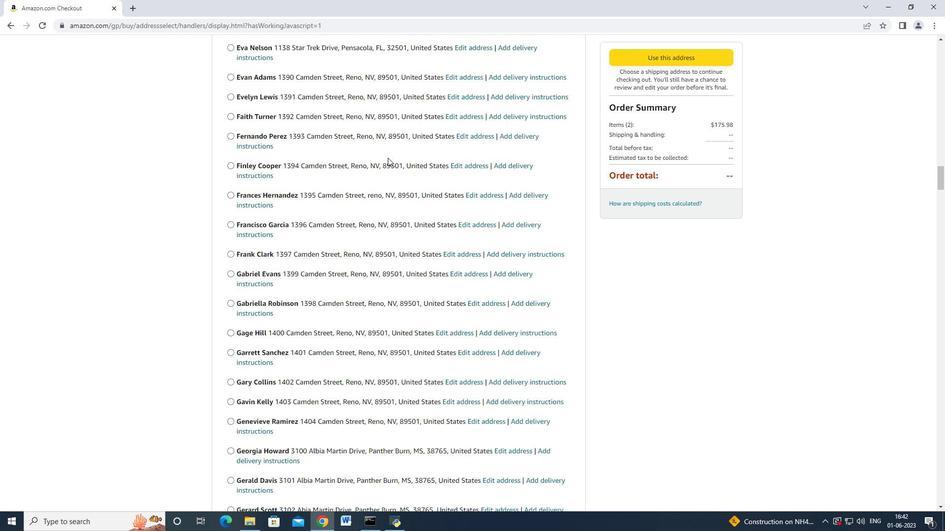
Action: Mouse scrolled (388, 158) with delta (0, 0)
Screenshot: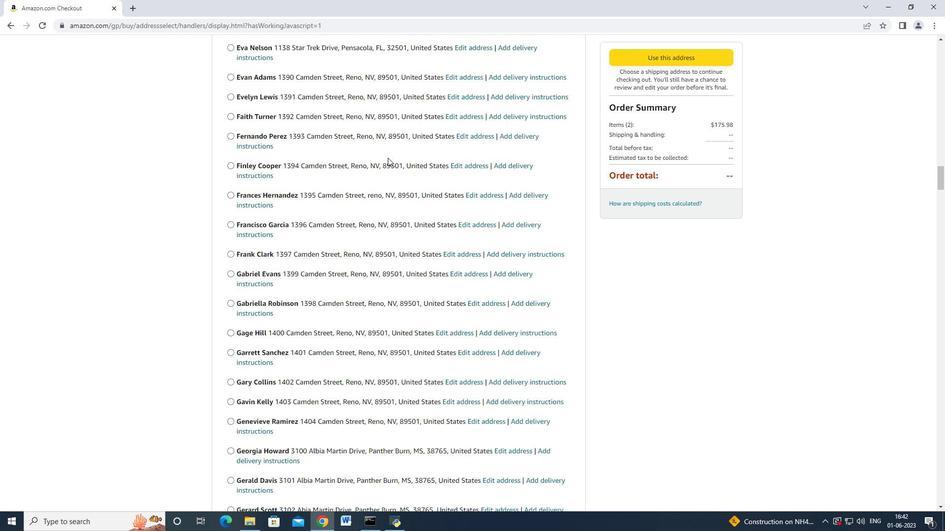 
Action: Mouse moved to (388, 159)
Screenshot: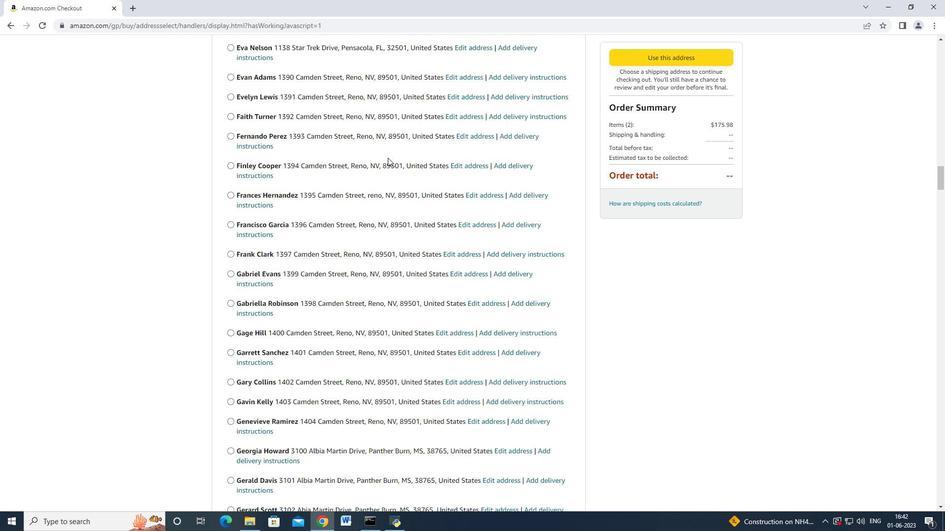 
Action: Mouse scrolled (388, 158) with delta (0, 0)
Screenshot: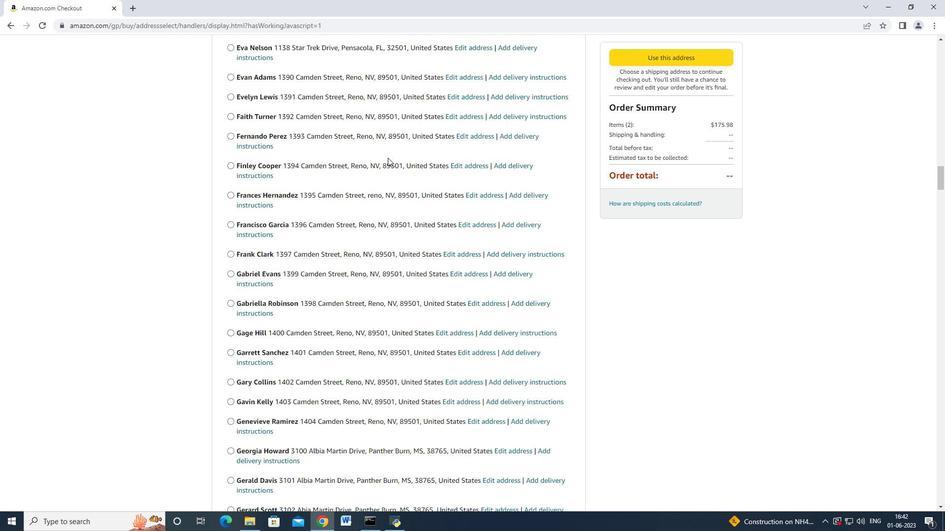 
Action: Mouse scrolled (388, 159) with delta (0, 0)
Screenshot: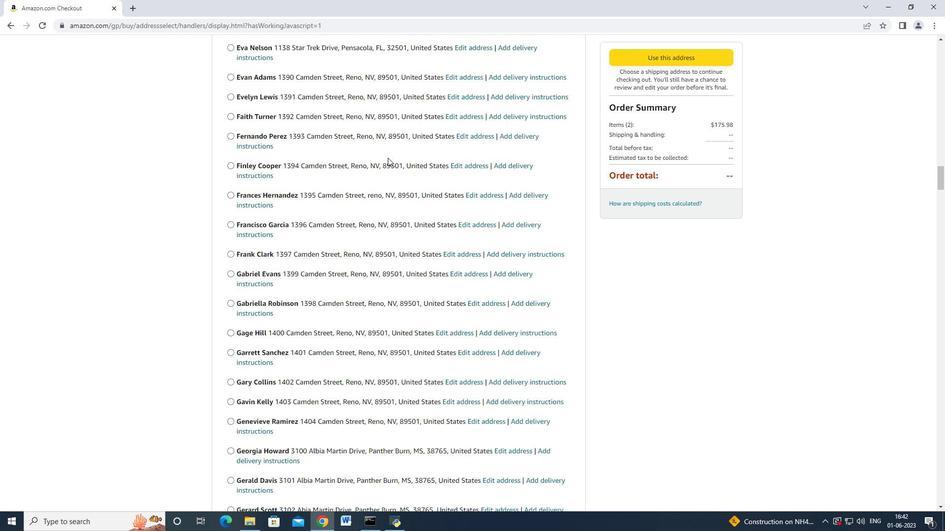 
Action: Mouse scrolled (388, 159) with delta (0, 0)
Screenshot: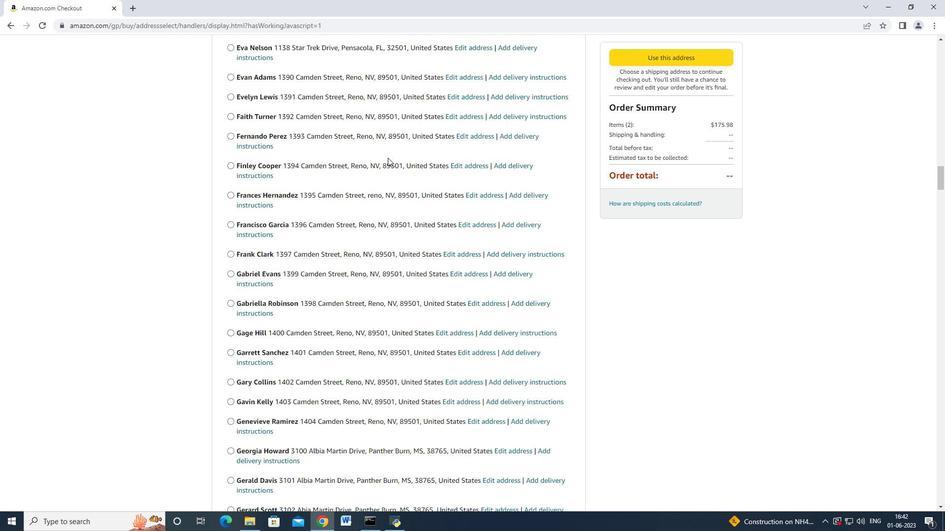 
Action: Mouse scrolled (388, 159) with delta (0, 0)
Screenshot: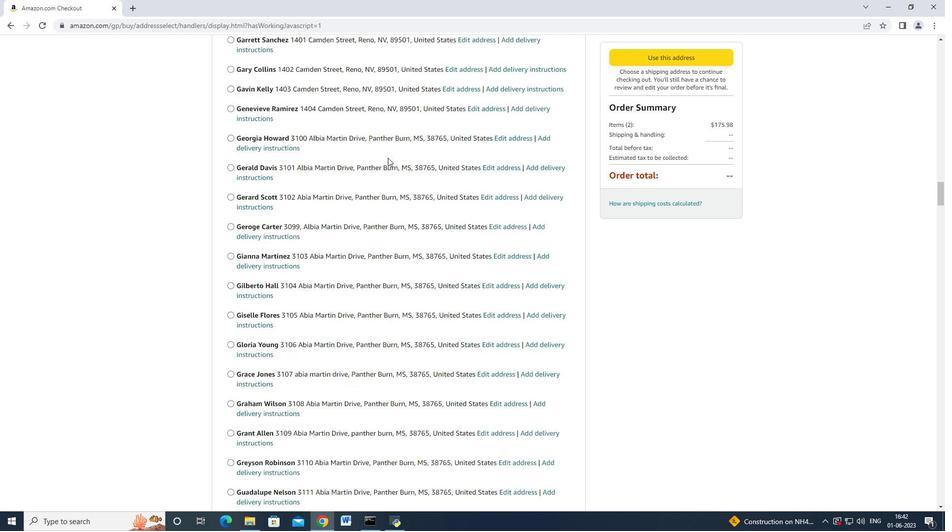 
Action: Mouse moved to (388, 160)
Screenshot: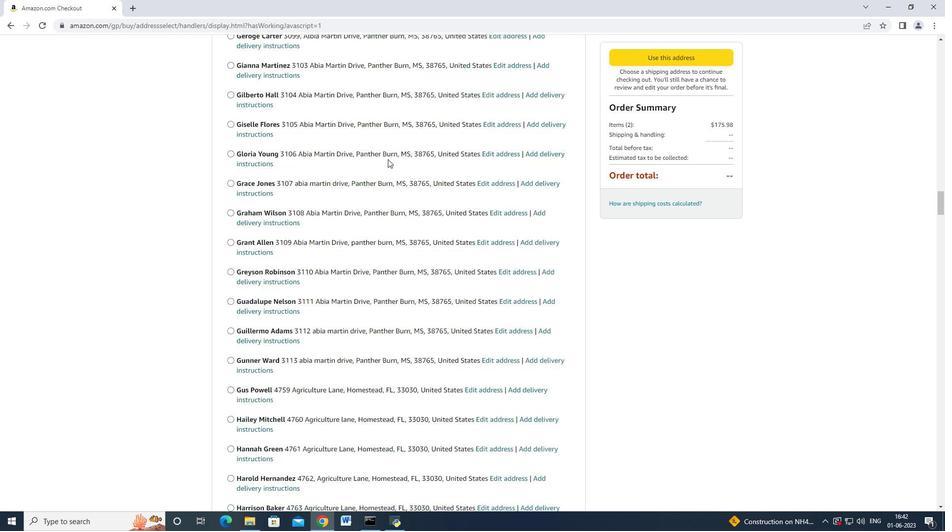 
Action: Mouse scrolled (388, 160) with delta (0, 0)
Screenshot: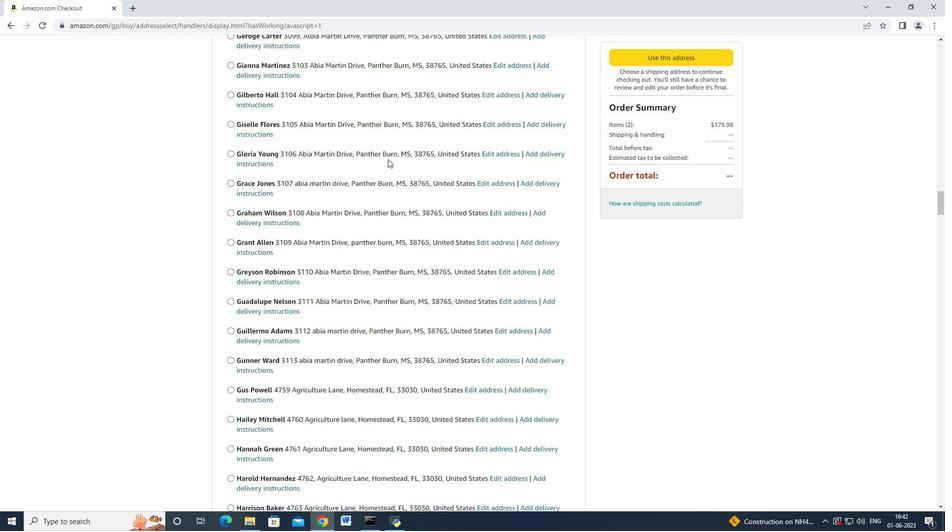 
Action: Mouse moved to (388, 160)
Screenshot: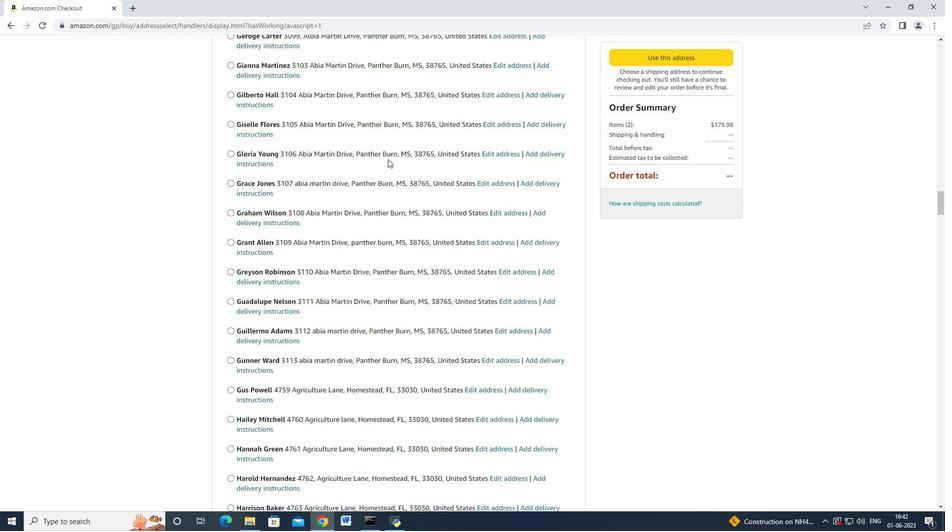 
Action: Mouse scrolled (388, 159) with delta (0, 0)
Screenshot: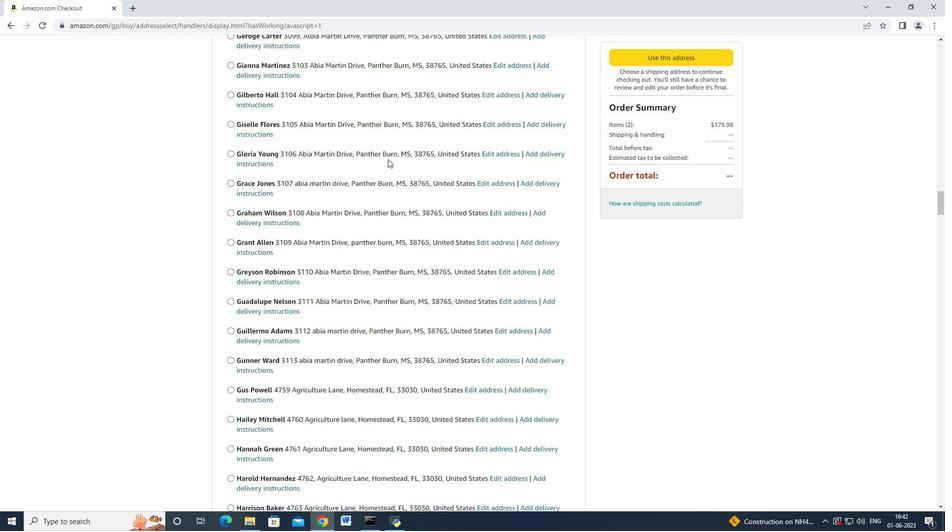 
Action: Mouse moved to (387, 160)
Screenshot: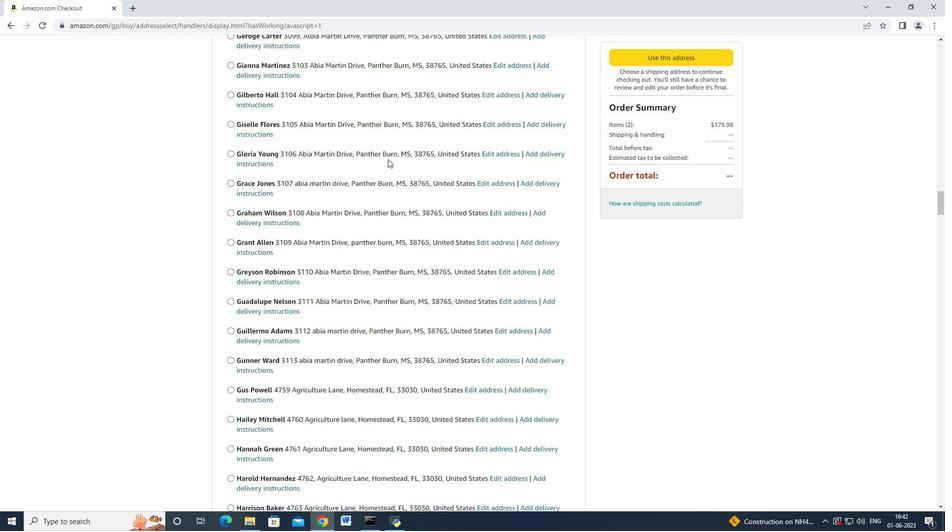 
Action: Mouse scrolled (387, 160) with delta (0, 0)
Screenshot: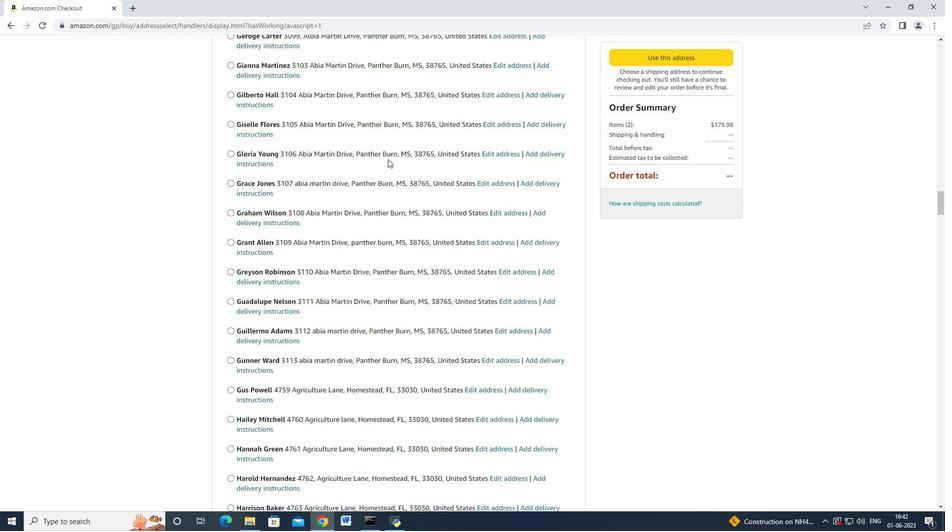 
Action: Mouse scrolled (387, 159) with delta (0, 0)
Screenshot: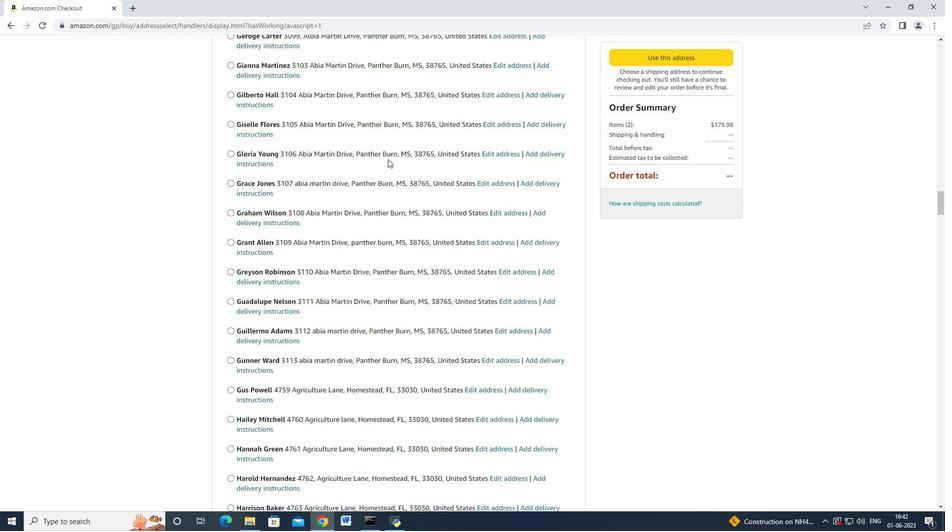 
Action: Mouse scrolled (387, 160) with delta (0, 0)
Screenshot: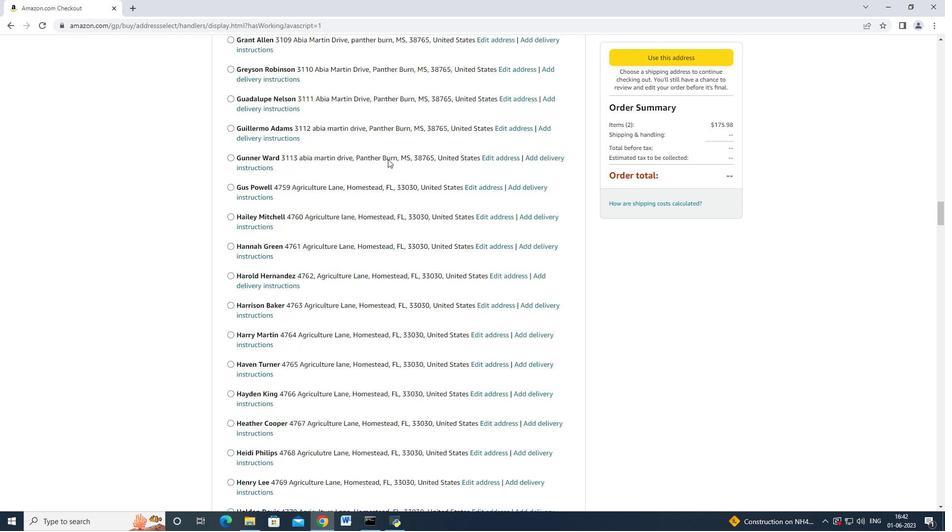 
Action: Mouse scrolled (387, 160) with delta (0, 0)
Screenshot: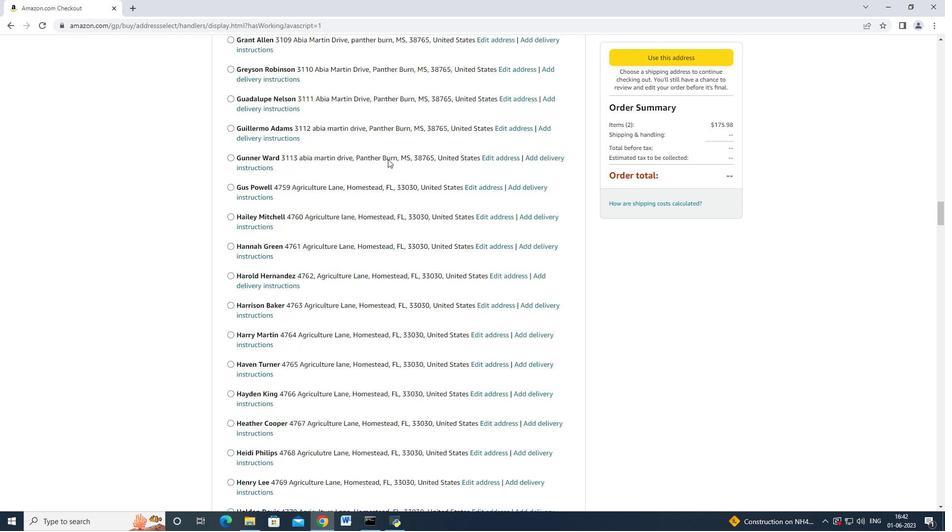 
Action: Mouse moved to (387, 160)
Screenshot: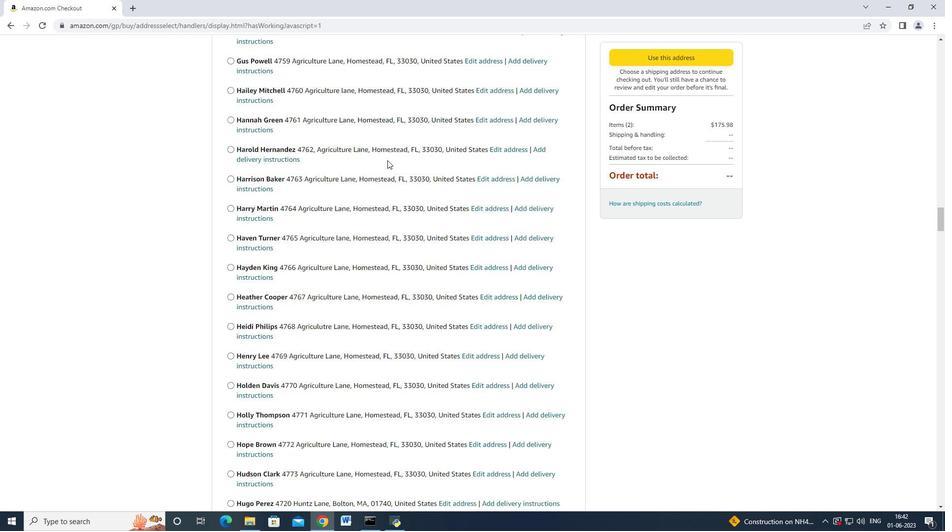 
Action: Mouse scrolled (387, 160) with delta (0, 0)
Screenshot: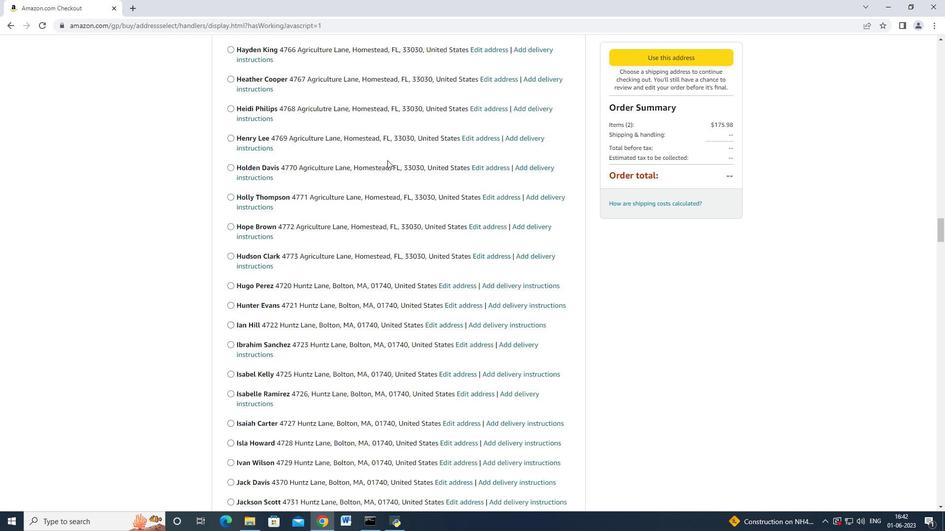 
Action: Mouse scrolled (387, 160) with delta (0, 0)
Screenshot: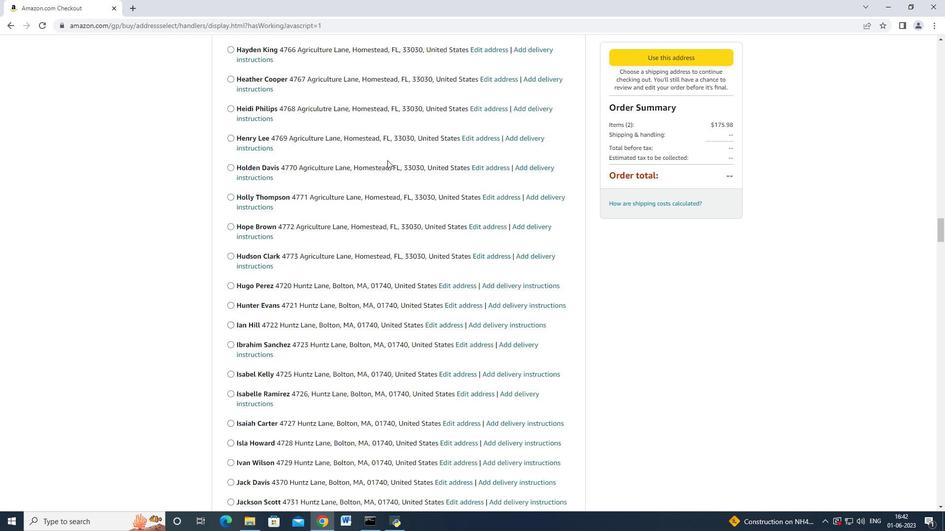 
Action: Mouse scrolled (387, 159) with delta (0, 0)
Screenshot: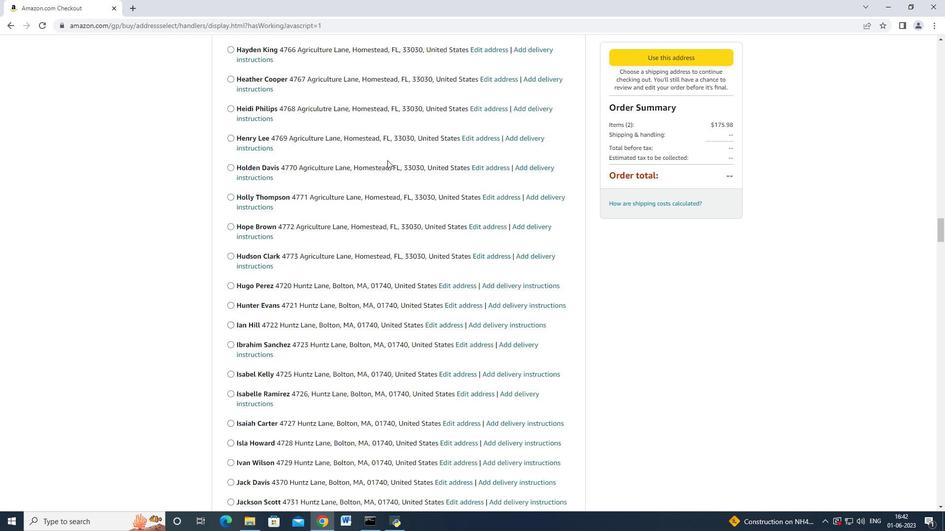 
Action: Mouse moved to (387, 161)
Screenshot: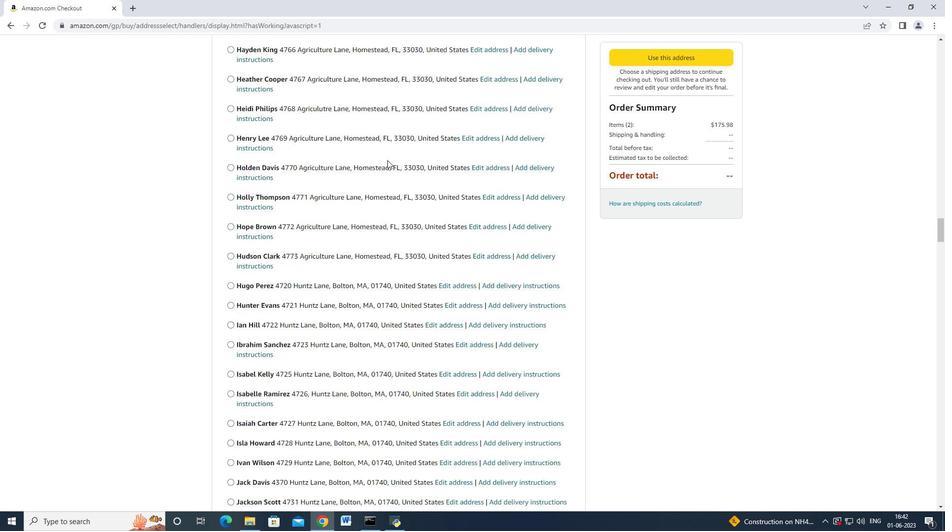 
Action: Mouse scrolled (387, 160) with delta (0, 0)
Screenshot: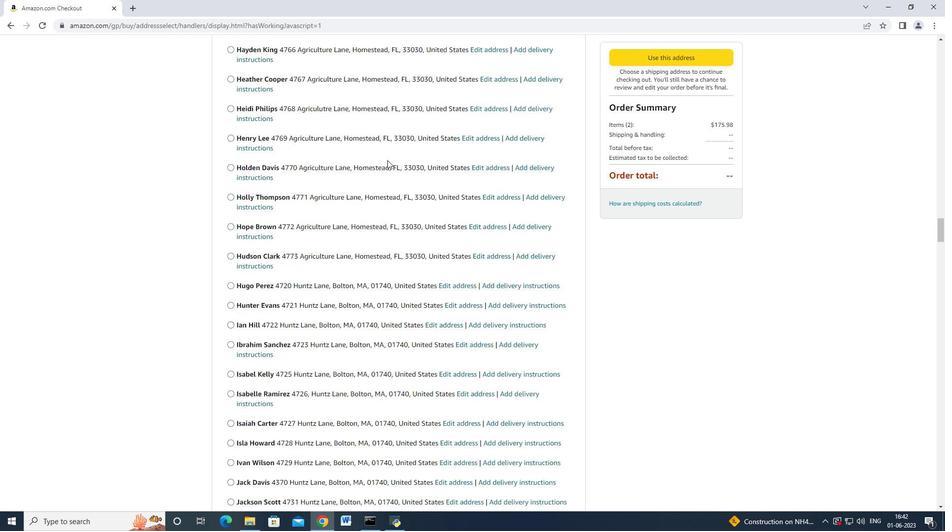 
Action: Mouse scrolled (387, 159) with delta (0, 0)
Screenshot: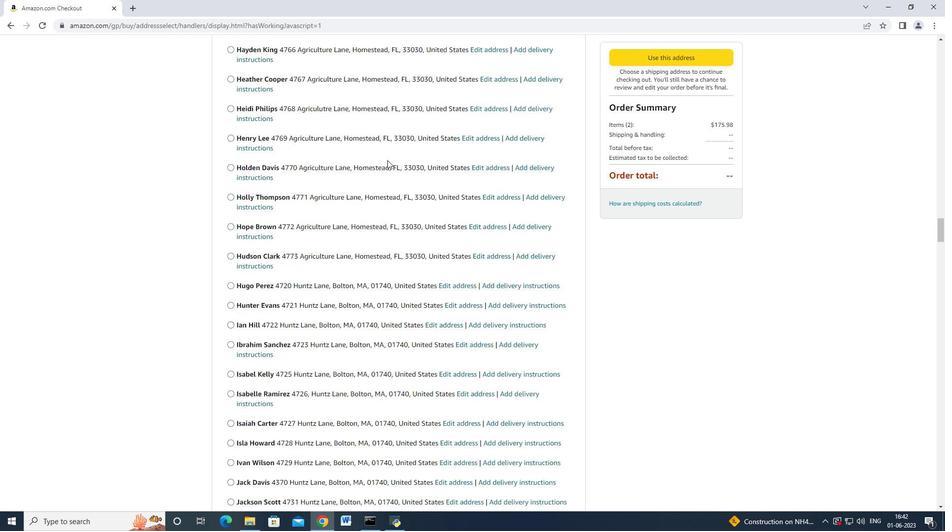 
Action: Mouse scrolled (387, 160) with delta (0, 0)
Screenshot: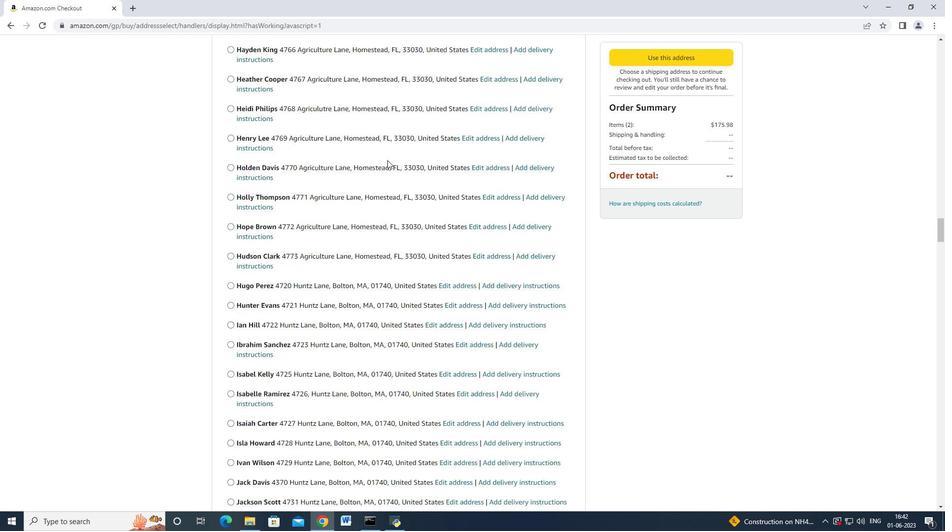 
Action: Mouse scrolled (387, 160) with delta (0, 0)
Screenshot: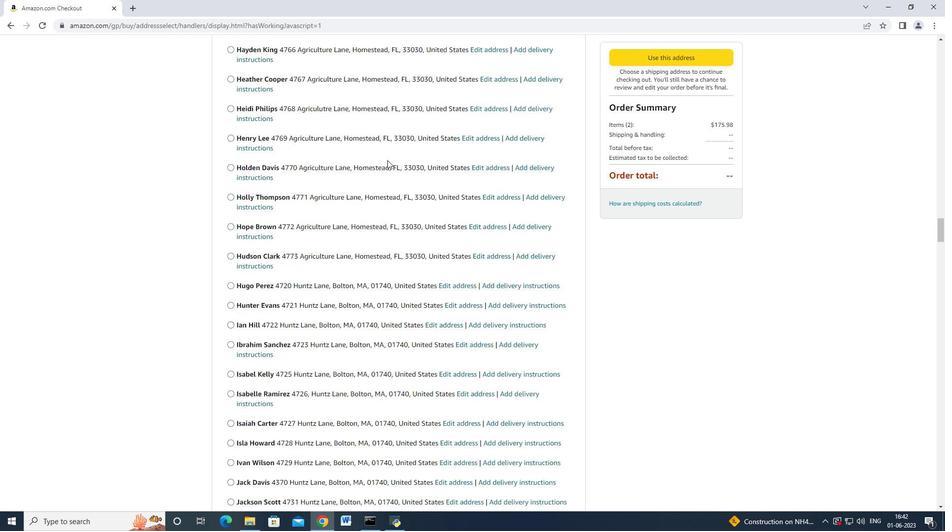 
Action: Mouse scrolled (387, 160) with delta (0, 0)
Screenshot: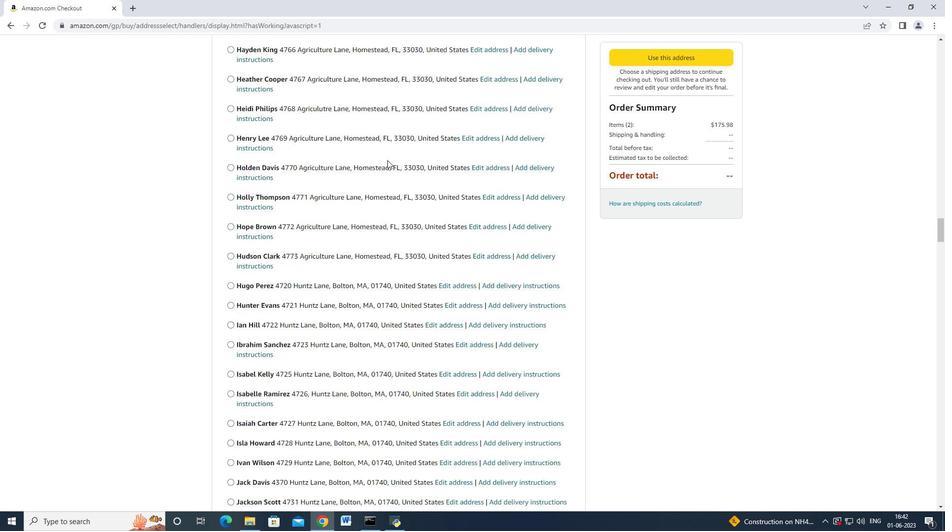 
Action: Mouse moved to (383, 165)
Screenshot: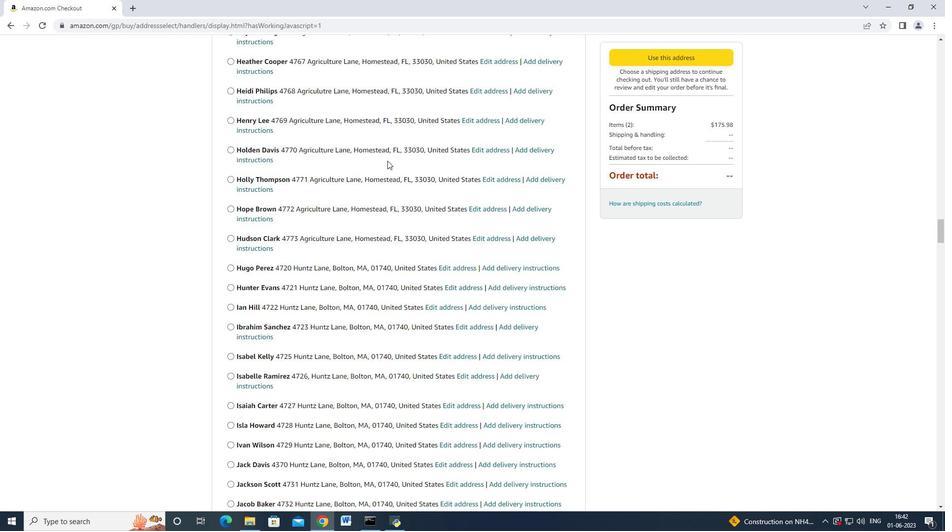 
Action: Mouse scrolled (383, 164) with delta (0, 0)
Screenshot: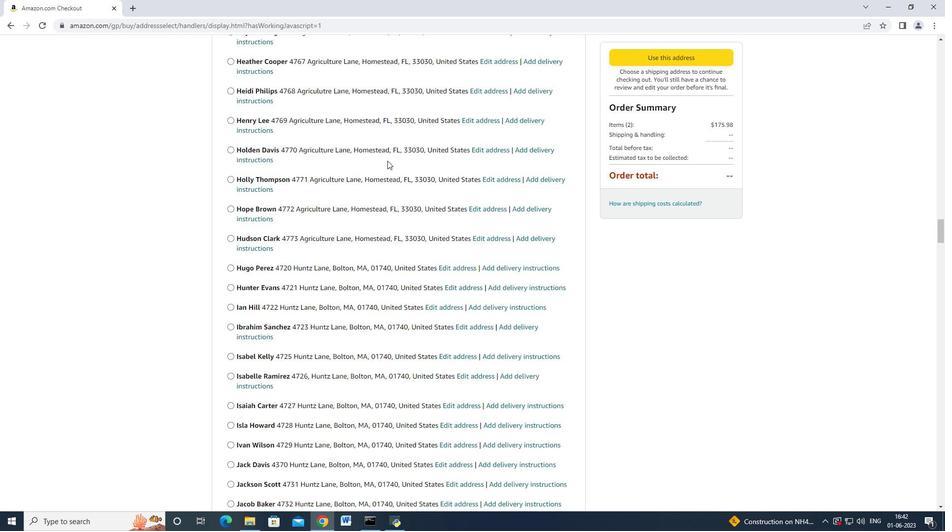 
Action: Mouse moved to (382, 167)
Screenshot: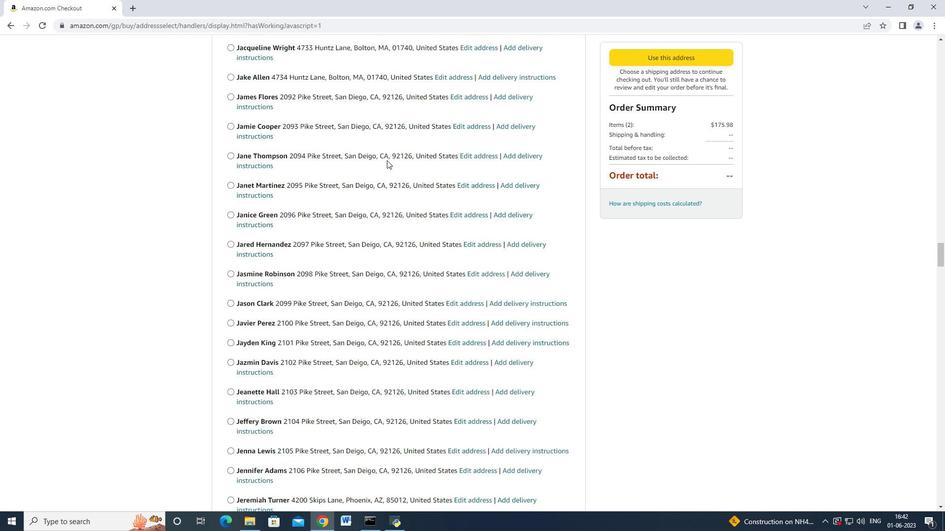 
Action: Mouse scrolled (383, 165) with delta (0, 0)
Screenshot: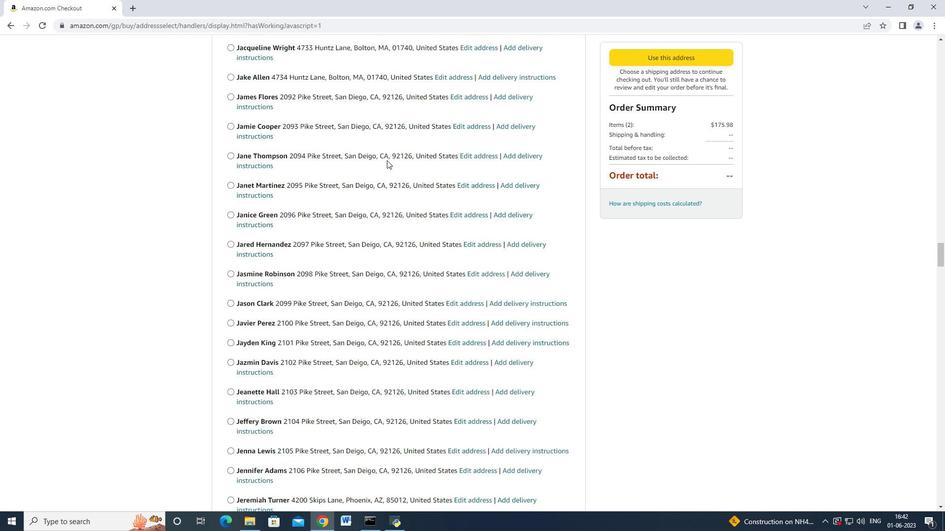 
Action: Mouse moved to (381, 168)
Screenshot: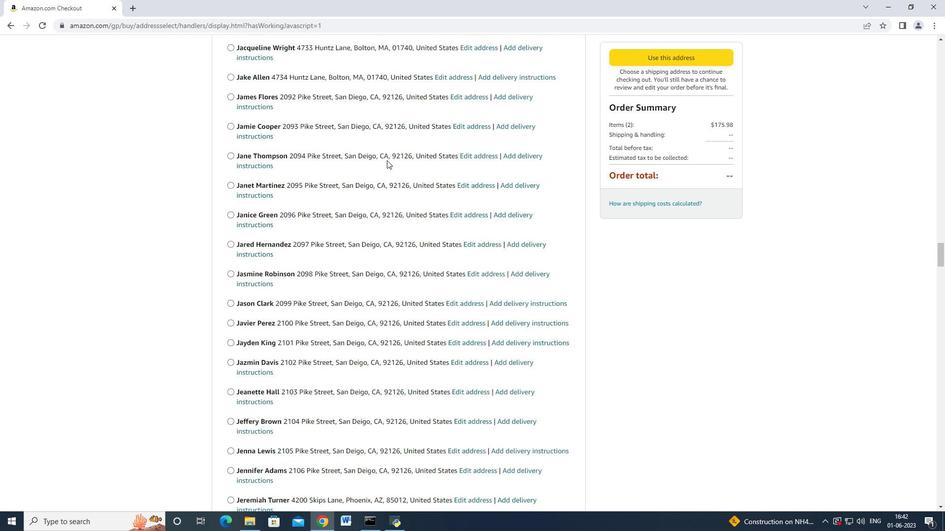
Action: Mouse scrolled (382, 167) with delta (0, 0)
Screenshot: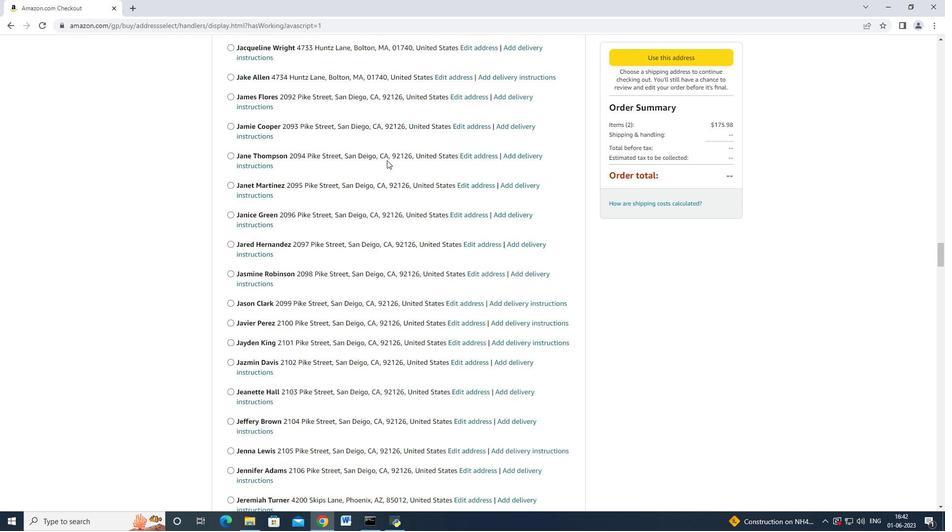 
Action: Mouse moved to (381, 167)
Screenshot: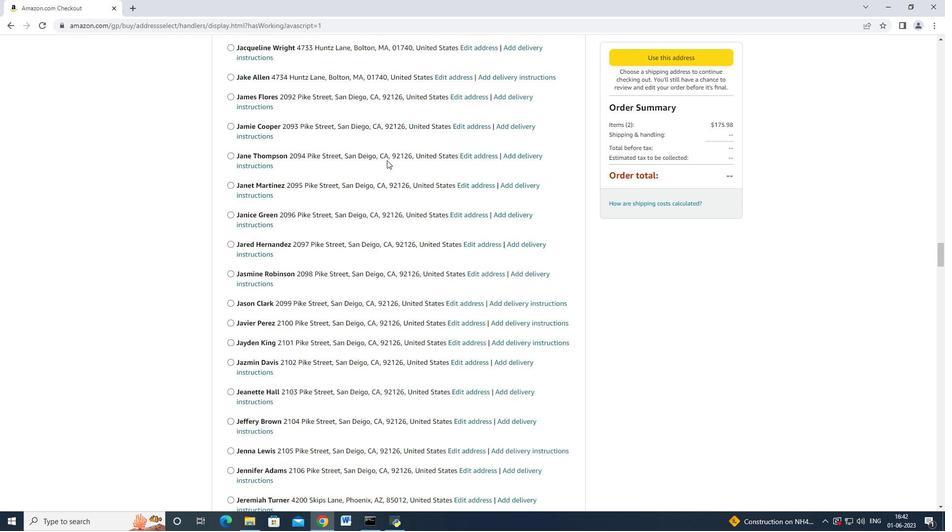 
Action: Mouse scrolled (381, 167) with delta (0, 0)
Screenshot: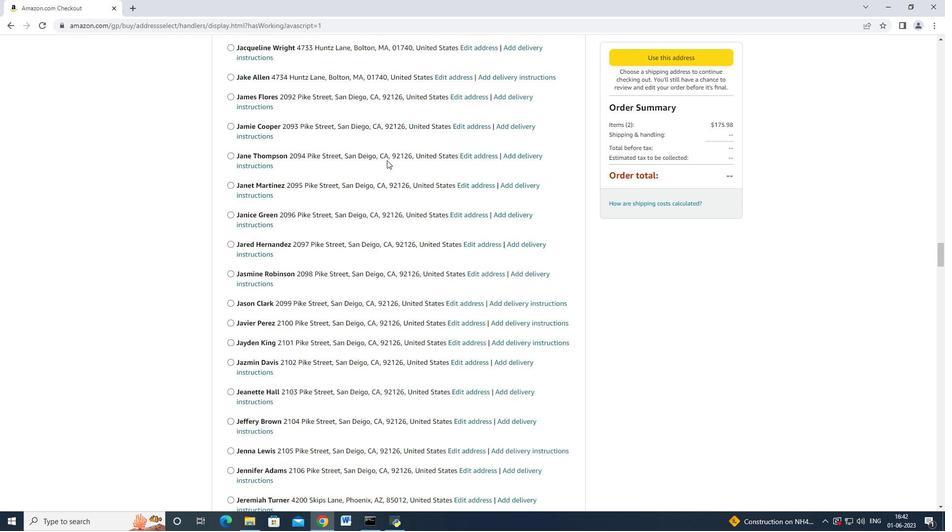 
Action: Mouse moved to (384, 165)
Screenshot: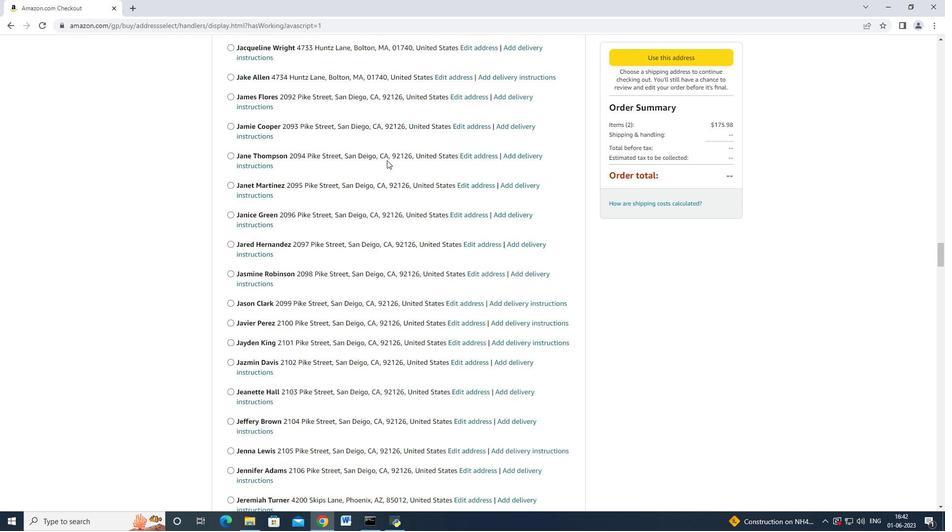 
Action: Mouse scrolled (381, 167) with delta (0, 0)
Screenshot: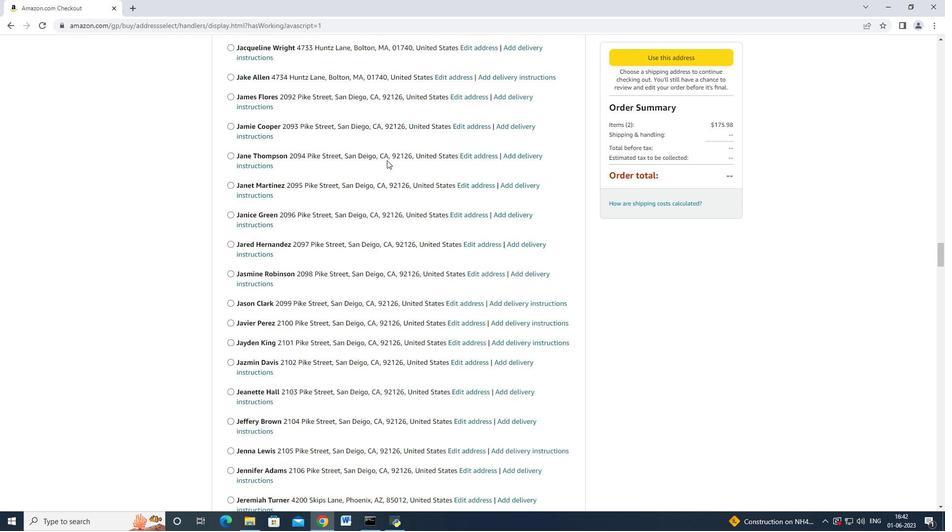 
Action: Mouse moved to (385, 163)
Screenshot: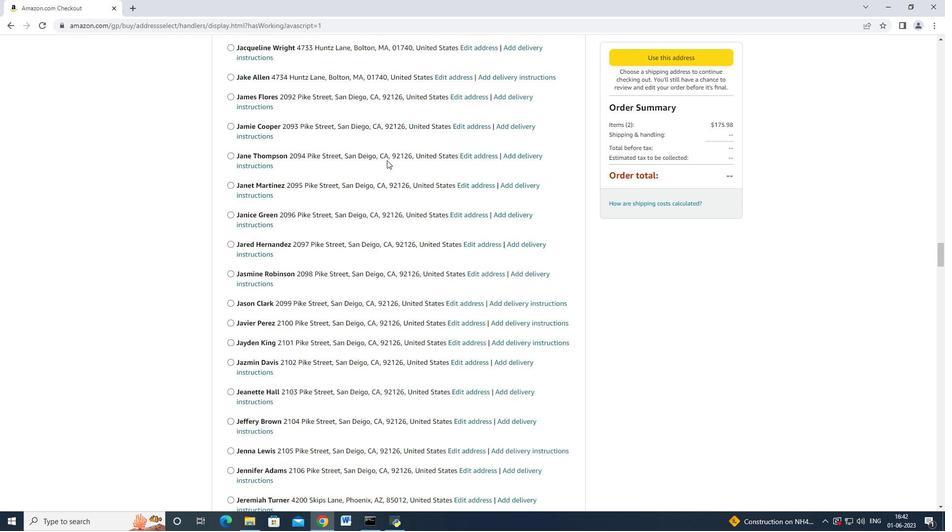 
Action: Mouse scrolled (381, 167) with delta (0, 0)
Screenshot: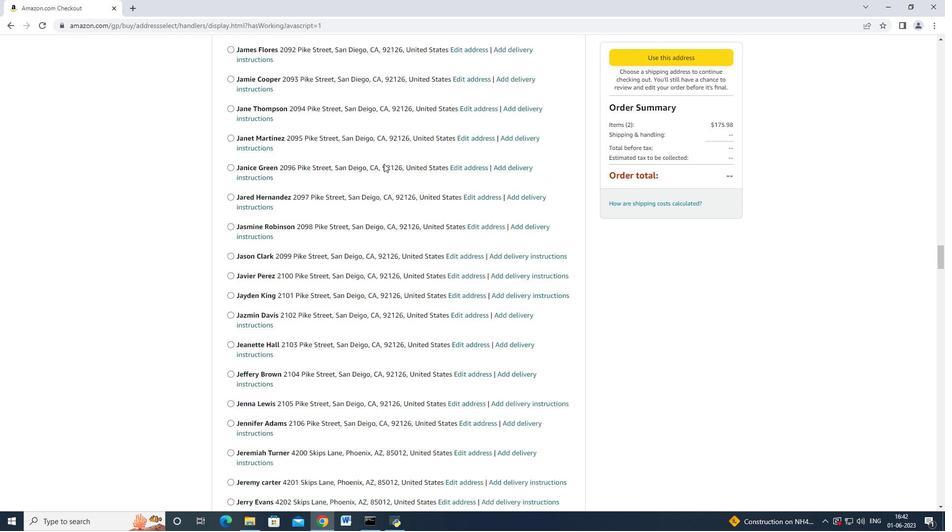 
Action: Mouse moved to (385, 163)
Screenshot: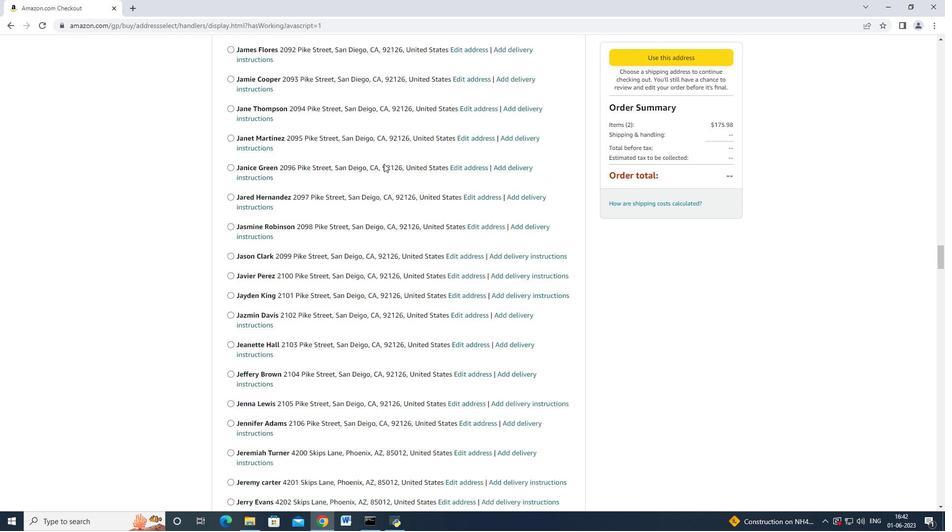 
Action: Mouse scrolled (381, 167) with delta (0, 0)
Screenshot: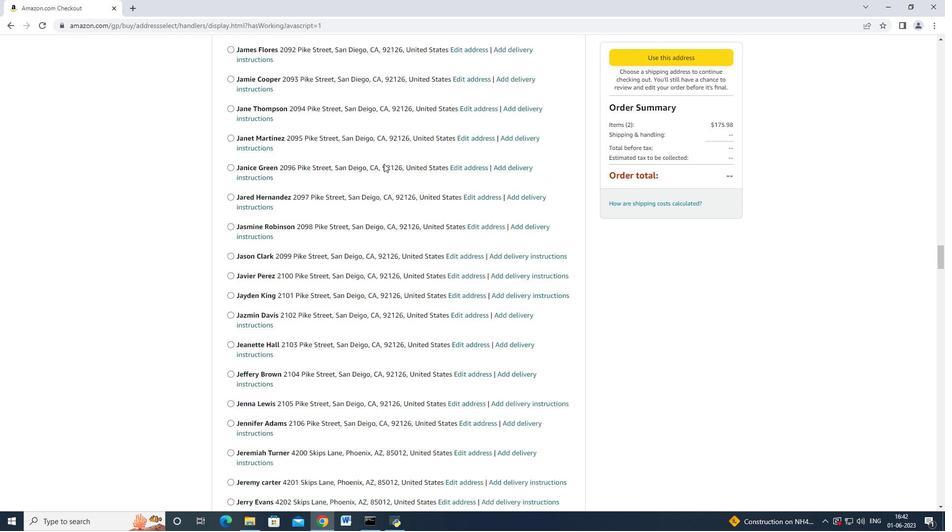 
Action: Mouse moved to (385, 163)
Screenshot: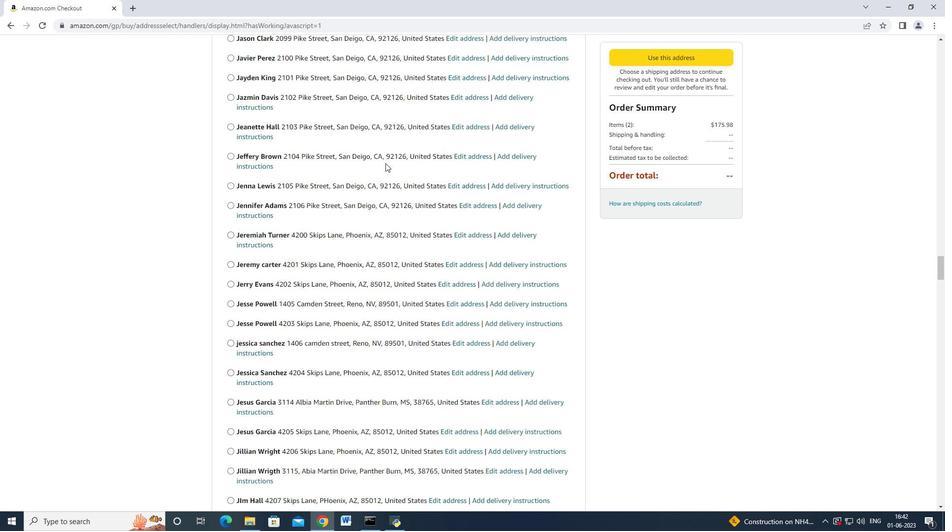 
Action: Mouse scrolled (385, 162) with delta (0, 0)
Screenshot: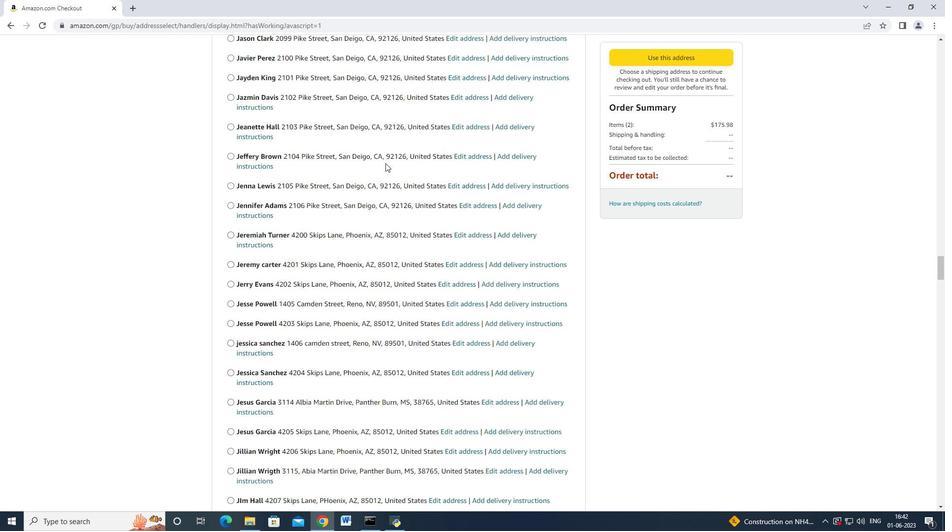 
Action: Mouse moved to (385, 163)
Screenshot: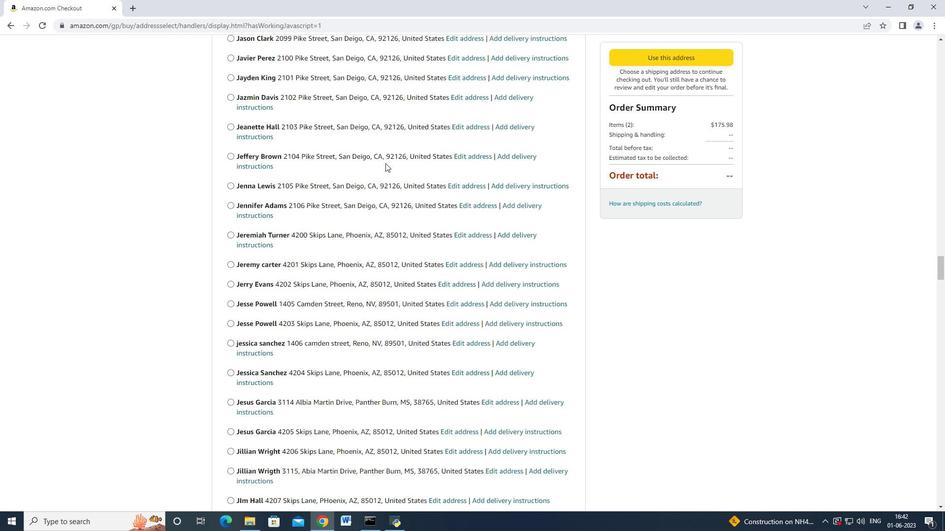 
Action: Mouse scrolled (385, 163) with delta (0, 0)
Screenshot: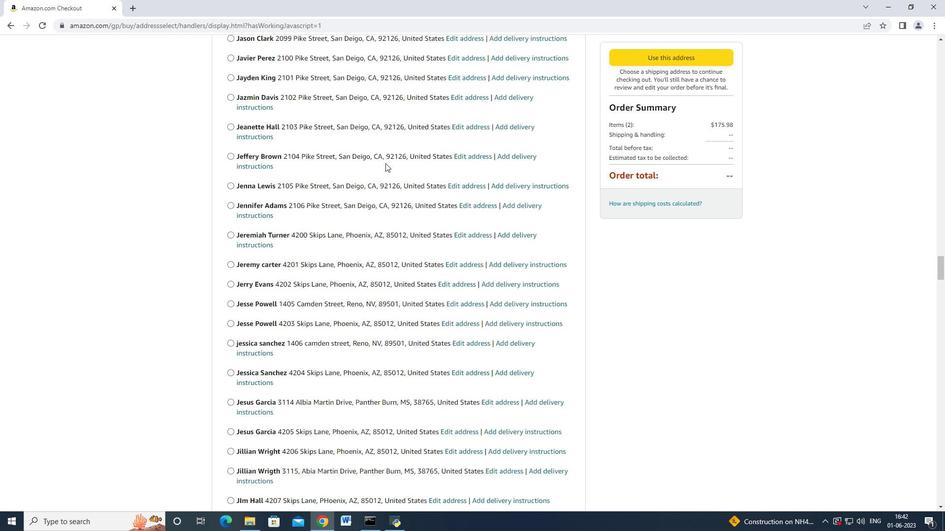 
Action: Mouse scrolled (385, 163) with delta (0, 0)
Screenshot: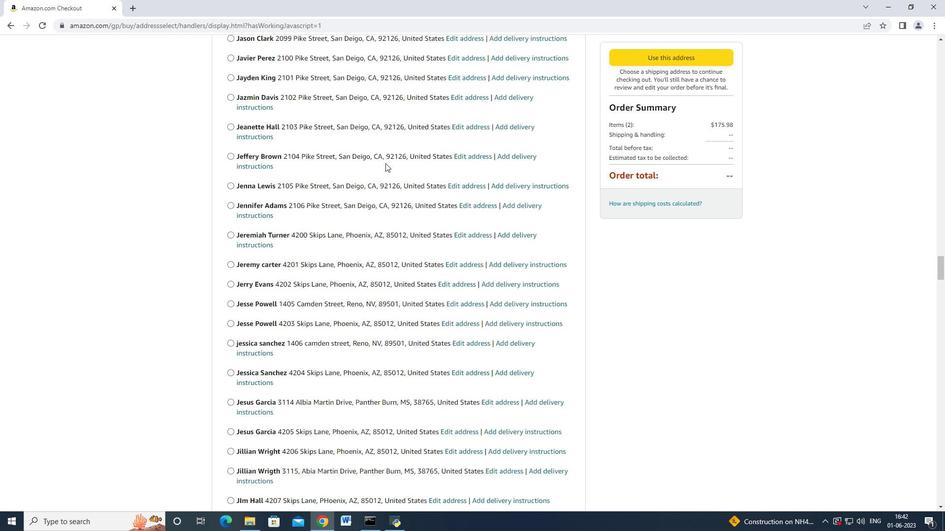 
Action: Mouse scrolled (385, 163) with delta (0, 0)
Screenshot: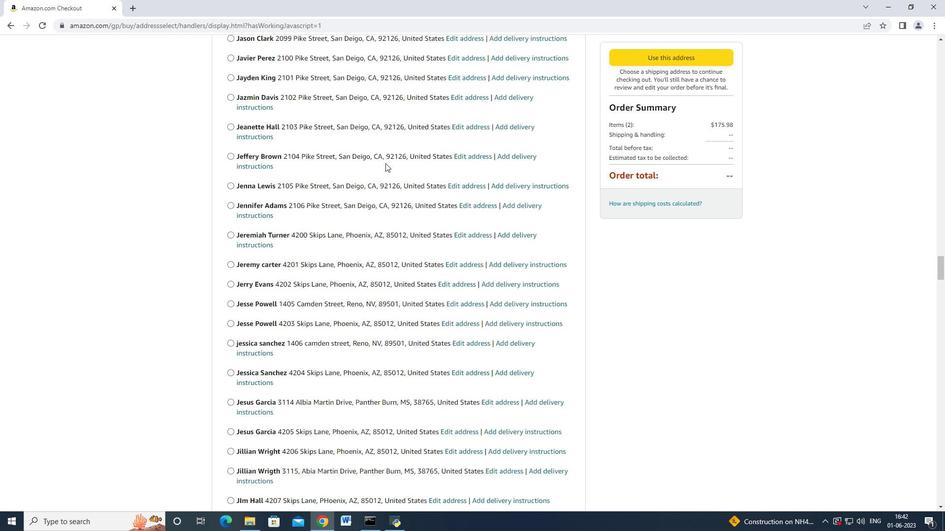 
Action: Mouse scrolled (385, 163) with delta (0, 0)
Screenshot: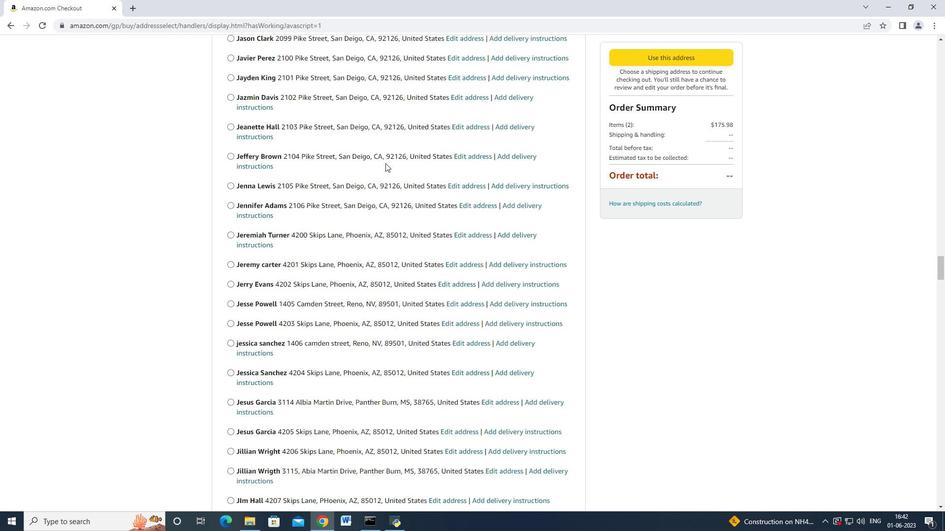 
Action: Mouse scrolled (385, 162) with delta (0, 0)
Screenshot: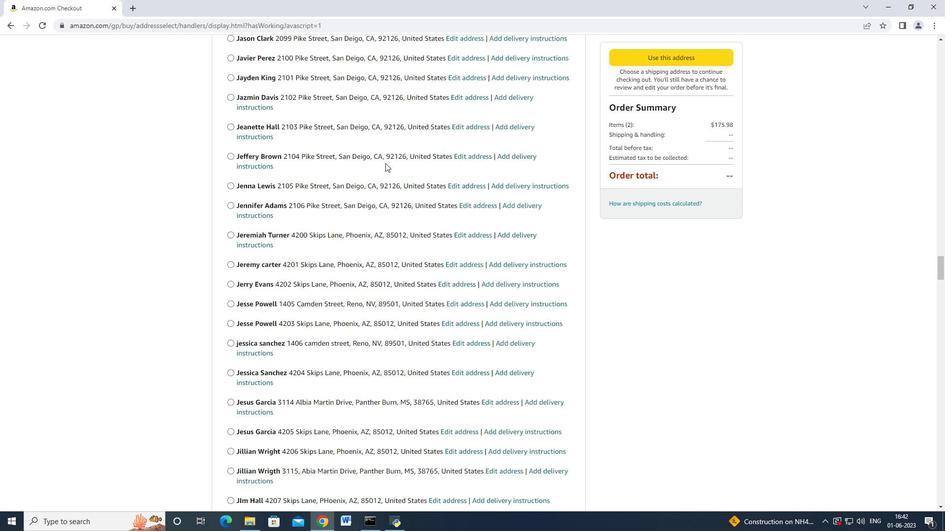
Action: Mouse scrolled (385, 163) with delta (0, 0)
Screenshot: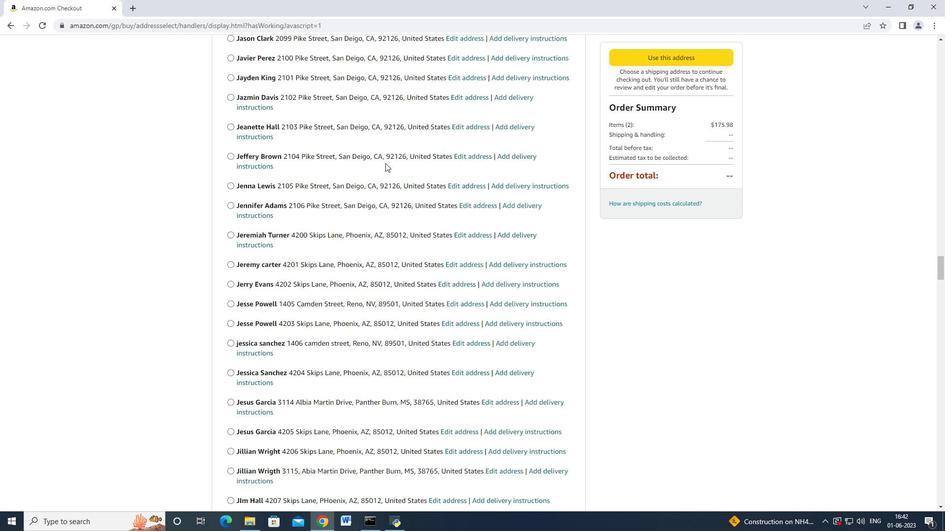 
Action: Mouse moved to (385, 163)
Screenshot: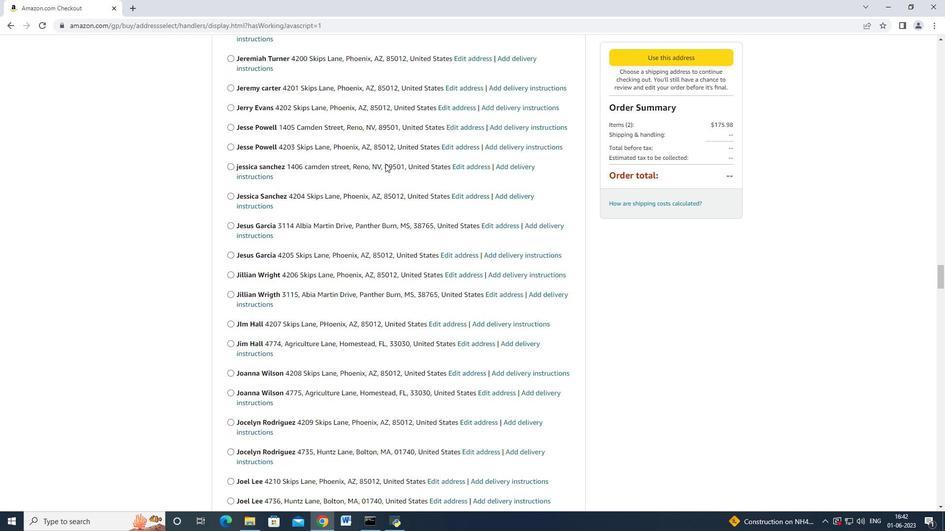 
Action: Mouse scrolled (385, 163) with delta (0, 0)
Screenshot: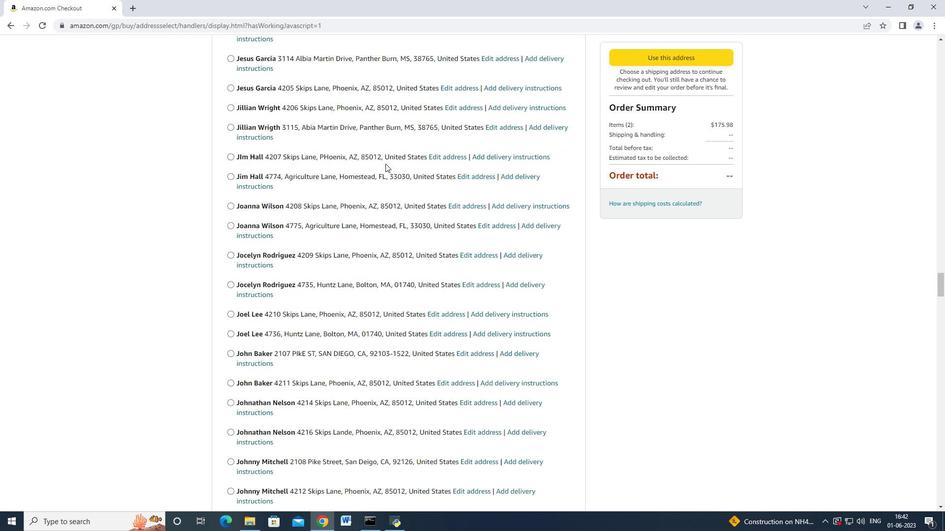 
Action: Mouse moved to (385, 163)
Screenshot: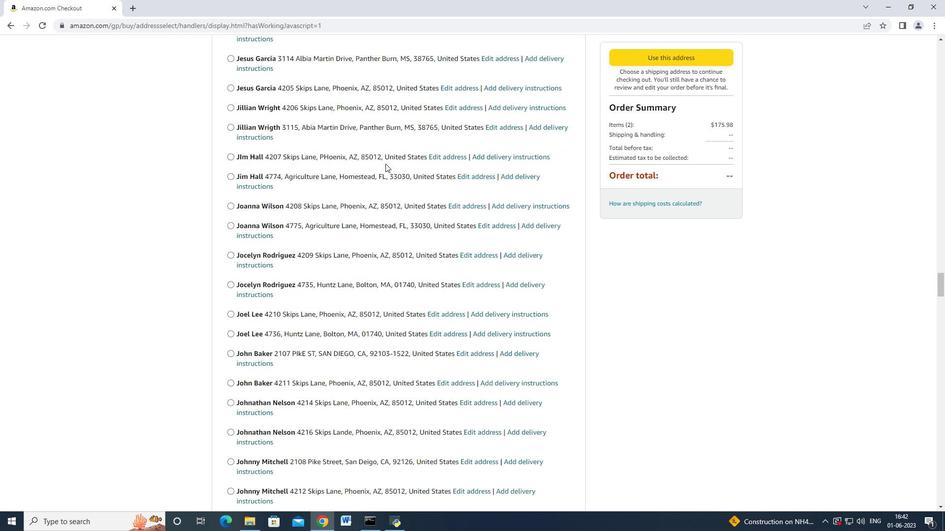 
Action: Mouse scrolled (385, 163) with delta (0, 0)
Screenshot: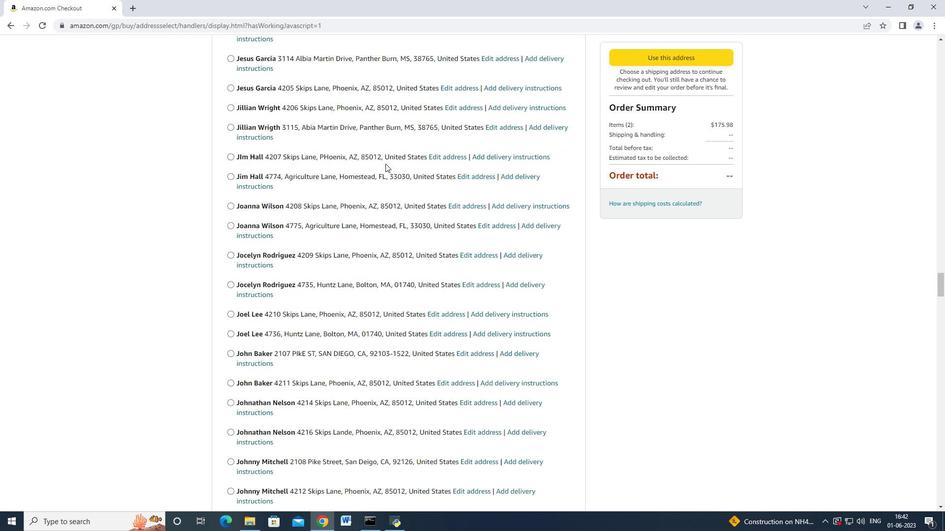 
Action: Mouse scrolled (385, 163) with delta (0, 0)
Screenshot: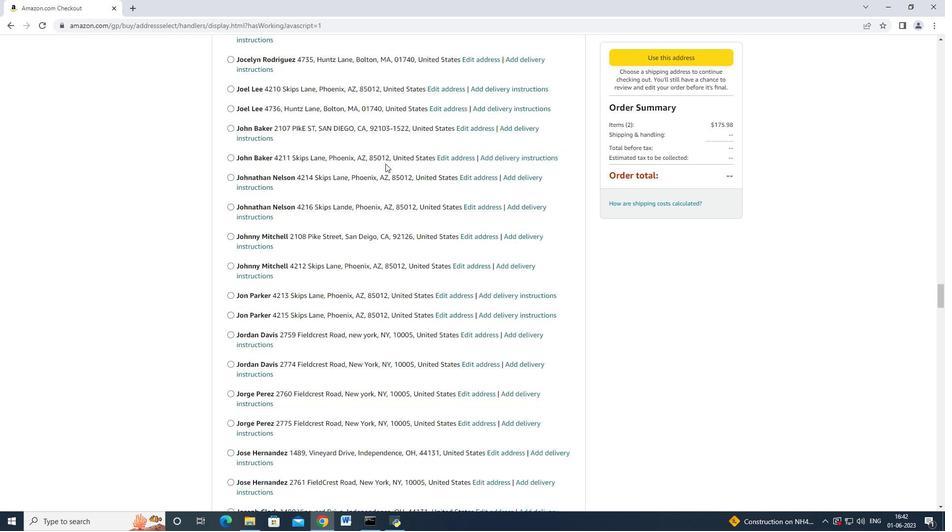 
Action: Mouse moved to (385, 163)
Screenshot: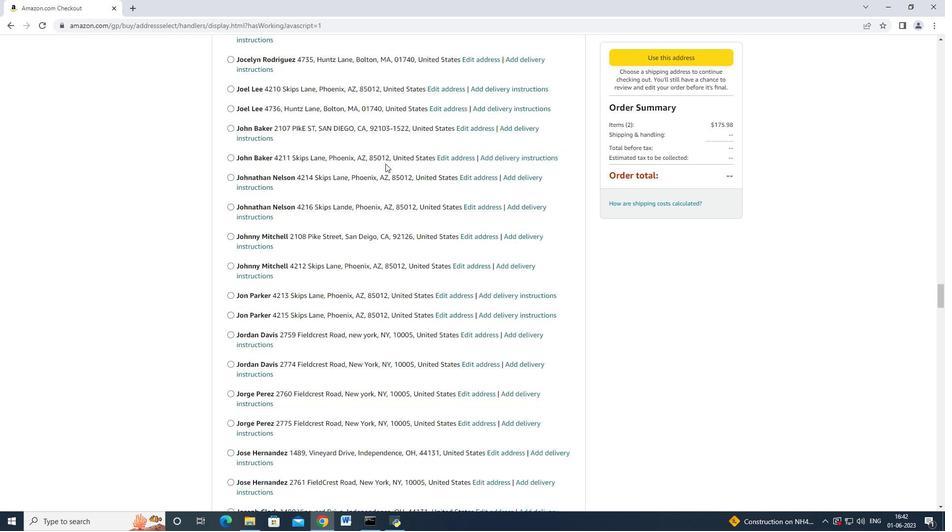 
Action: Mouse scrolled (385, 162) with delta (0, 0)
Screenshot: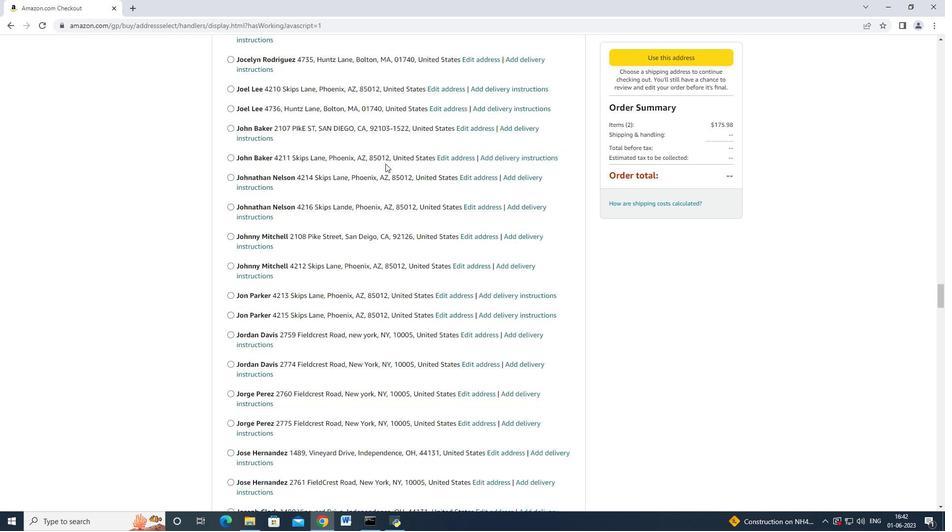 
Action: Mouse scrolled (385, 163) with delta (0, 0)
Screenshot: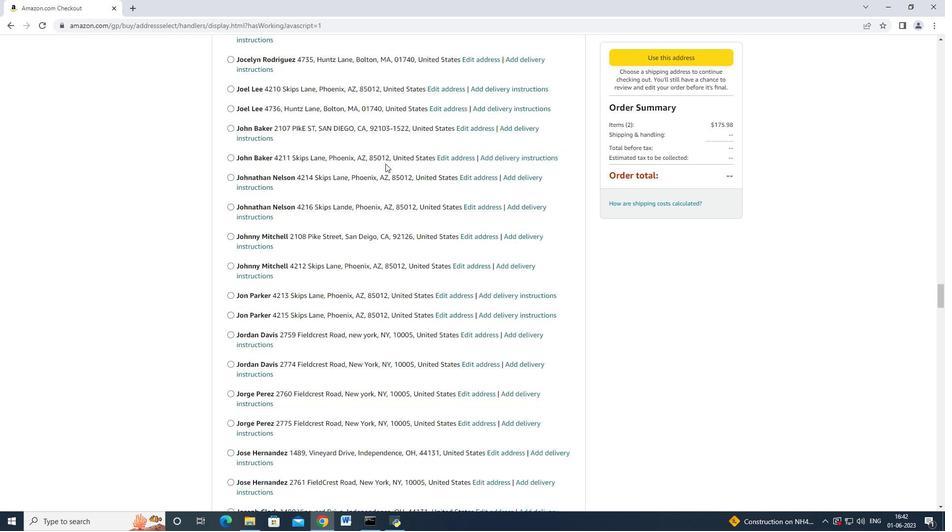 
Action: Mouse moved to (385, 163)
Screenshot: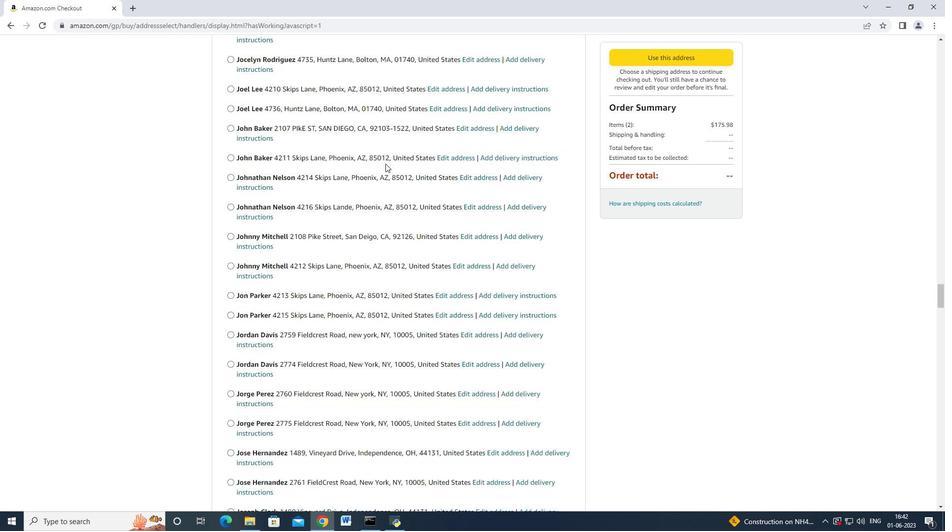 
Action: Mouse scrolled (385, 162) with delta (0, 0)
Screenshot: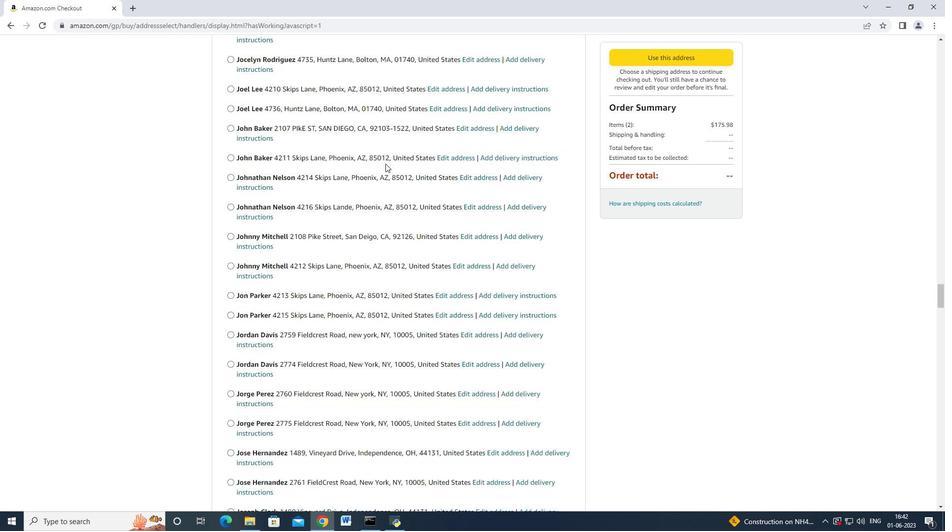 
Action: Mouse moved to (384, 163)
Screenshot: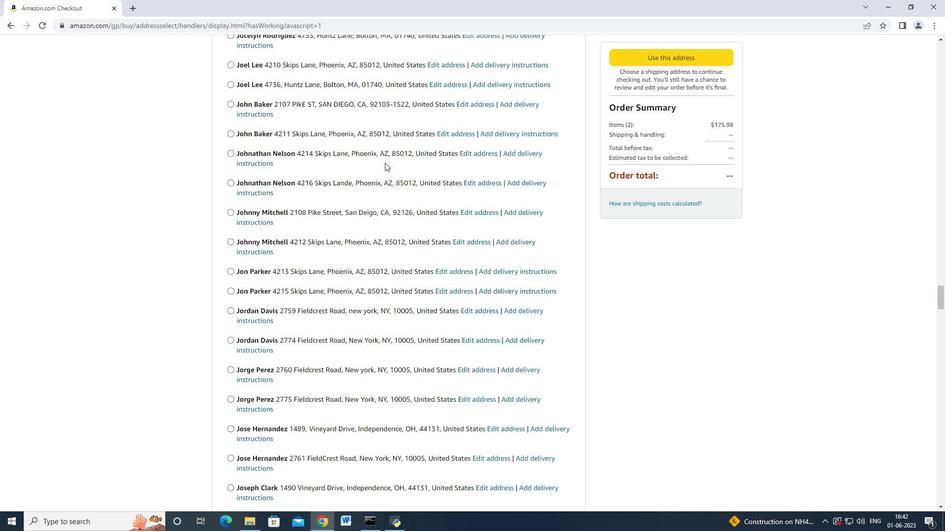 
Action: Mouse scrolled (384, 163) with delta (0, 0)
Screenshot: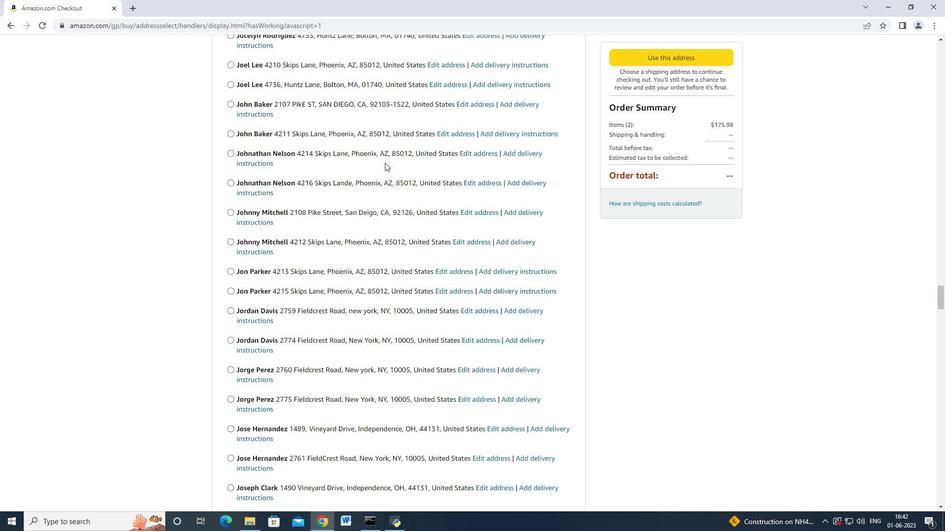 
Action: Mouse moved to (384, 164)
Screenshot: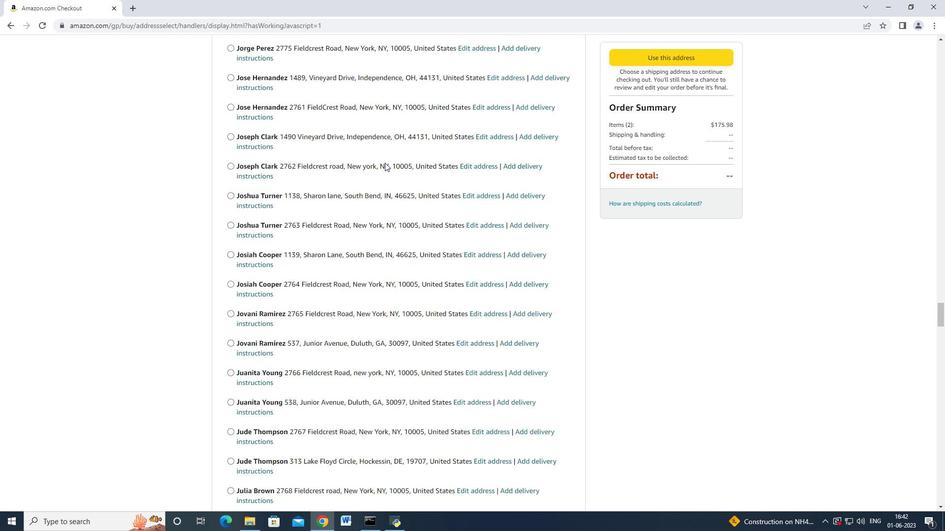 
Action: Mouse scrolled (384, 163) with delta (0, 0)
Screenshot: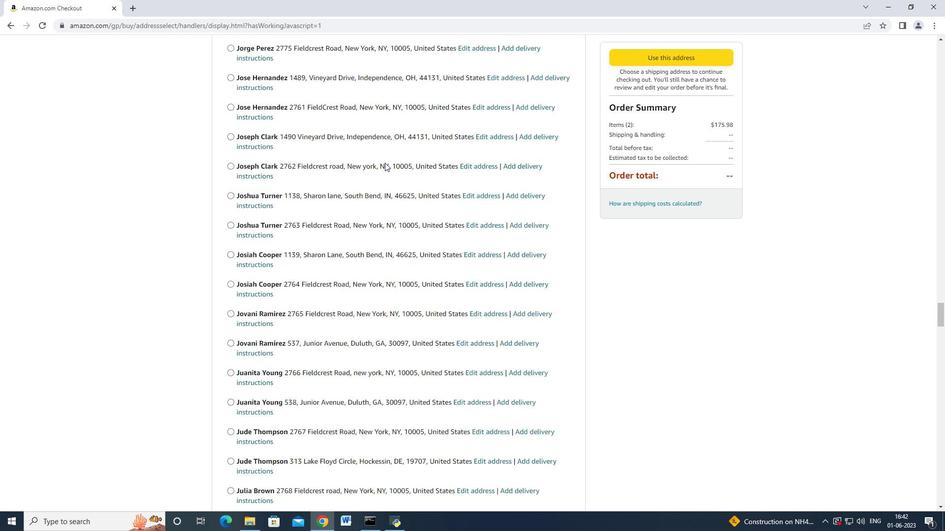 
Action: Mouse moved to (384, 164)
Screenshot: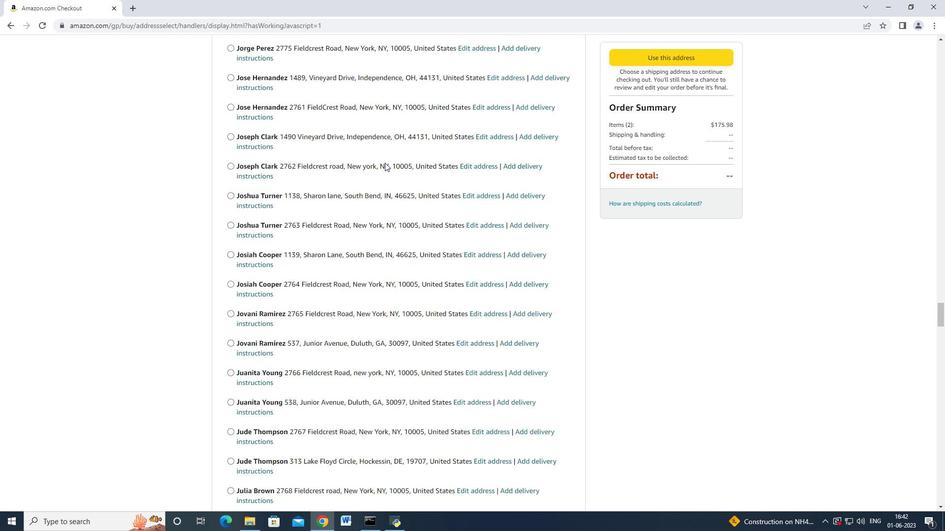 
Action: Mouse scrolled (384, 163) with delta (0, 0)
Screenshot: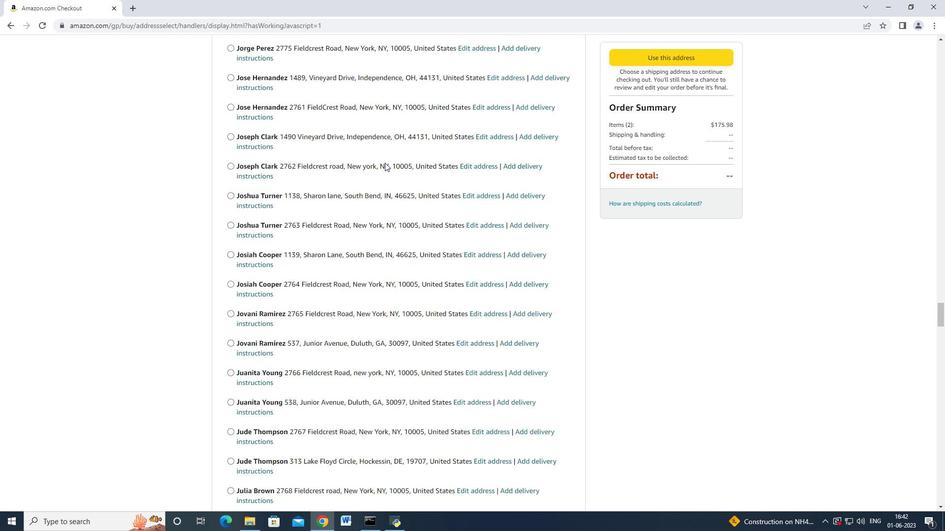 
Action: Mouse moved to (384, 164)
Screenshot: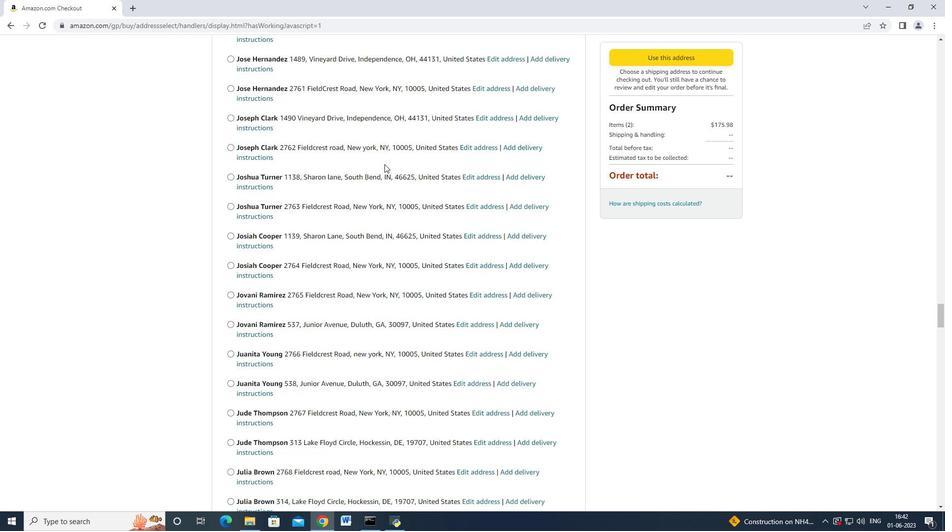 
Action: Mouse scrolled (384, 163) with delta (0, 0)
Screenshot: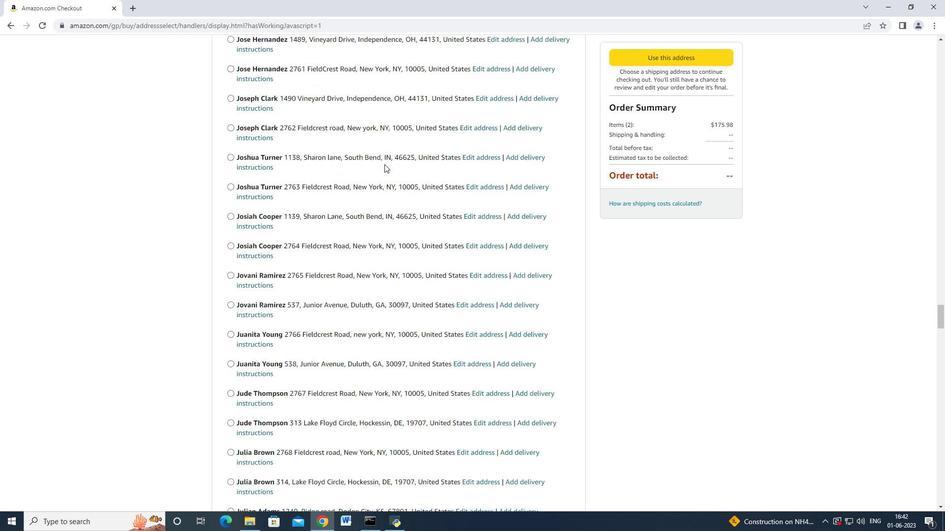 
Action: Mouse moved to (384, 163)
Screenshot: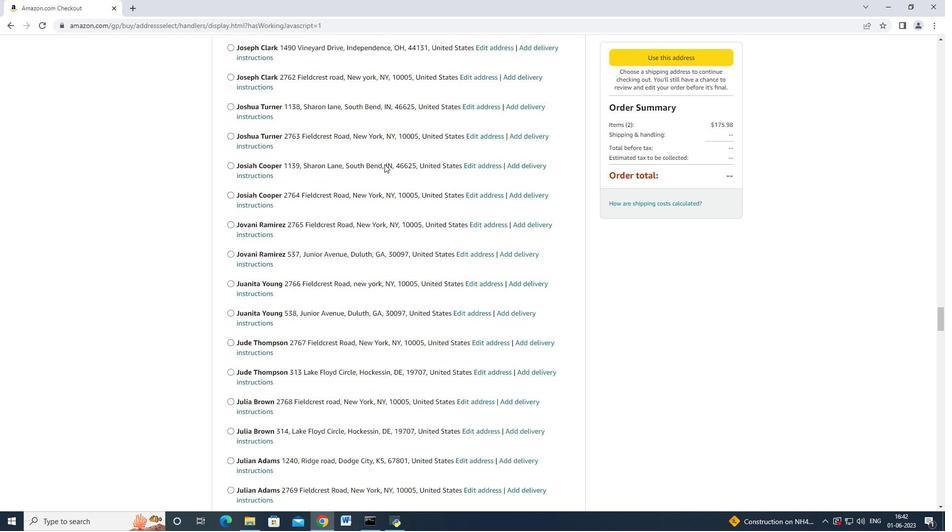 
Action: Mouse scrolled (384, 163) with delta (0, 0)
Screenshot: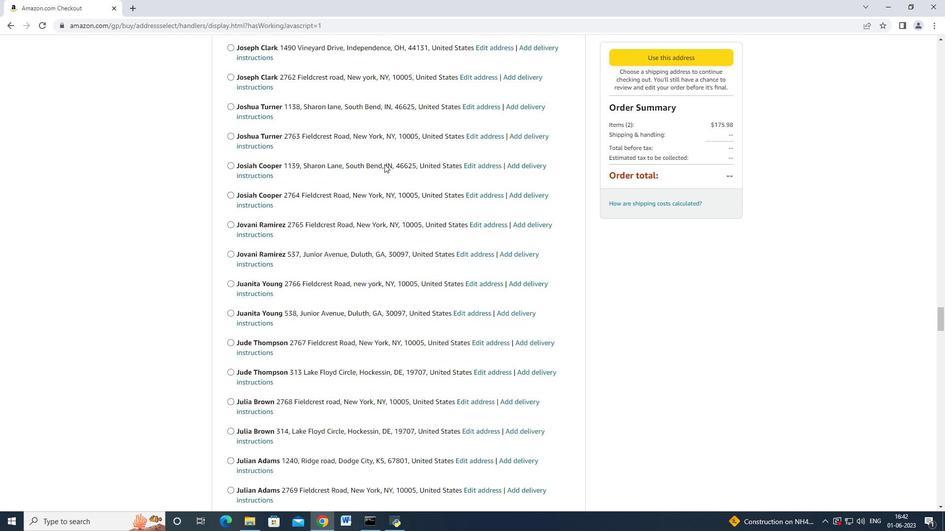
Action: Mouse moved to (384, 163)
Screenshot: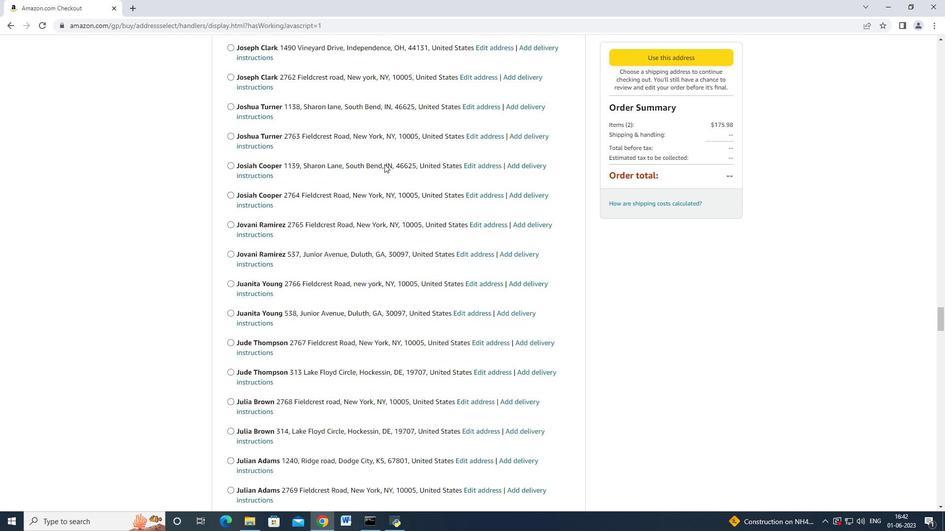 
Action: Mouse scrolled (384, 163) with delta (0, 0)
Screenshot: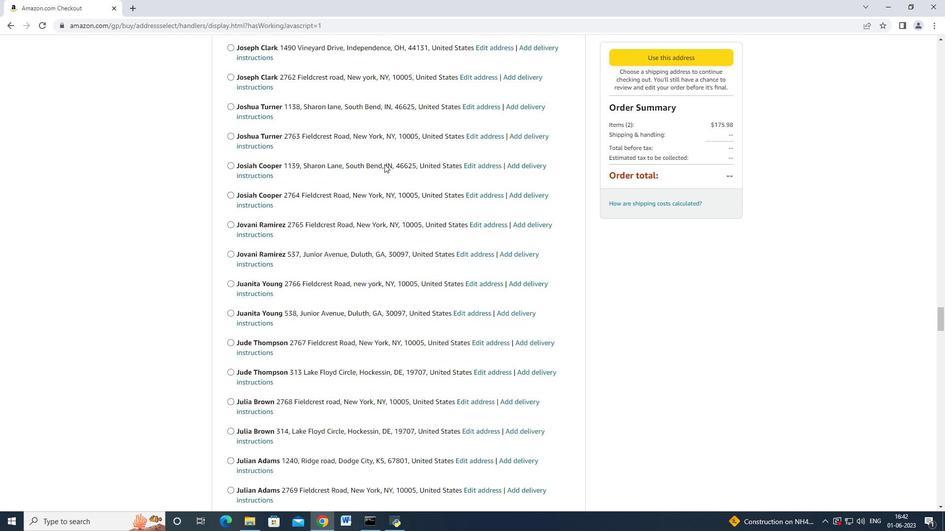 
Action: Mouse moved to (384, 163)
Screenshot: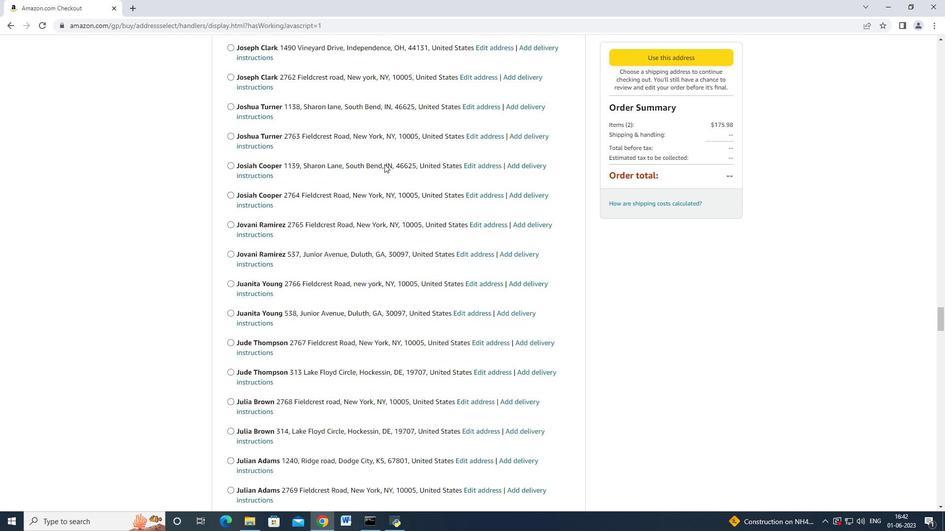 
Action: Mouse scrolled (384, 163) with delta (0, 0)
Screenshot: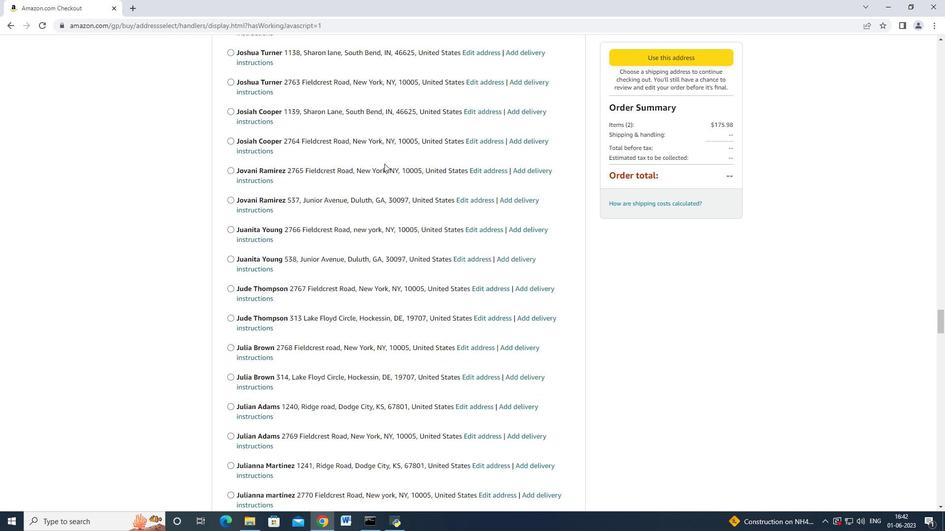 
Action: Mouse moved to (383, 163)
Screenshot: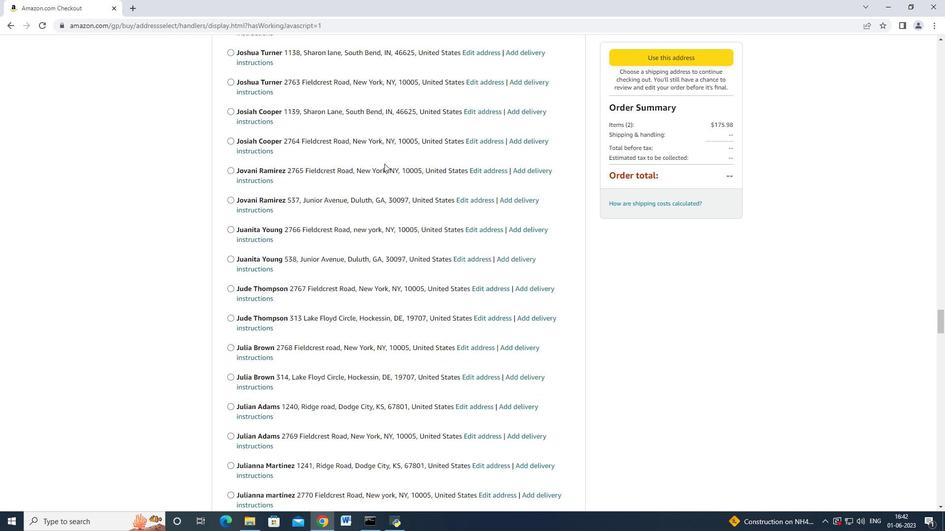 
Action: Mouse scrolled (384, 163) with delta (0, 0)
Screenshot: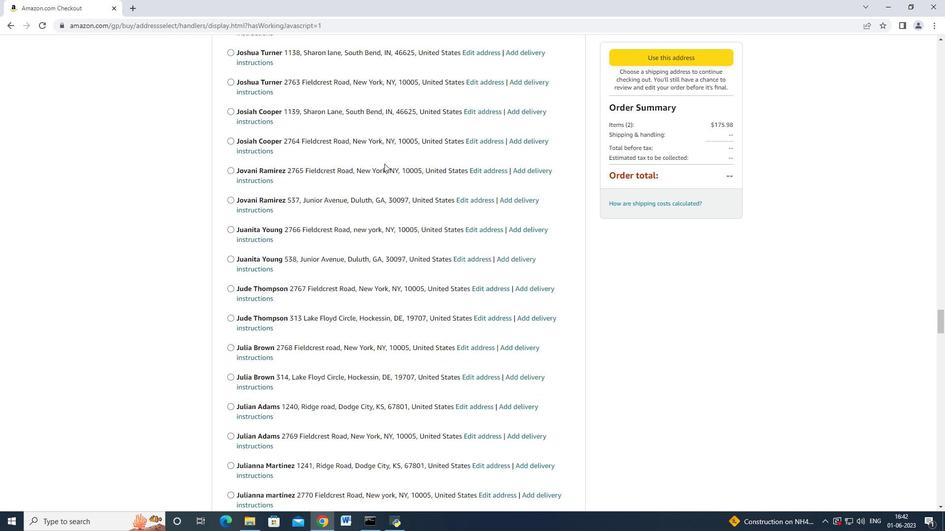 
Action: Mouse scrolled (384, 163) with delta (0, 0)
Screenshot: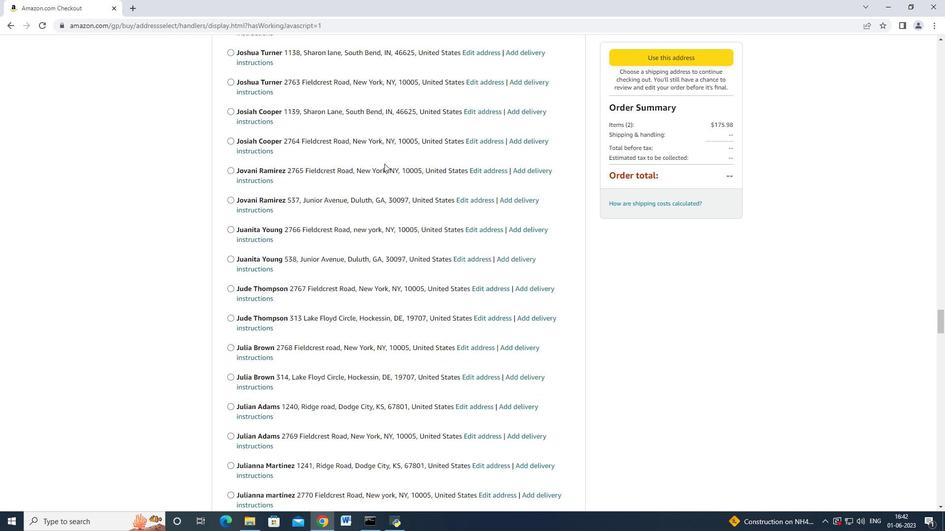 
Action: Mouse moved to (383, 162)
Screenshot: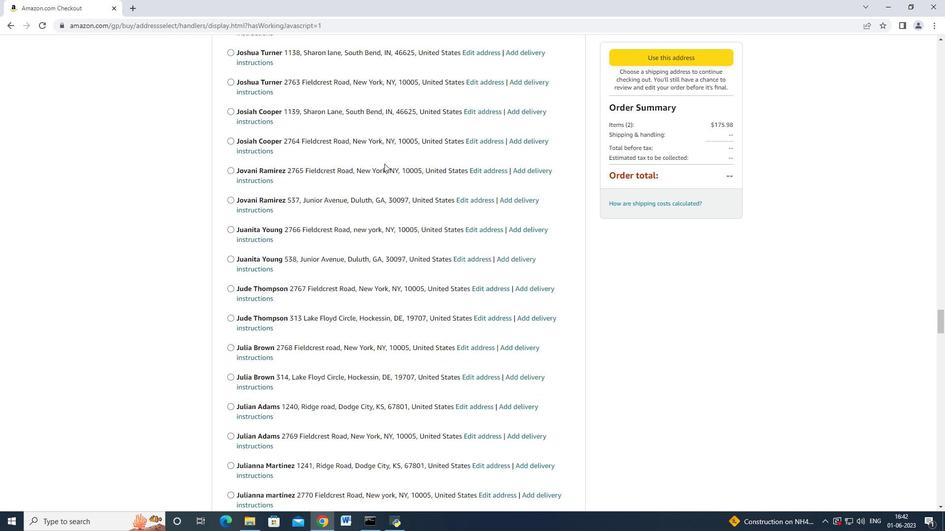 
Action: Mouse scrolled (384, 162) with delta (0, 0)
Screenshot: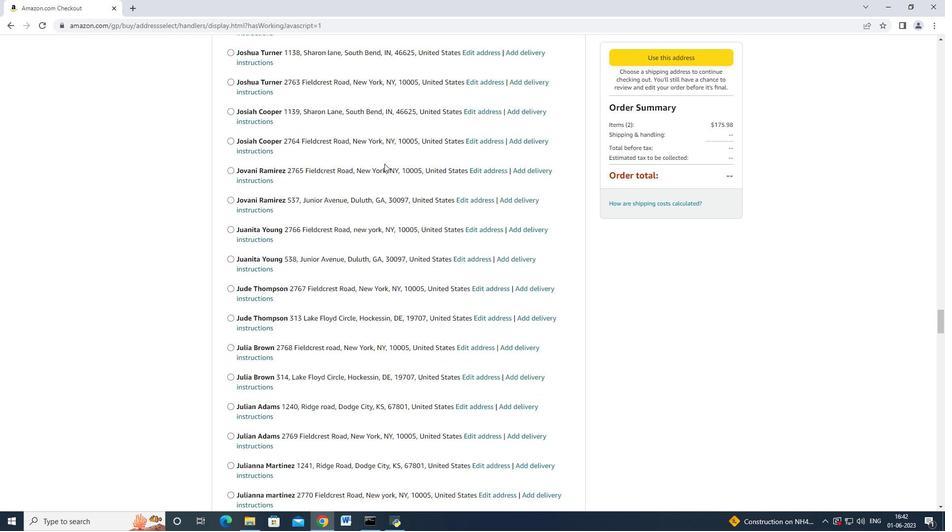 
Action: Mouse scrolled (384, 163) with delta (0, 0)
Screenshot: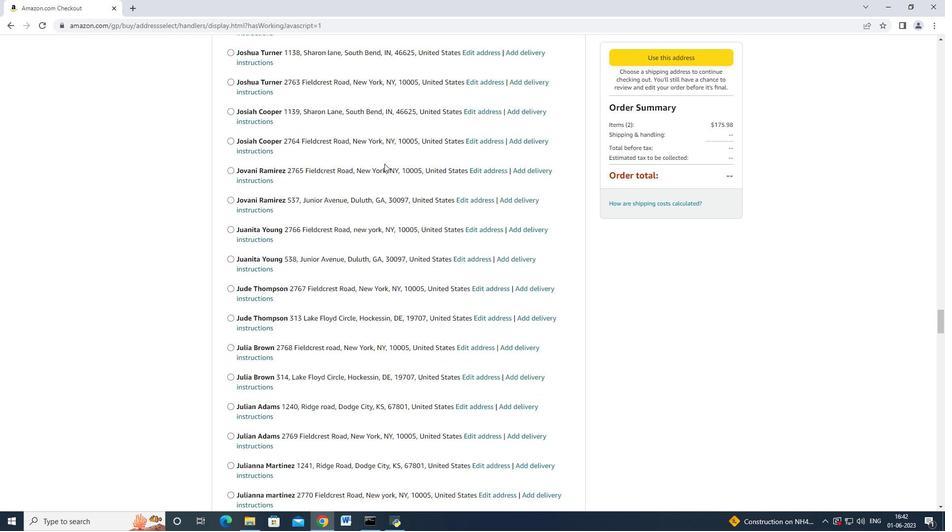 
Action: Mouse scrolled (384, 162) with delta (0, 0)
Screenshot: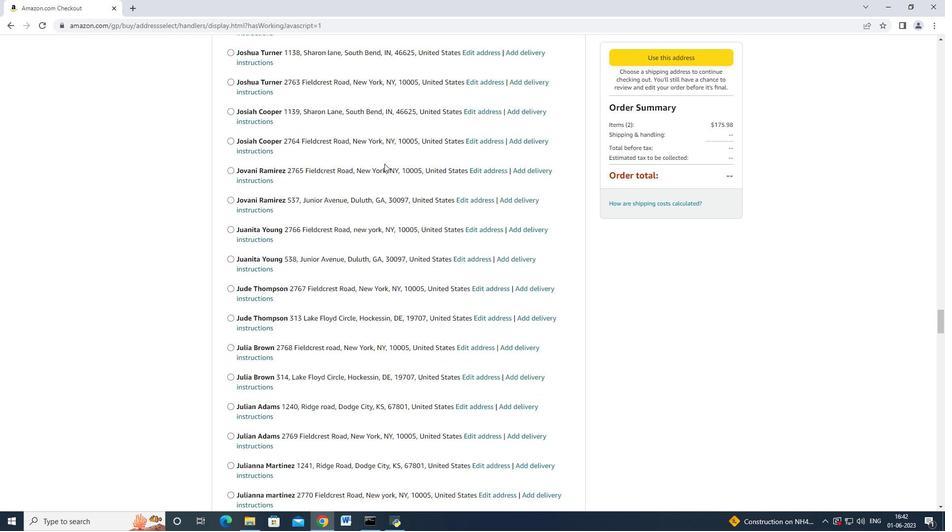 
Action: Mouse scrolled (383, 162) with delta (0, 0)
Screenshot: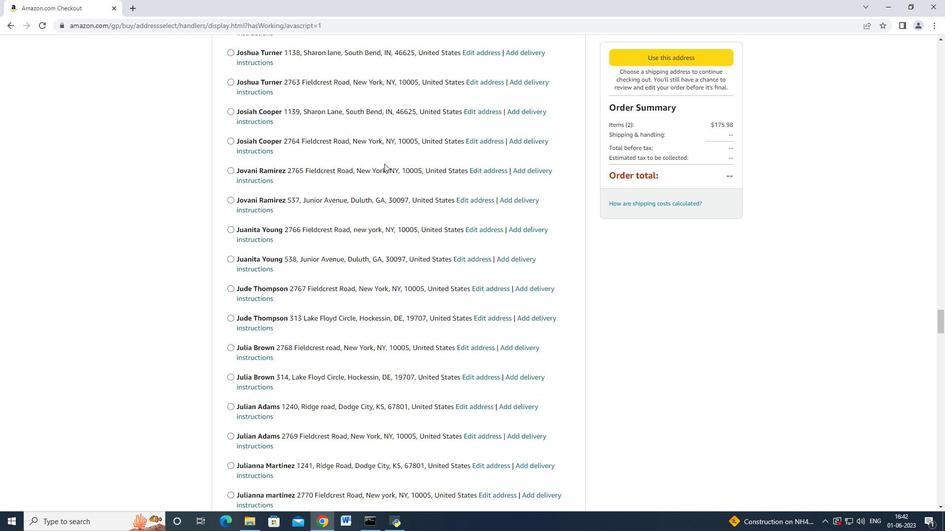 
Action: Mouse moved to (383, 162)
Screenshot: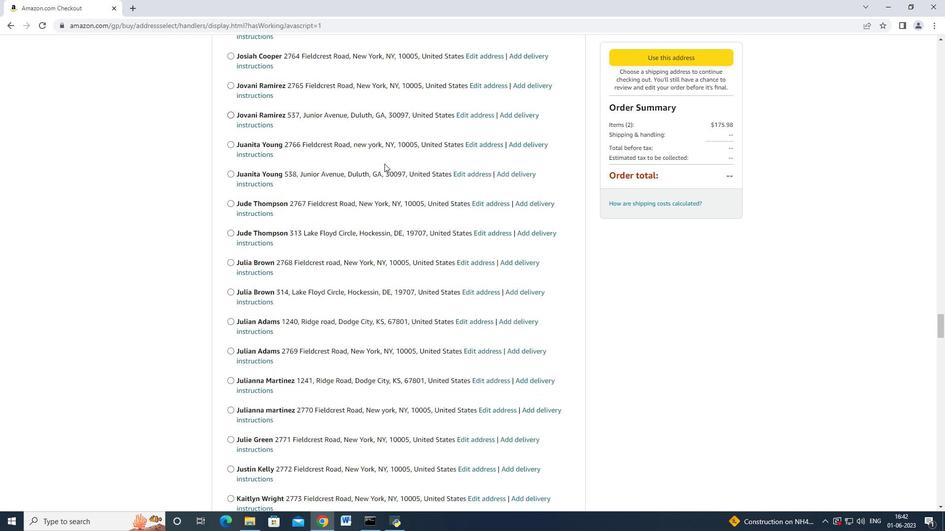
Action: Mouse scrolled (383, 162) with delta (0, 0)
Screenshot: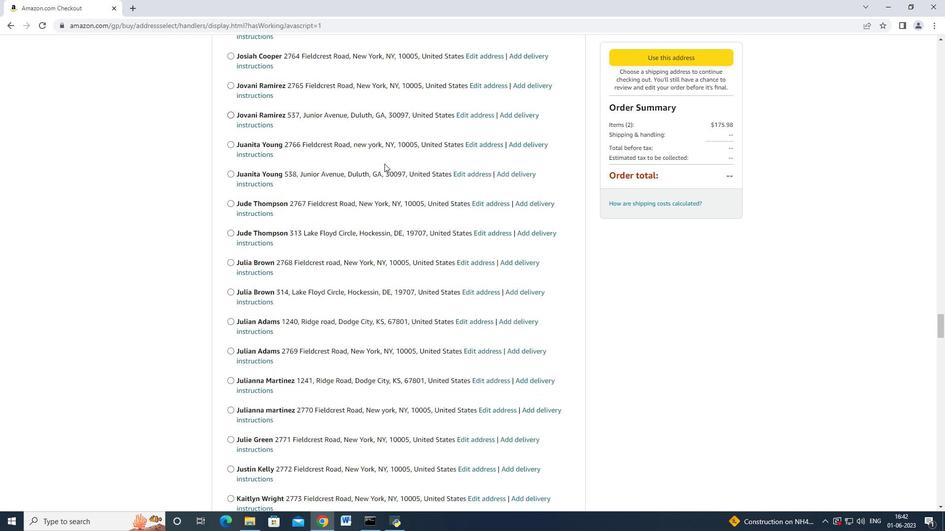 
Action: Mouse scrolled (383, 162) with delta (0, 0)
Screenshot: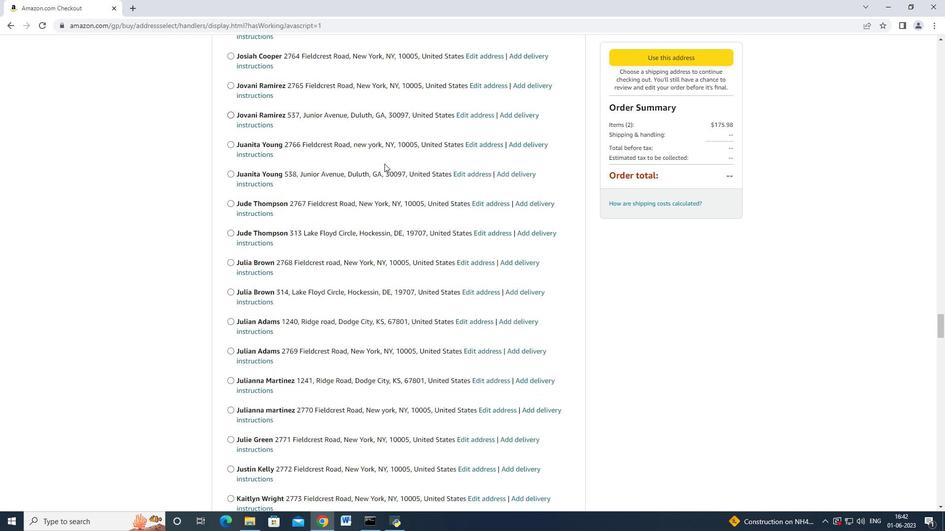 
Action: Mouse scrolled (383, 162) with delta (0, 0)
Screenshot: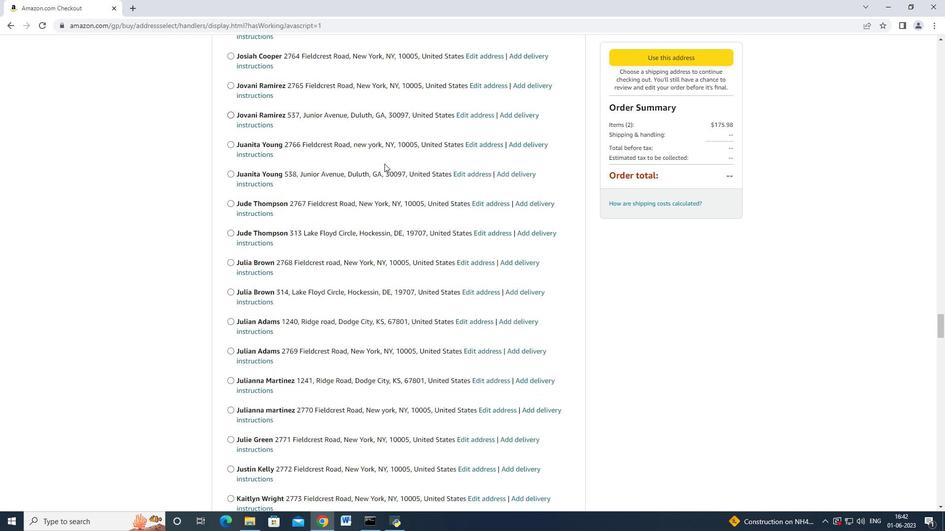
Action: Mouse scrolled (383, 162) with delta (0, 0)
Screenshot: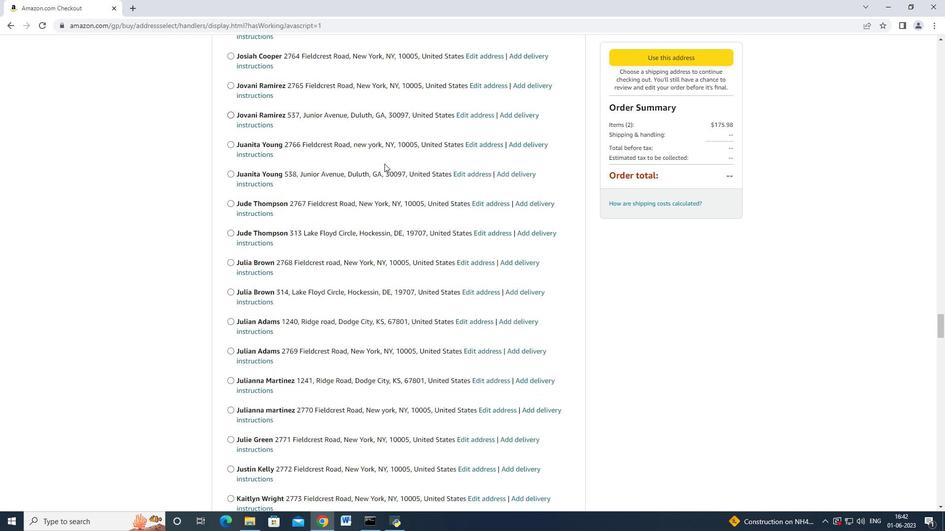 
Action: Mouse scrolled (383, 162) with delta (0, 0)
Screenshot: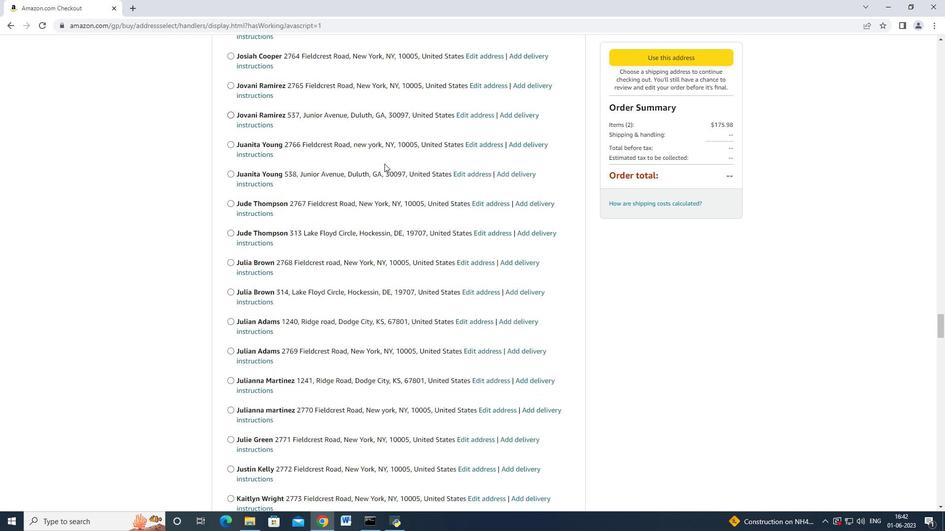 
Action: Mouse scrolled (383, 162) with delta (0, 0)
Screenshot: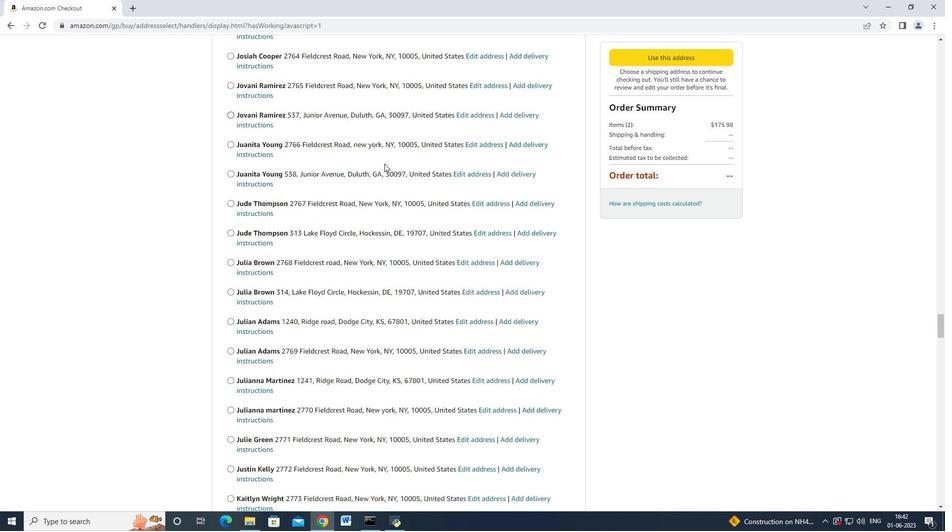 
Action: Mouse moved to (383, 162)
Screenshot: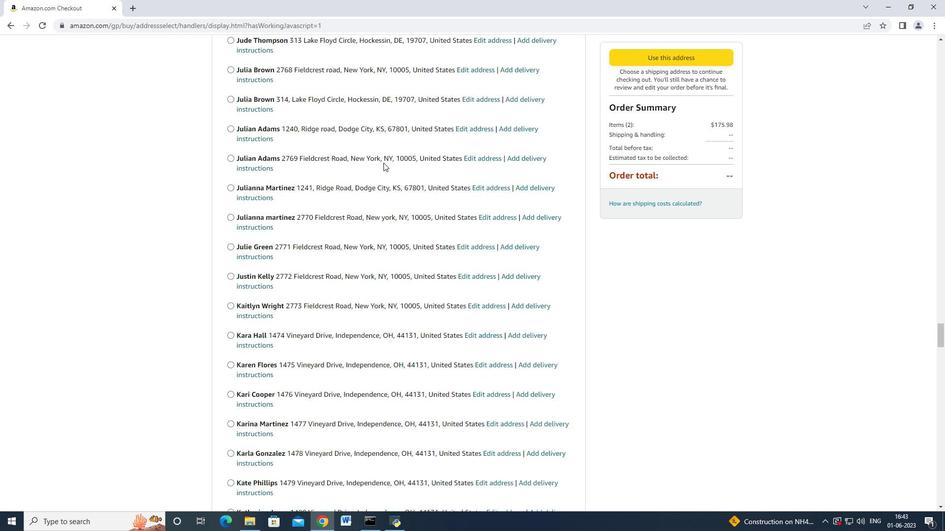 
Action: Mouse scrolled (383, 162) with delta (0, 0)
Screenshot: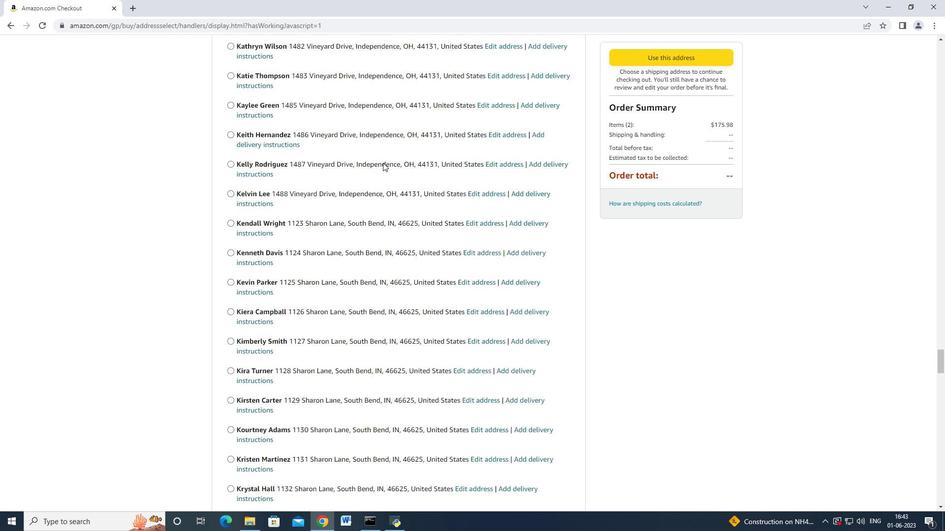 
Action: Mouse scrolled (383, 162) with delta (0, 0)
Screenshot: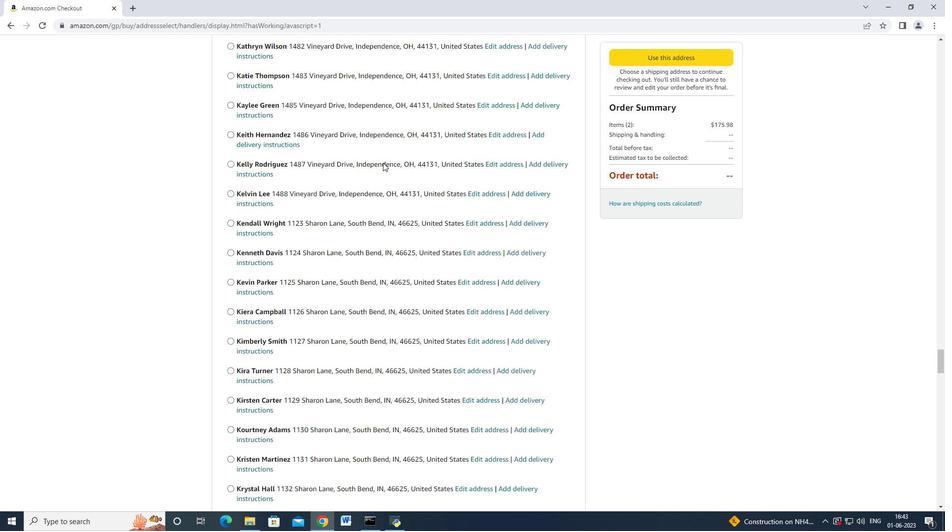 
Action: Mouse scrolled (383, 162) with delta (0, 0)
Screenshot: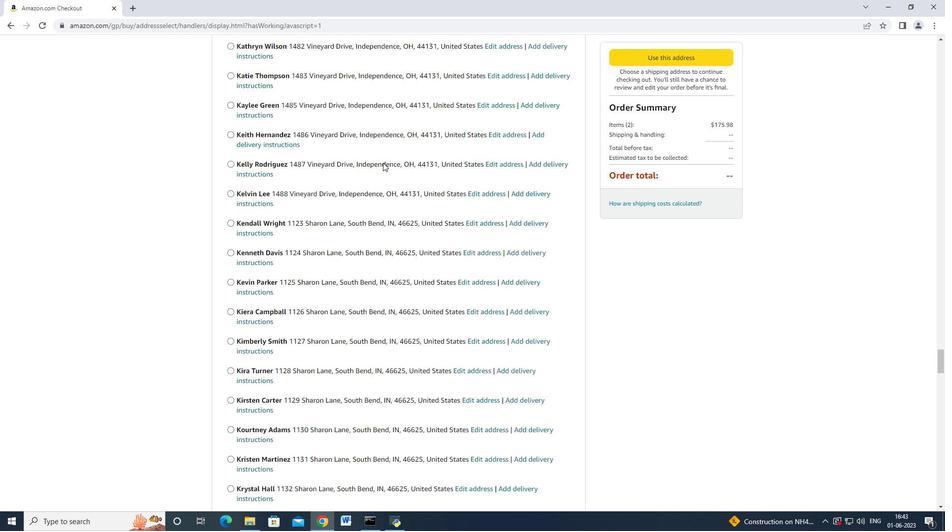 
Action: Mouse scrolled (383, 162) with delta (0, 0)
Screenshot: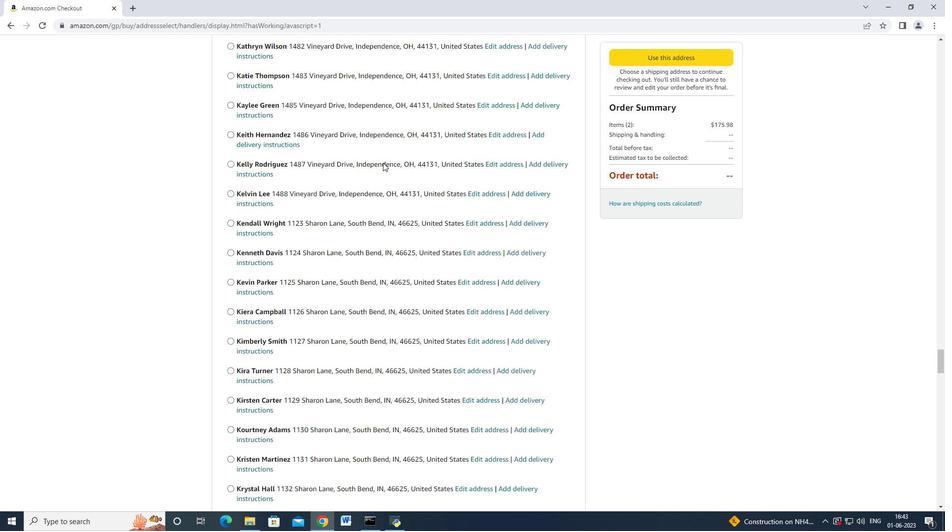 
Action: Mouse scrolled (383, 162) with delta (0, 0)
Screenshot: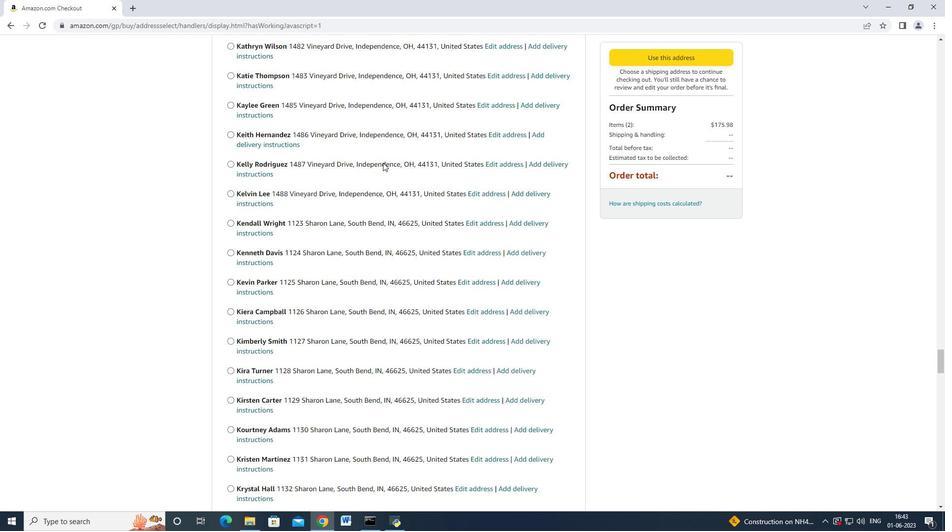 
Action: Mouse scrolled (383, 162) with delta (0, 0)
Screenshot: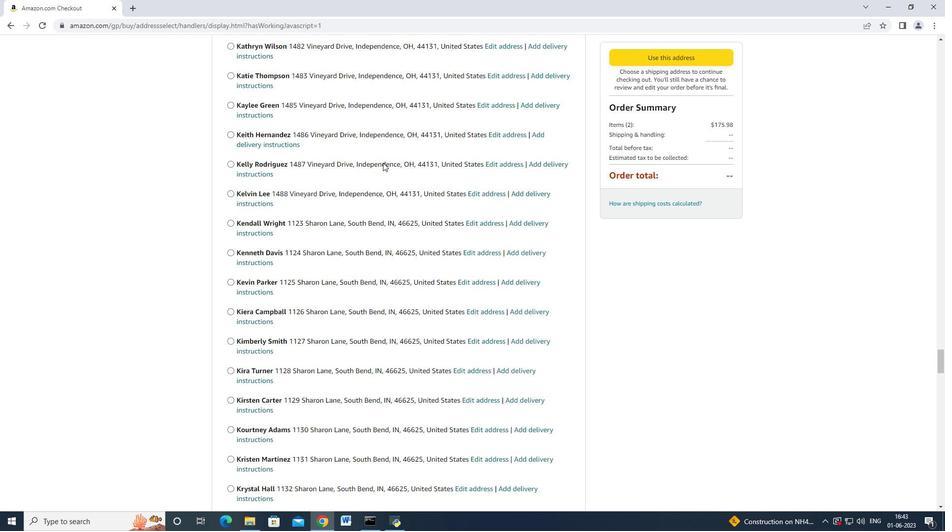
Action: Mouse moved to (383, 162)
Screenshot: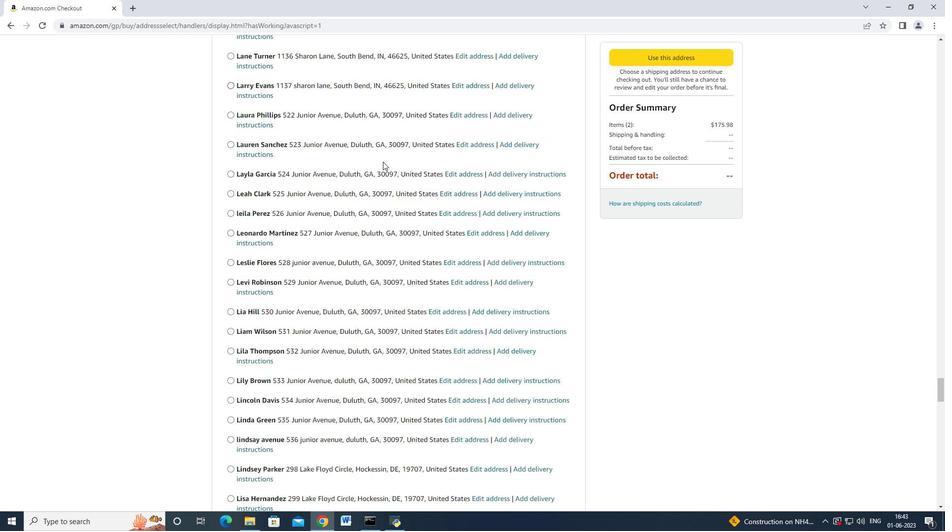 
Action: Mouse scrolled (383, 161) with delta (0, 0)
Screenshot: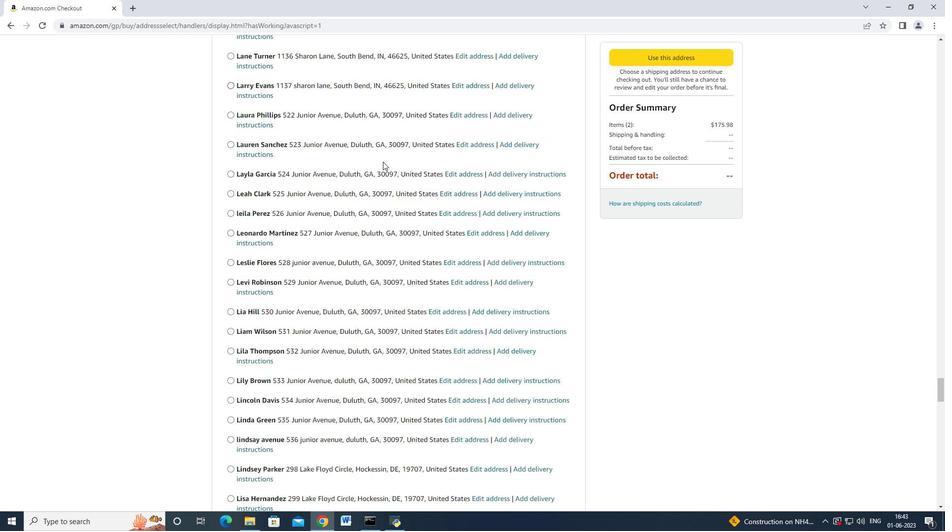 
Action: Mouse scrolled (383, 161) with delta (0, 0)
Screenshot: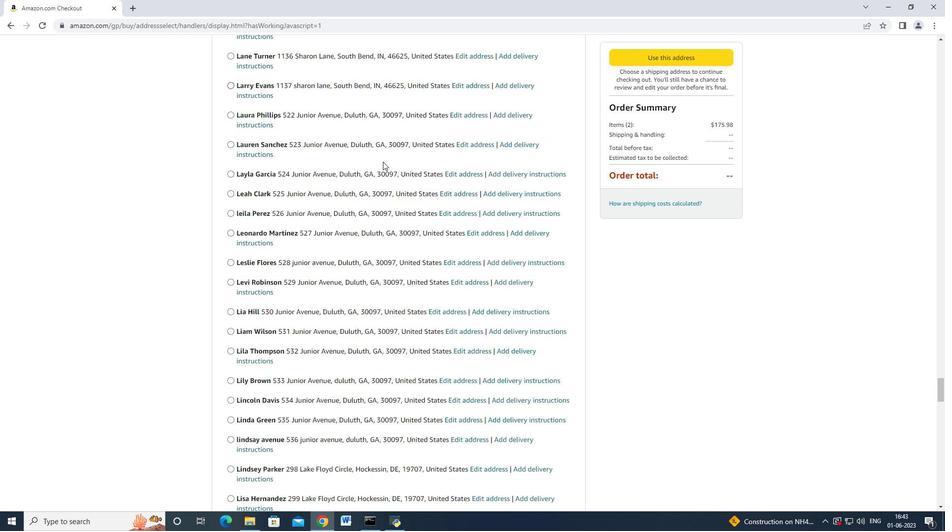 
Action: Mouse scrolled (383, 161) with delta (0, 0)
Screenshot: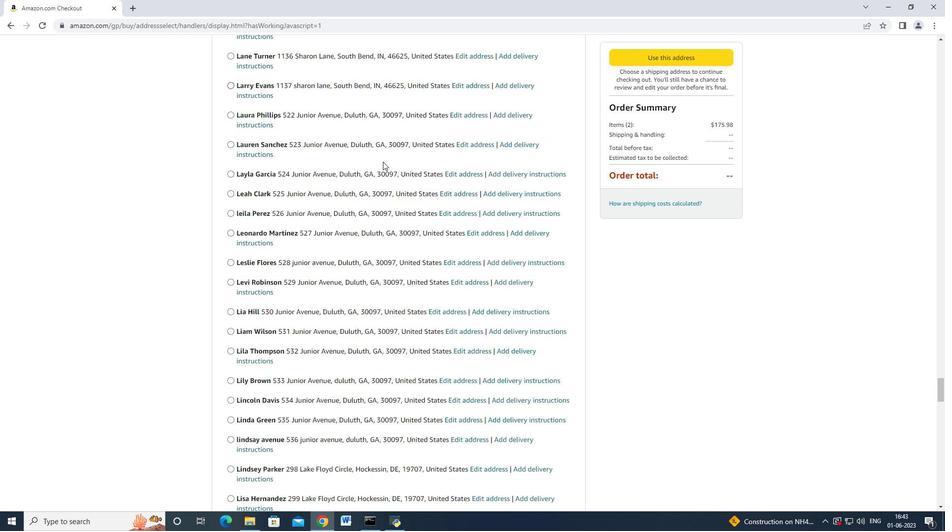 
Action: Mouse scrolled (383, 161) with delta (0, 0)
Screenshot: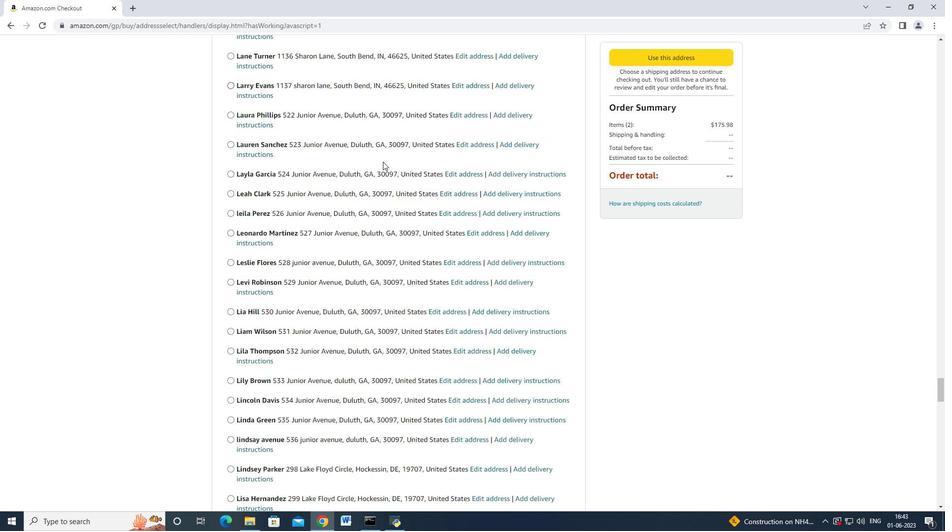 
Action: Mouse scrolled (383, 161) with delta (0, 0)
Screenshot: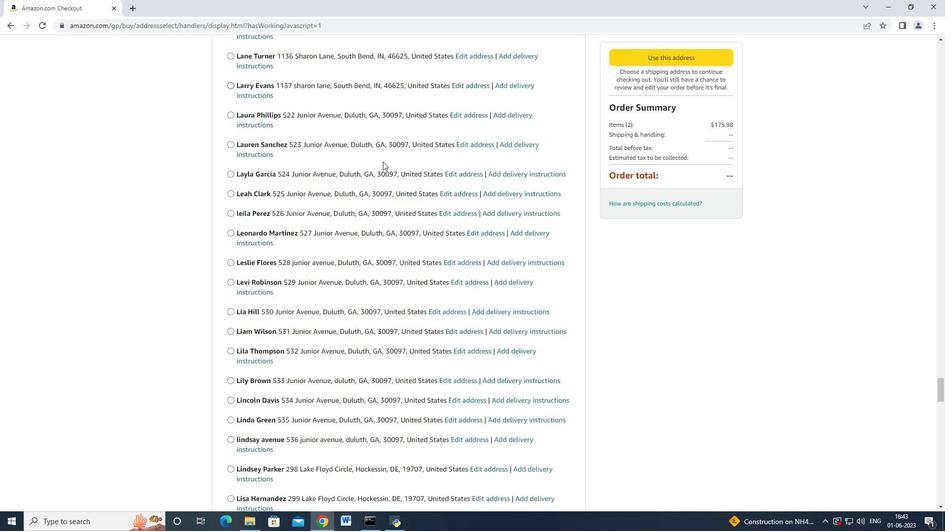
Action: Mouse scrolled (383, 161) with delta (0, 0)
Screenshot: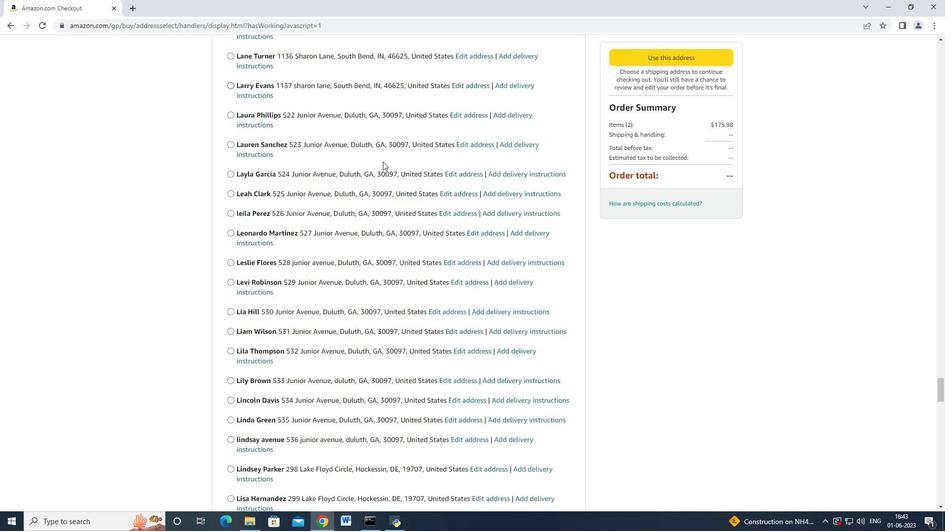 
Action: Mouse scrolled (383, 161) with delta (0, 0)
Screenshot: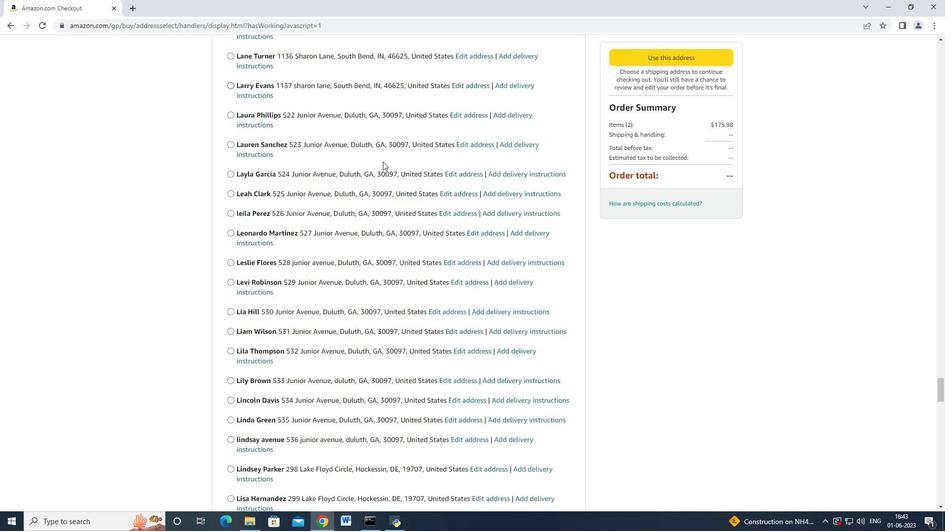 
Action: Mouse moved to (382, 162)
Screenshot: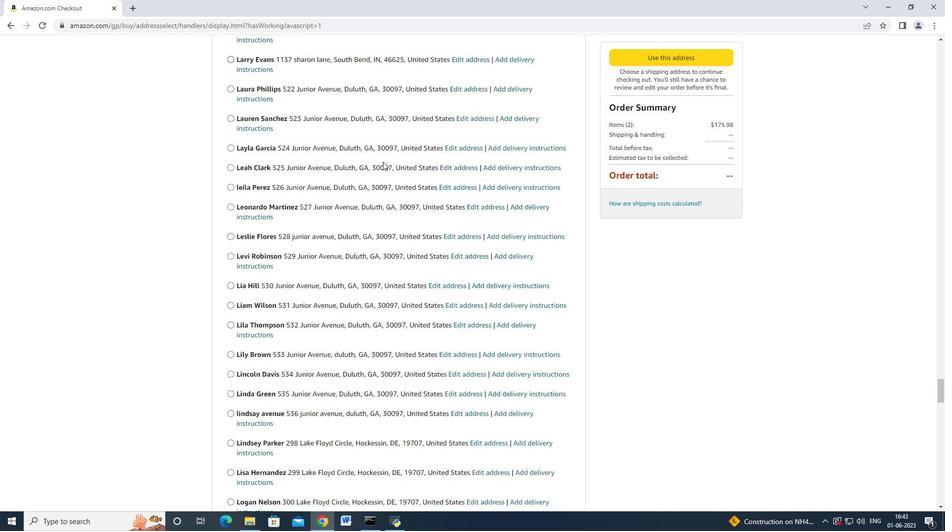 
Action: Mouse scrolled (382, 161) with delta (0, 0)
Screenshot: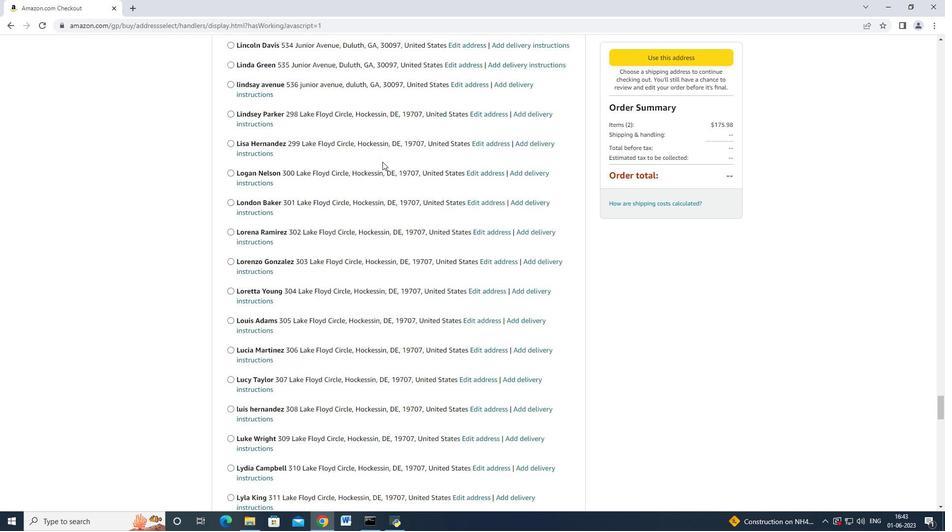 
Action: Mouse scrolled (382, 161) with delta (0, 0)
Screenshot: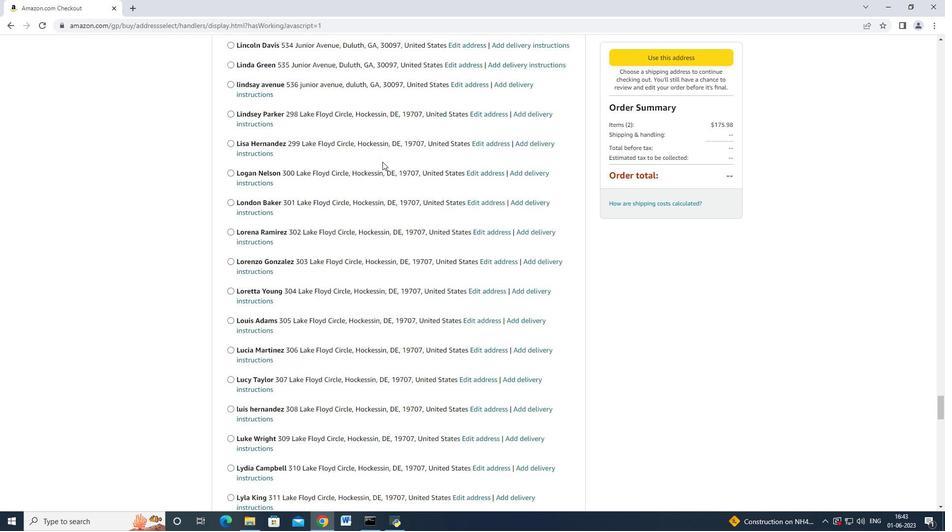 
Action: Mouse scrolled (382, 161) with delta (0, 0)
Screenshot: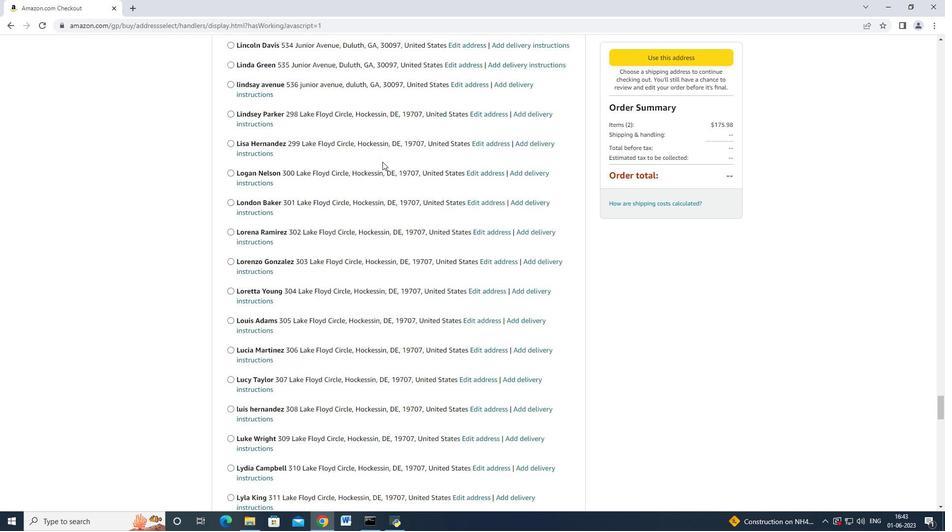 
Action: Mouse scrolled (382, 161) with delta (0, 0)
Screenshot: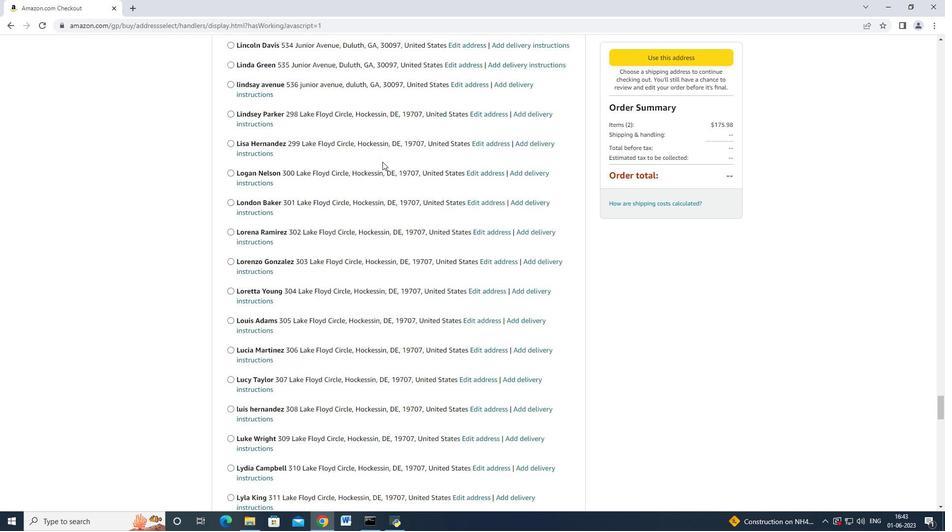 
Action: Mouse scrolled (382, 161) with delta (0, 0)
Screenshot: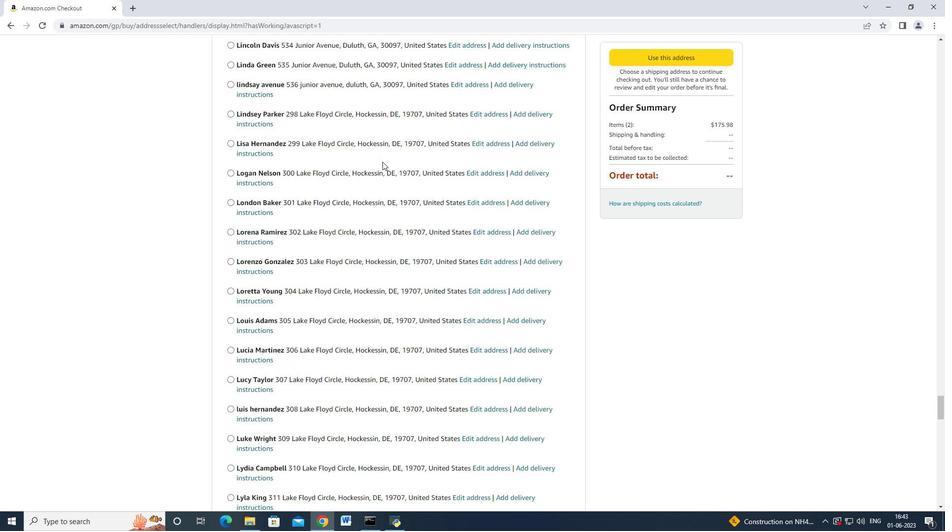 
Action: Mouse scrolled (382, 161) with delta (0, 0)
Screenshot: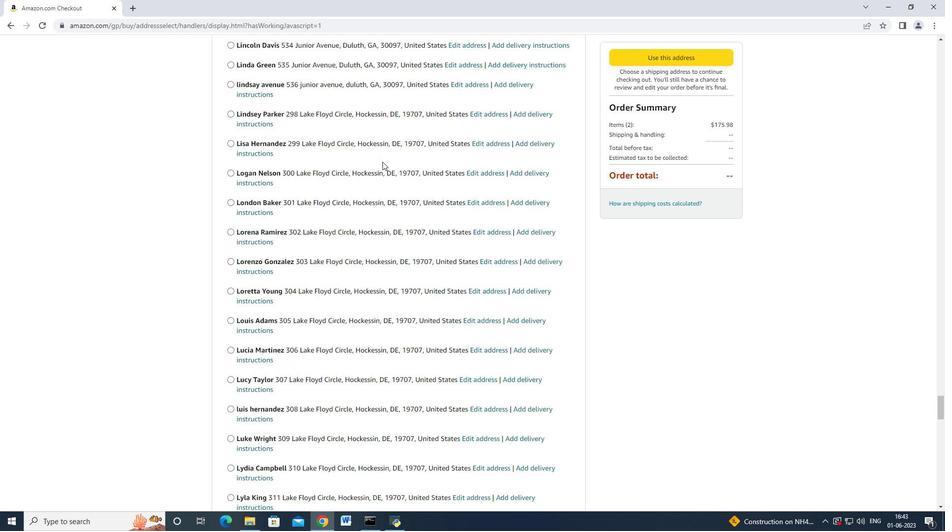 
Action: Mouse scrolled (382, 161) with delta (0, 0)
Screenshot: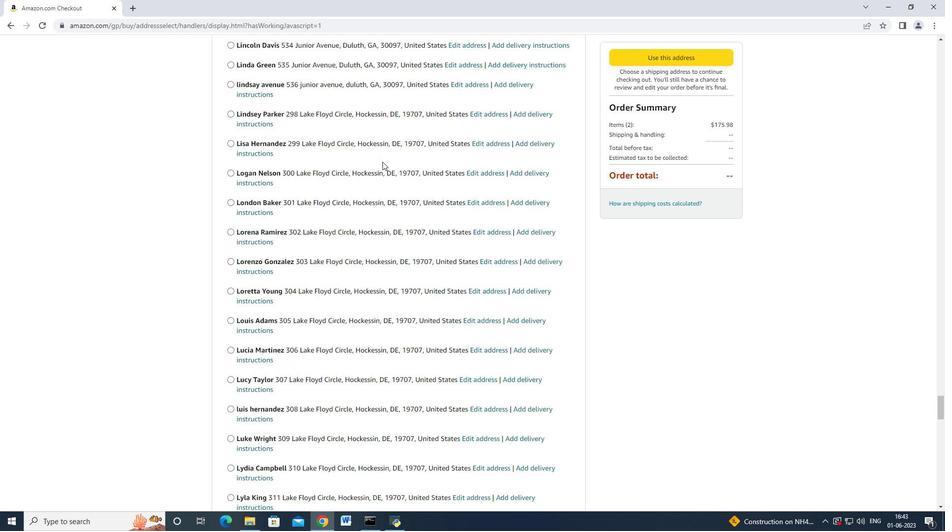 
Action: Mouse moved to (382, 162)
Screenshot: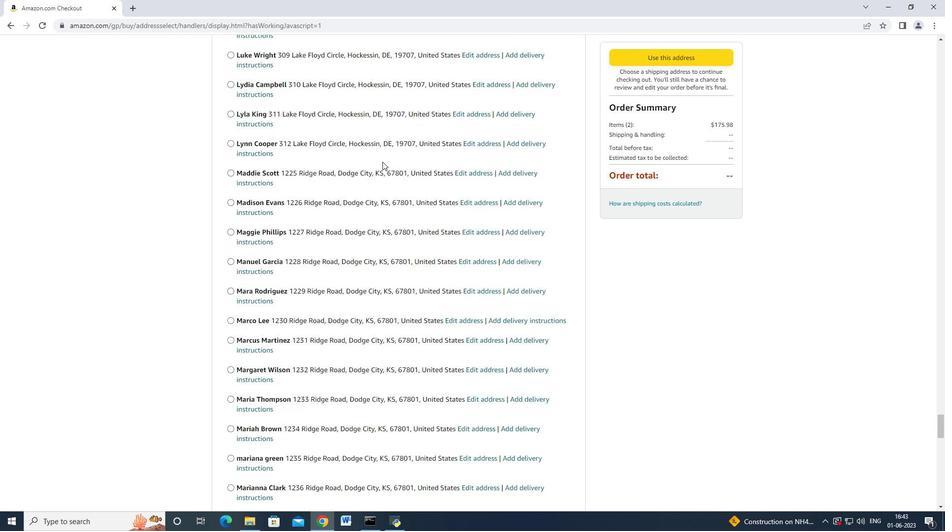 
Action: Mouse scrolled (382, 161) with delta (0, 0)
Screenshot: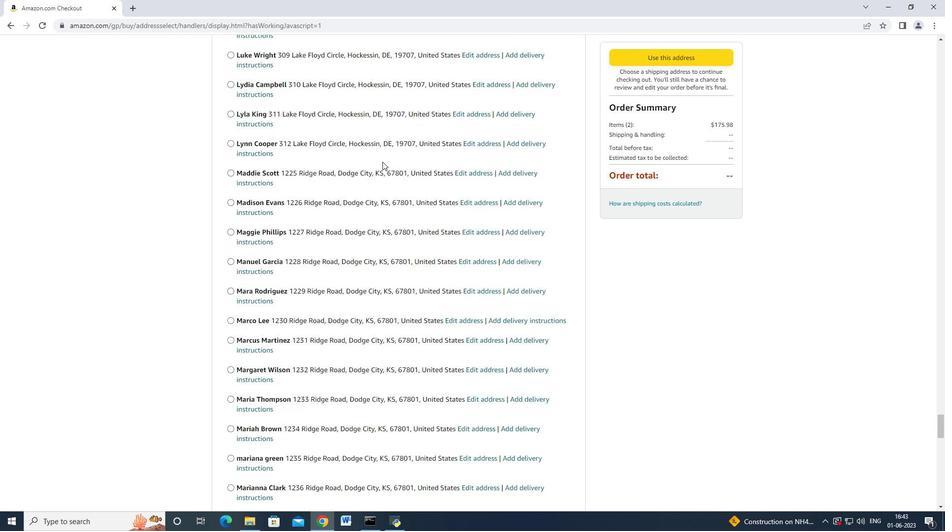 
Action: Mouse scrolled (382, 161) with delta (0, 0)
Screenshot: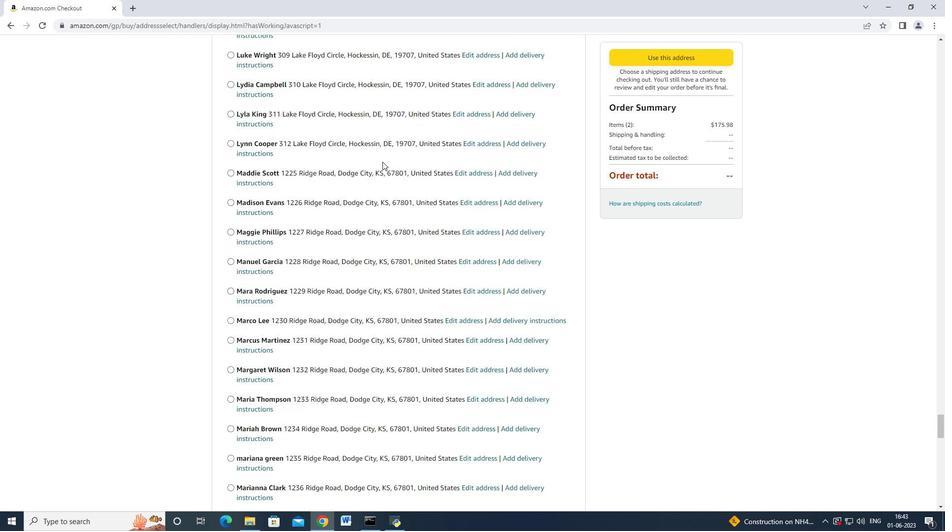 
Action: Mouse moved to (382, 162)
Screenshot: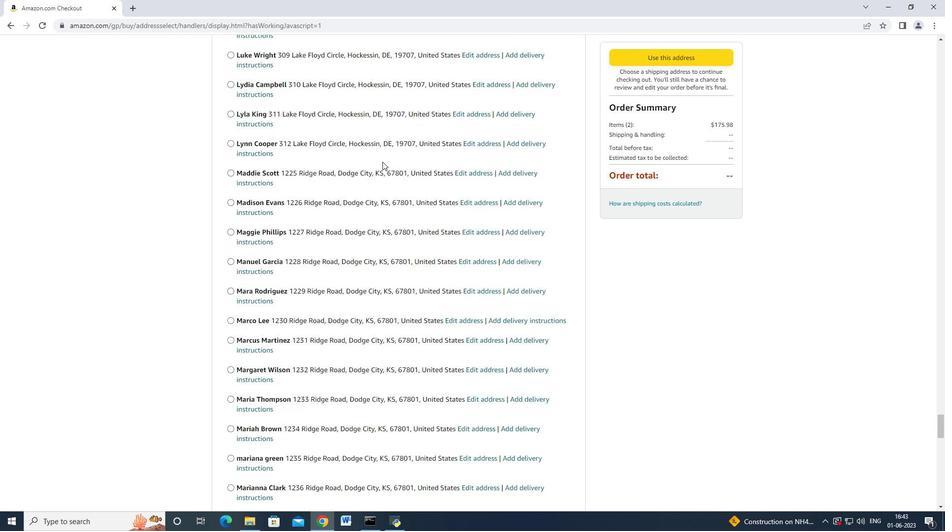 
Action: Mouse scrolled (382, 161) with delta (0, 0)
Screenshot: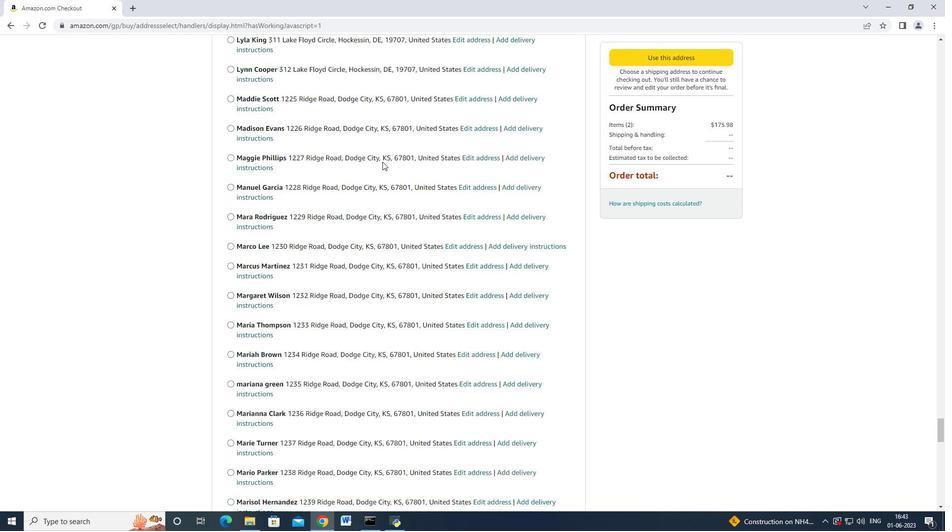 
Action: Mouse moved to (382, 162)
Screenshot: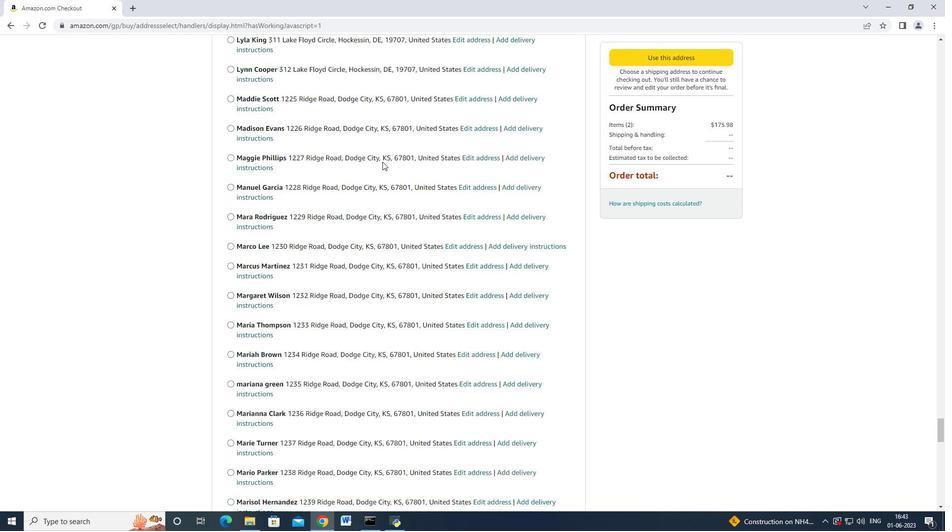 
Action: Mouse scrolled (382, 161) with delta (0, 0)
Screenshot: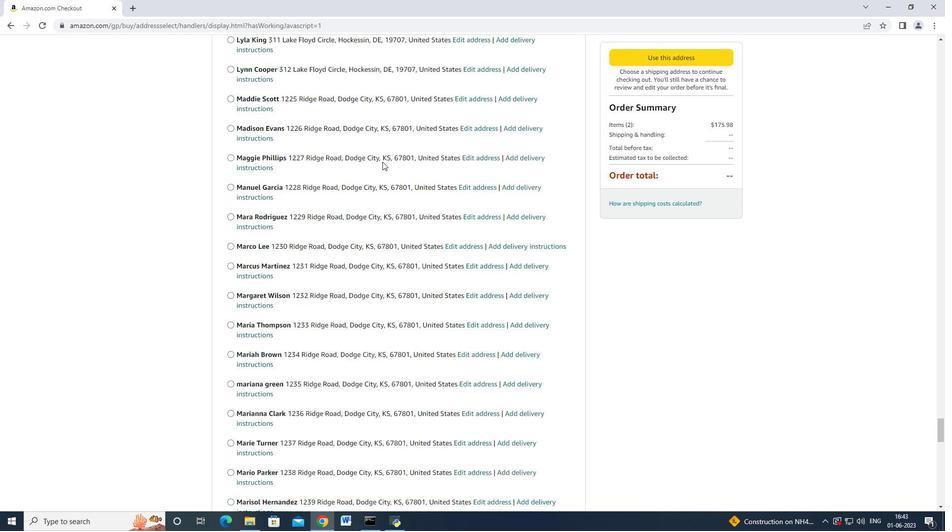 
Action: Mouse moved to (381, 162)
Screenshot: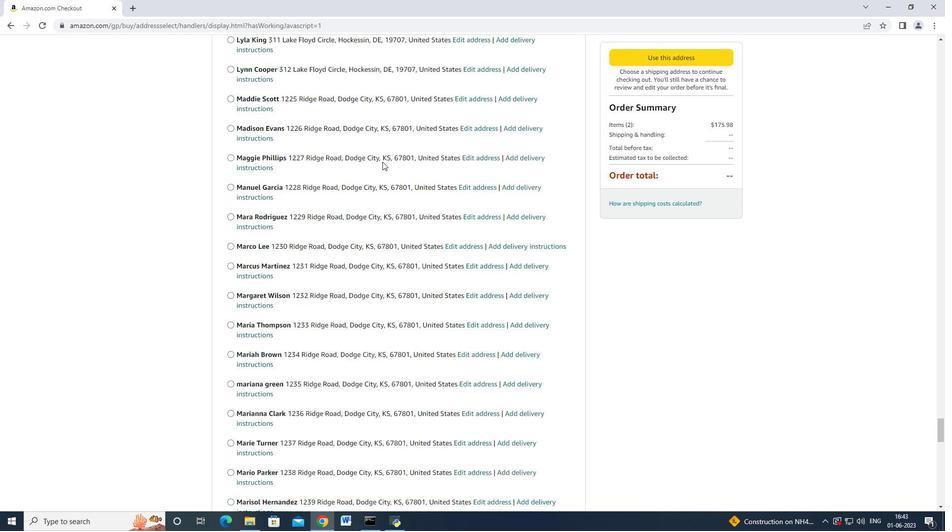 
Action: Mouse scrolled (382, 161) with delta (0, 0)
Screenshot: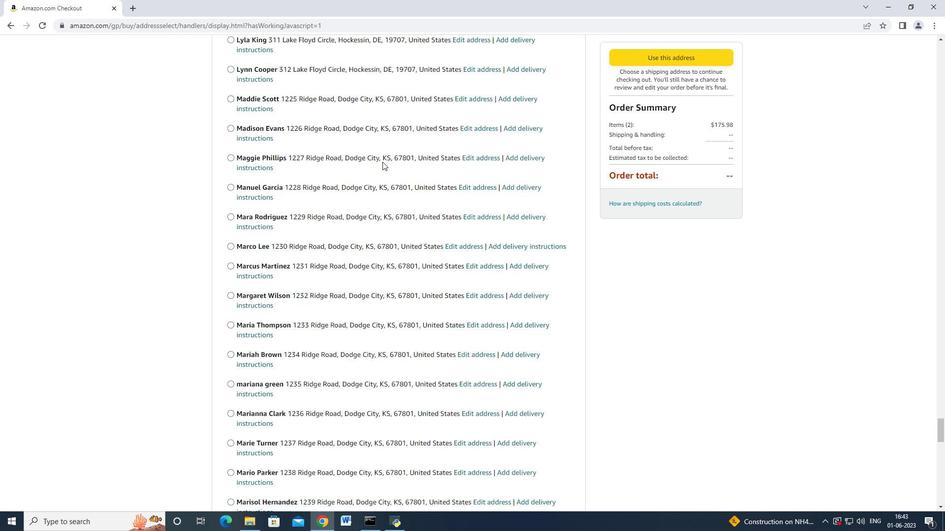 
Action: Mouse moved to (381, 162)
